 Task: open an excel sheet and write heading  SpendSmartAdd Dates in a column and its values below  '2023-05-01, 2023-05-03, 2023-05-05, 2023-05-10, 2023-05-15, 2023-05-20, 2023-05-25 & 2023-05-31'Add Categories in next column and its values below  Groceries, Dining Out, Transportation, Entertainment, Shopping, Utilities, Health & Miscellaneous. Add Descriptions in next column and its values below  Supermarket, Restaurant, Public Transport, Movie Tickets, Clothing Store, Internet Bill, Pharmacy & Online PurchaseAdd Amountin next column and its values below  $50, $30, $10, $20, $100, $60, $40 & $50Save page Alpha Sales 
Action: Mouse moved to (36, 87)
Screenshot: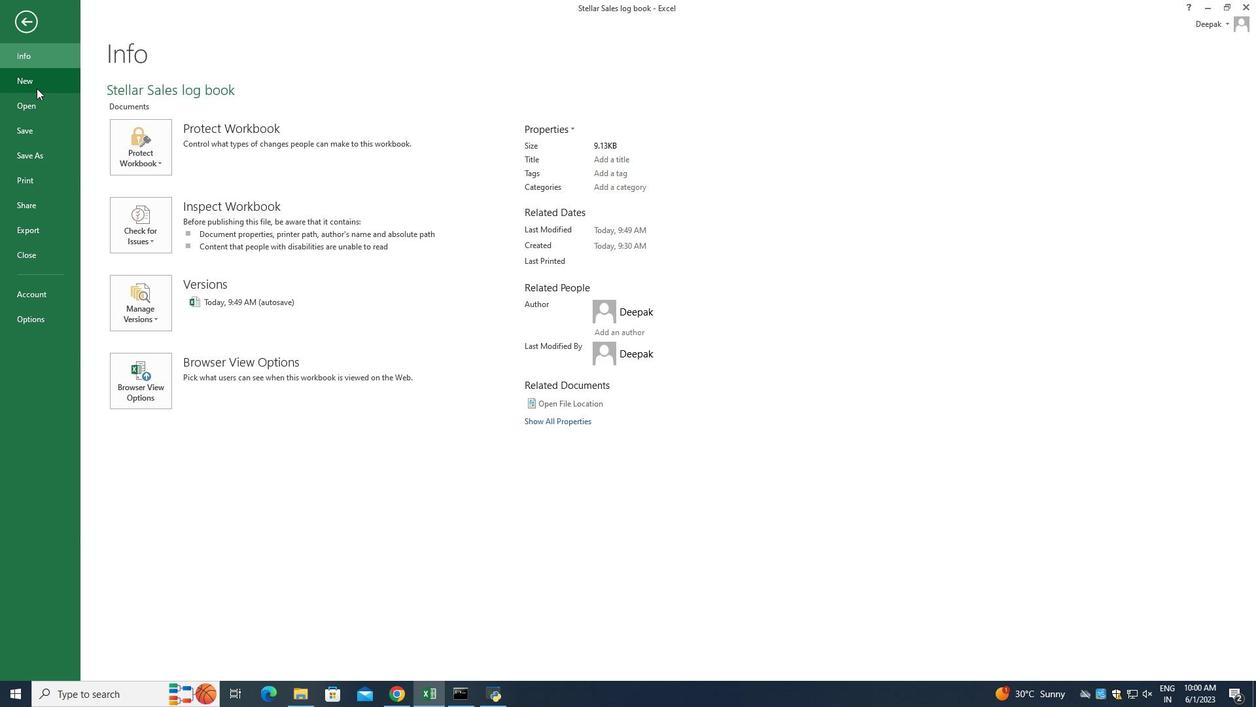 
Action: Mouse pressed left at (36, 87)
Screenshot: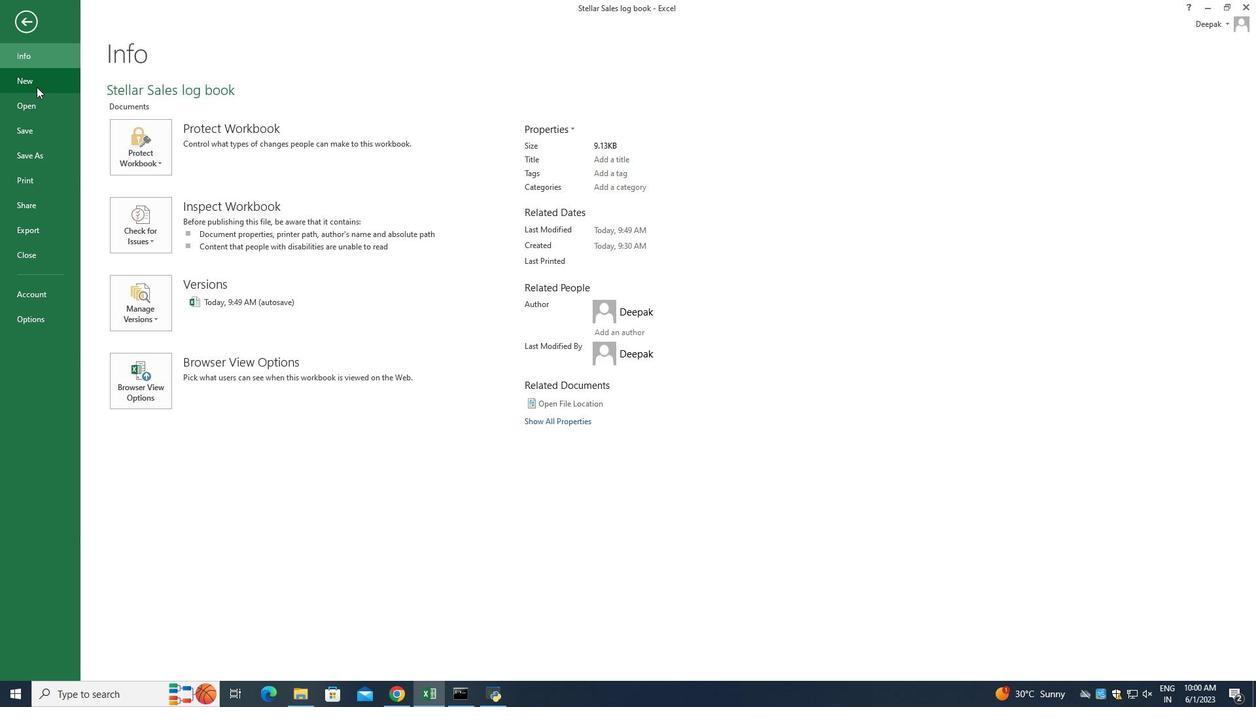 
Action: Mouse moved to (175, 250)
Screenshot: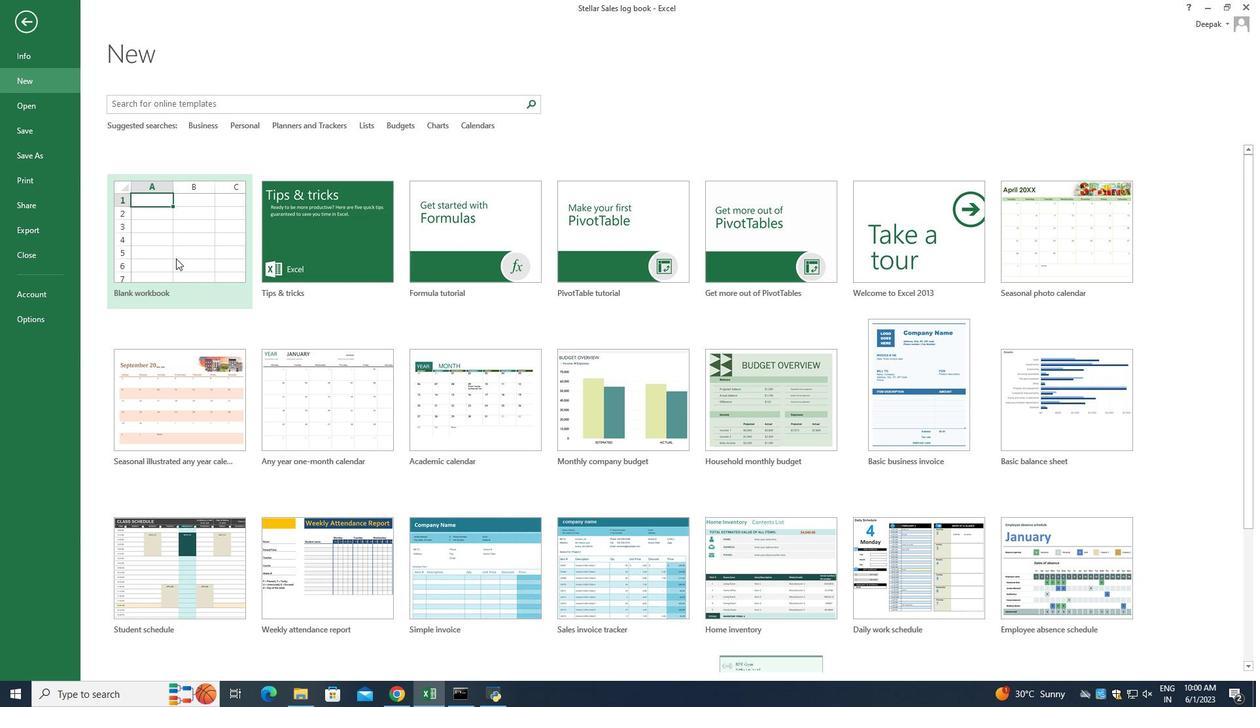 
Action: Mouse pressed left at (175, 250)
Screenshot: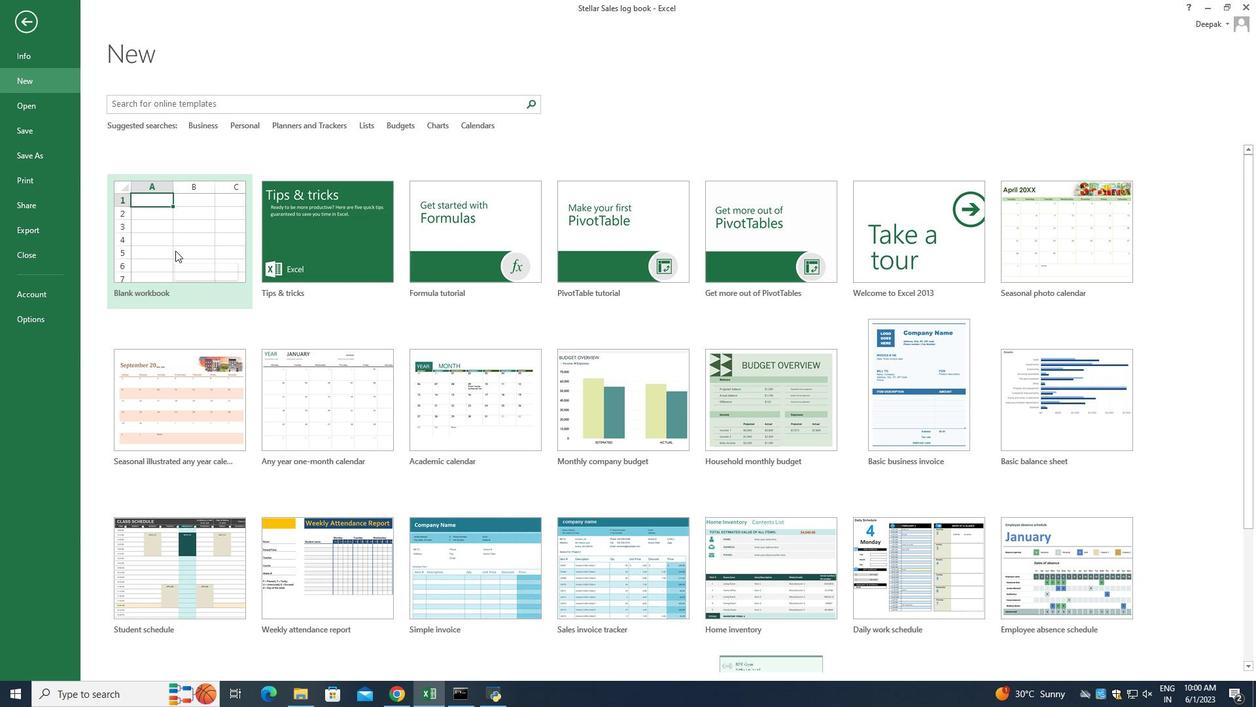 
Action: Mouse moved to (182, 215)
Screenshot: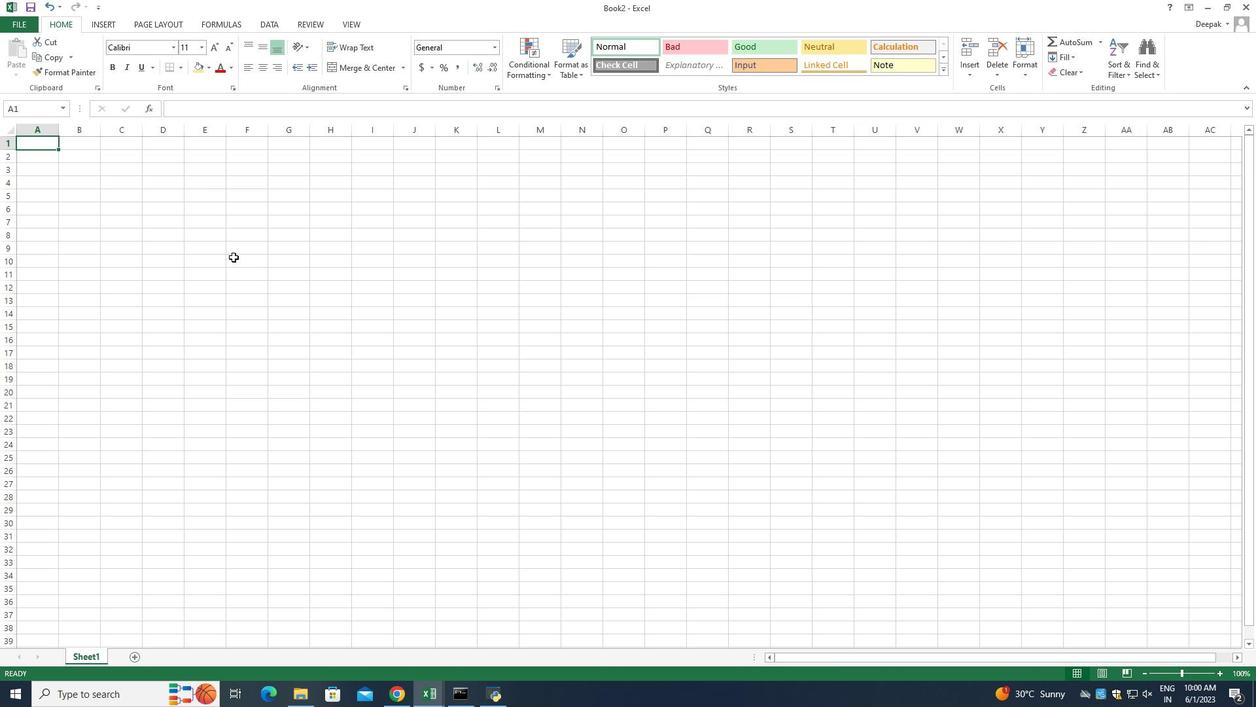 
Action: Key pressed <Key.shift_r>Spend<Key.space><Key.shift_r>Smart<Key.space><Key.shift_r>
Screenshot: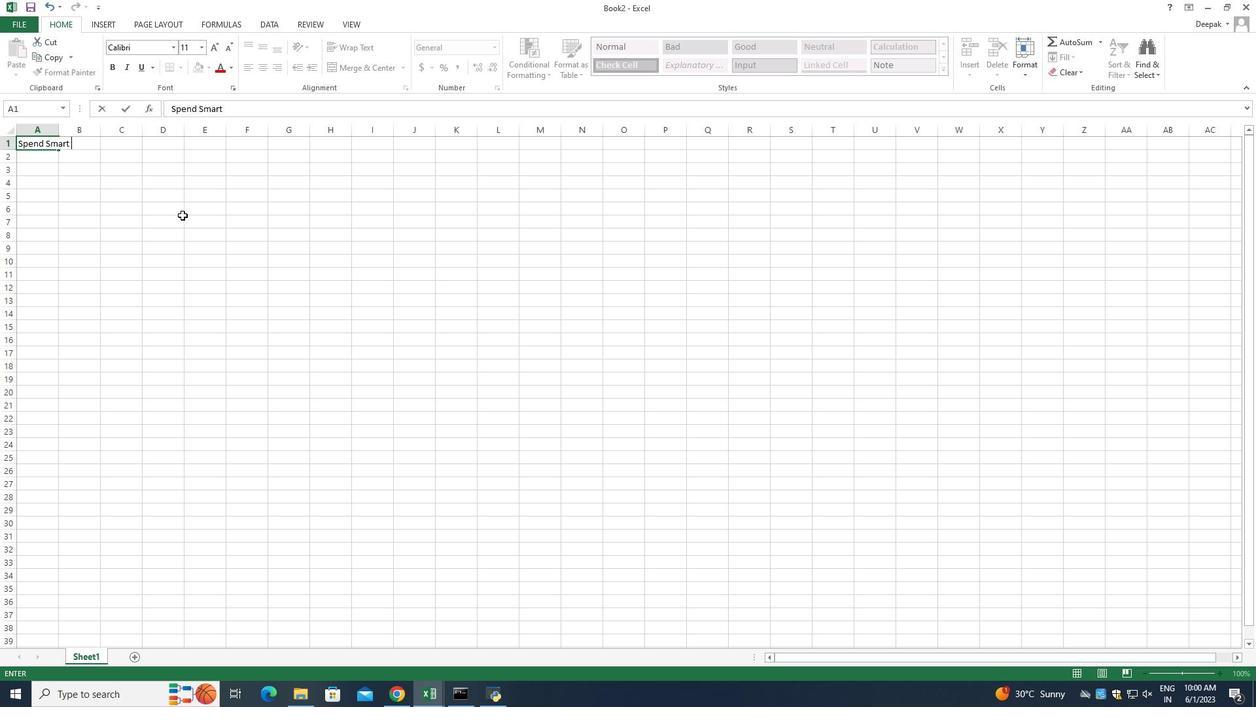 
Action: Mouse moved to (121, 127)
Screenshot: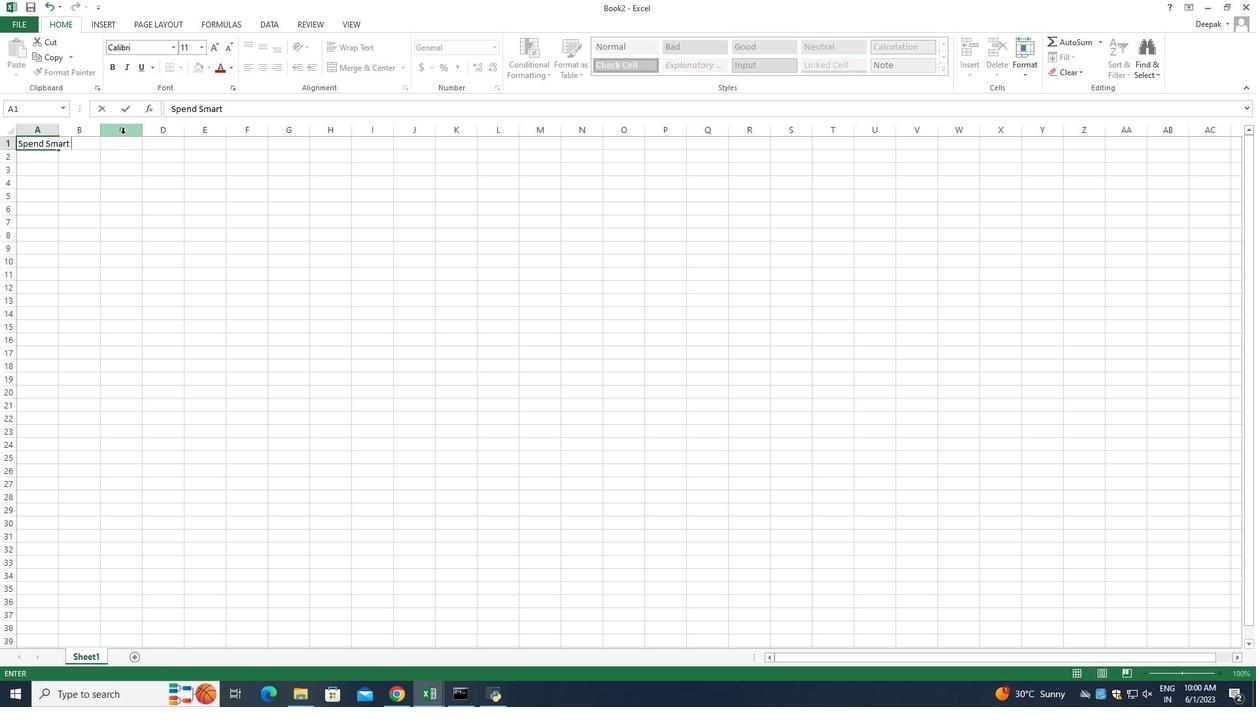 
Action: Mouse pressed left at (121, 127)
Screenshot: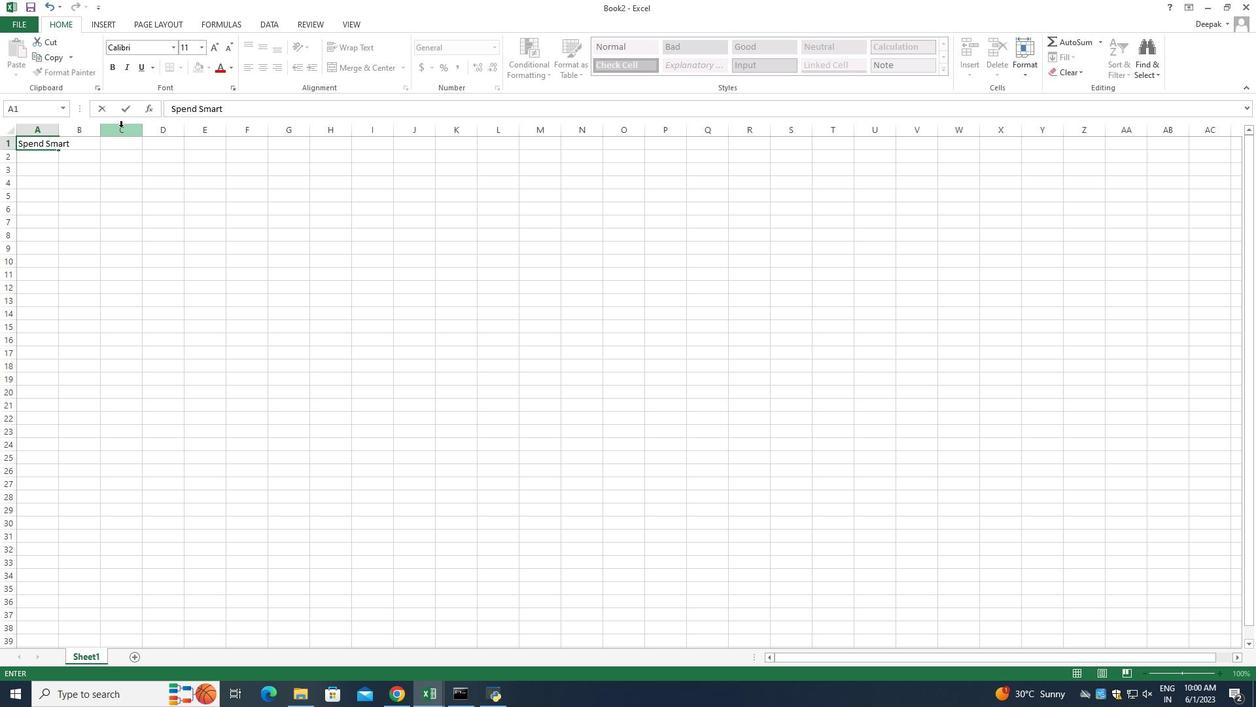 
Action: Mouse moved to (968, 77)
Screenshot: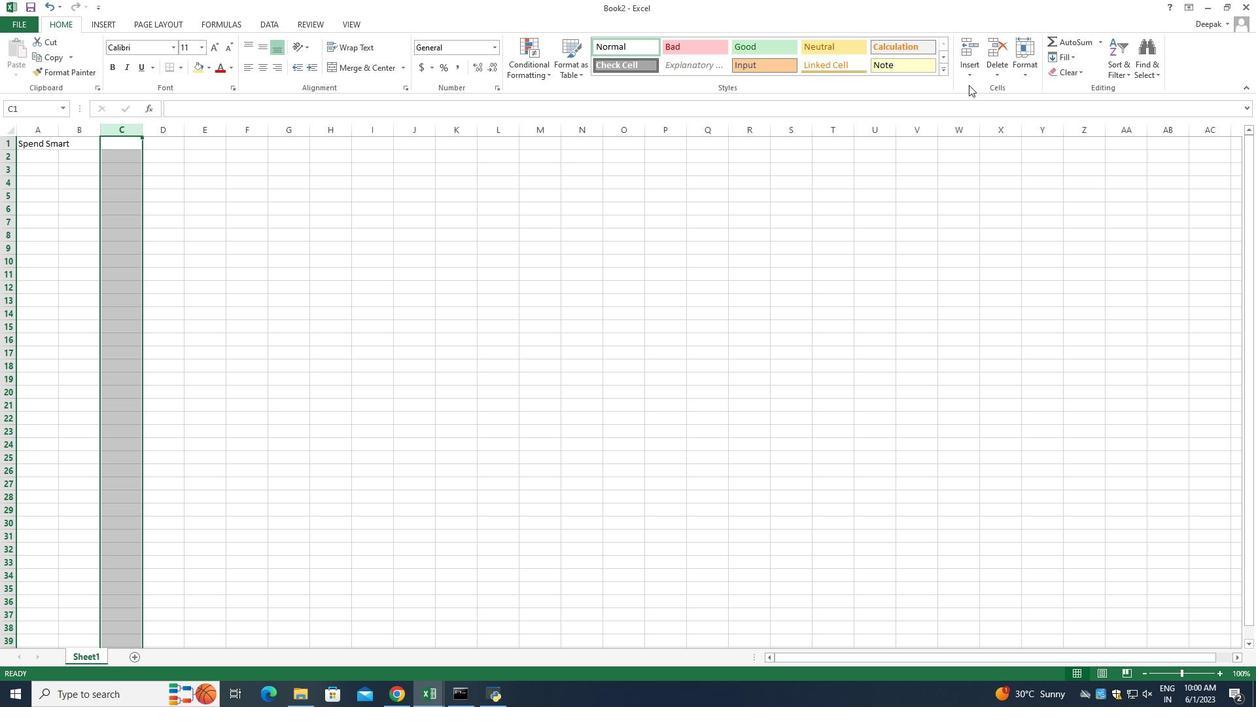 
Action: Mouse pressed left at (968, 77)
Screenshot: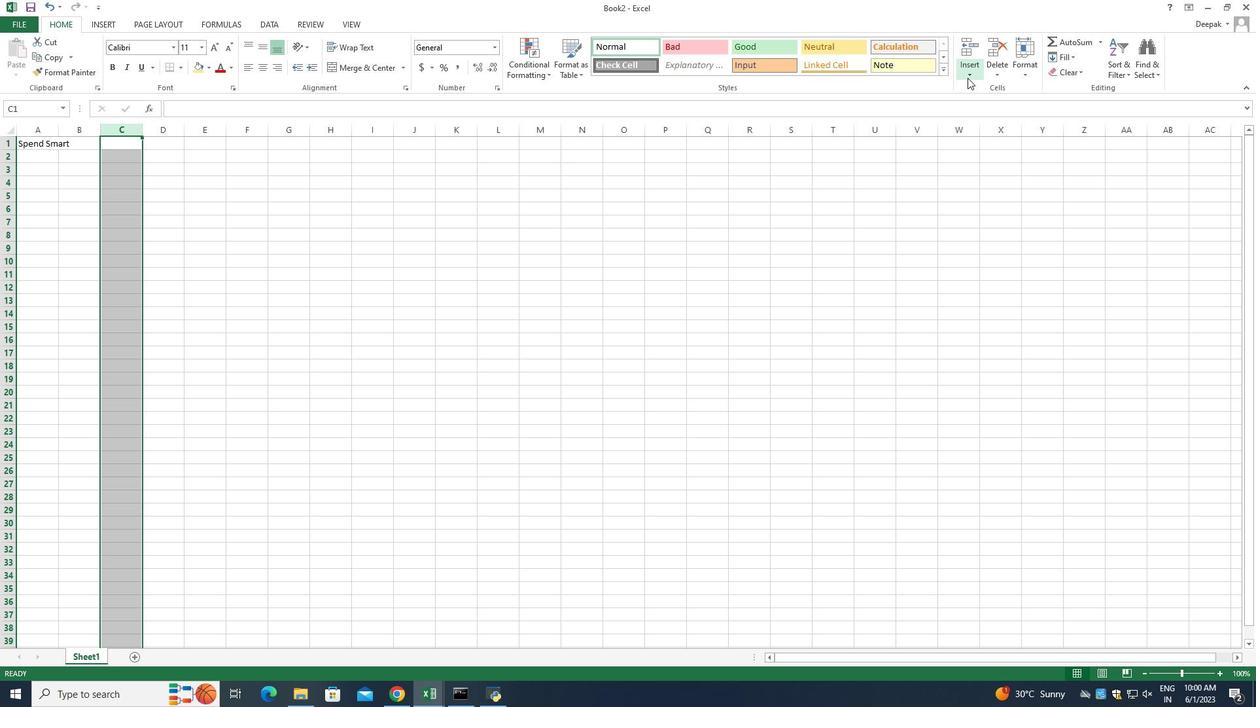 
Action: Mouse moved to (181, 168)
Screenshot: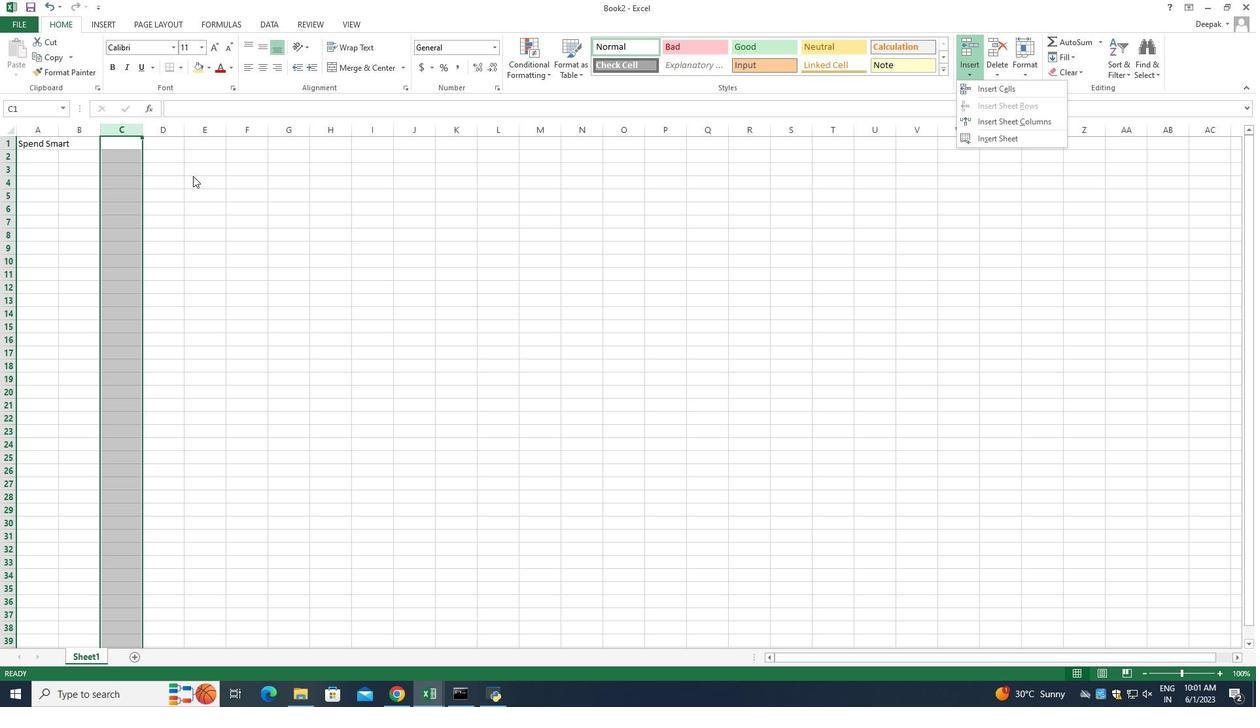 
Action: Mouse pressed left at (181, 168)
Screenshot: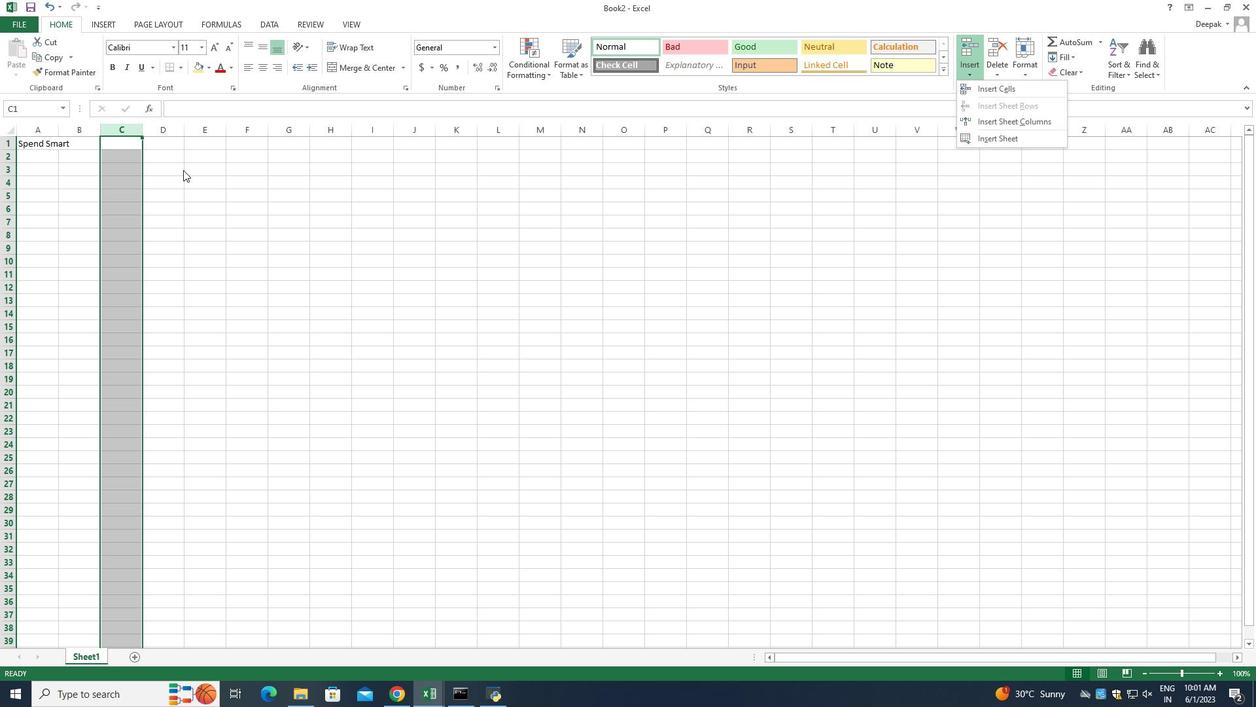 
Action: Mouse moved to (51, 164)
Screenshot: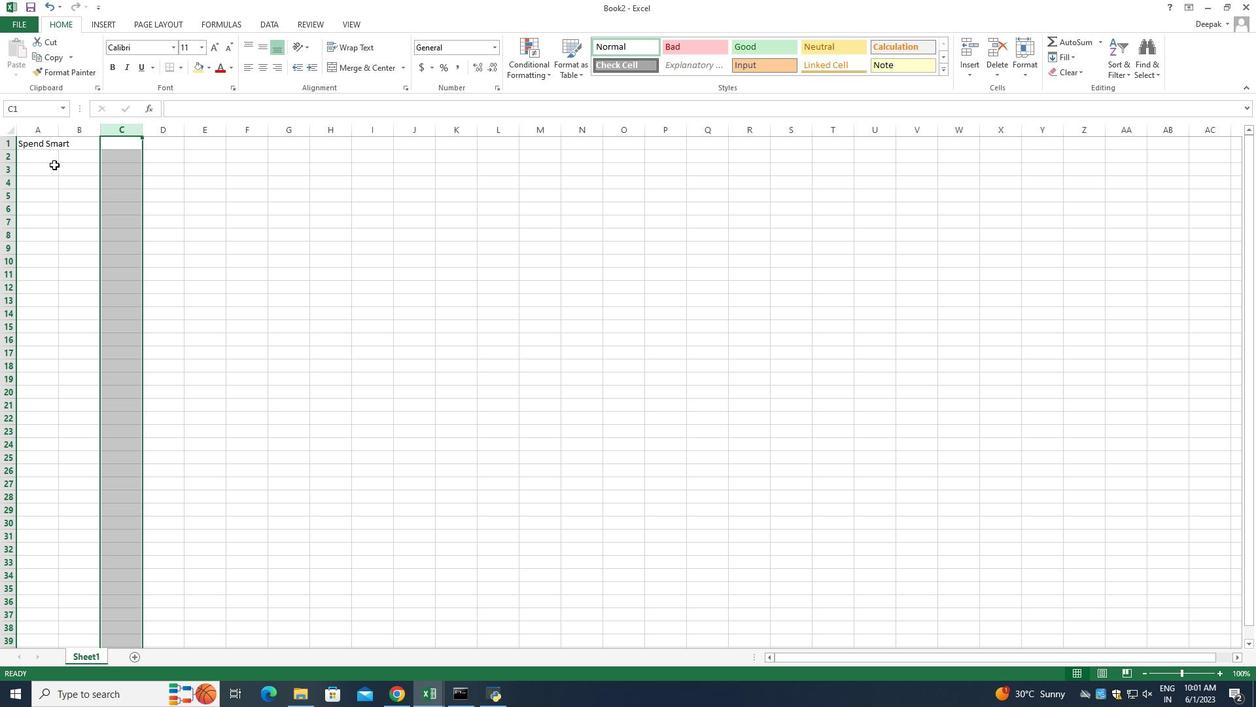 
Action: Mouse pressed left at (51, 164)
Screenshot: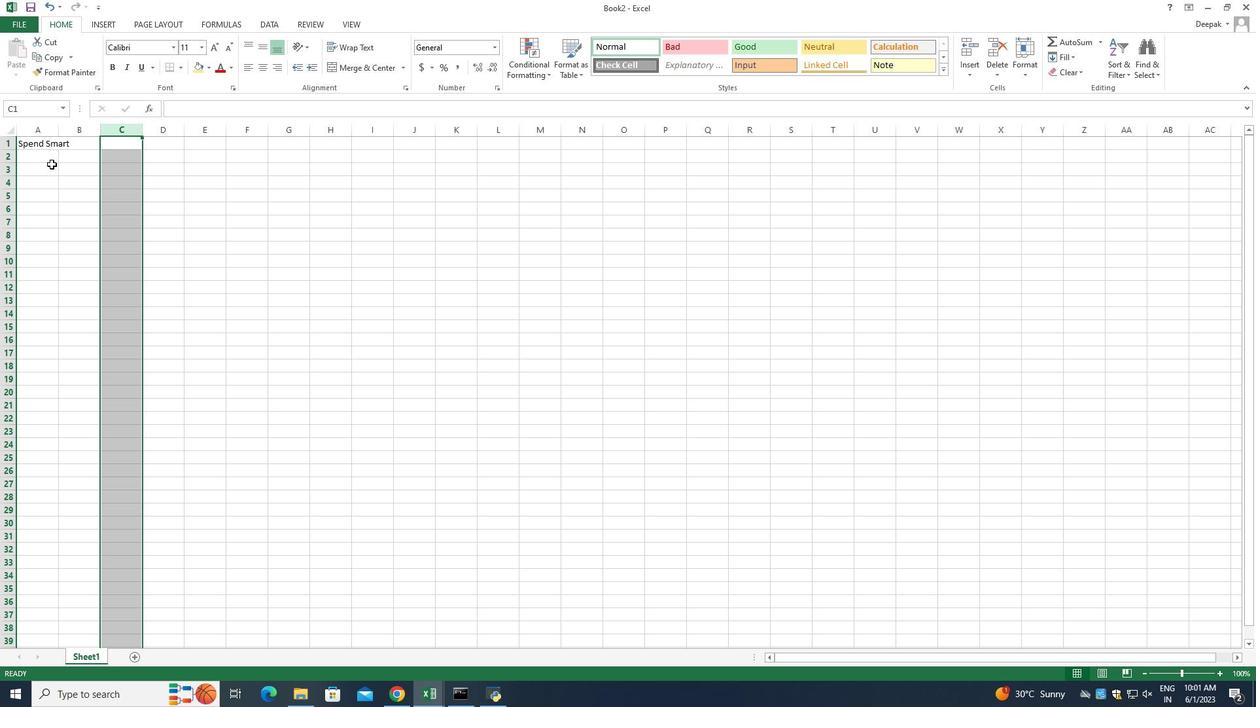 
Action: Mouse moved to (42, 154)
Screenshot: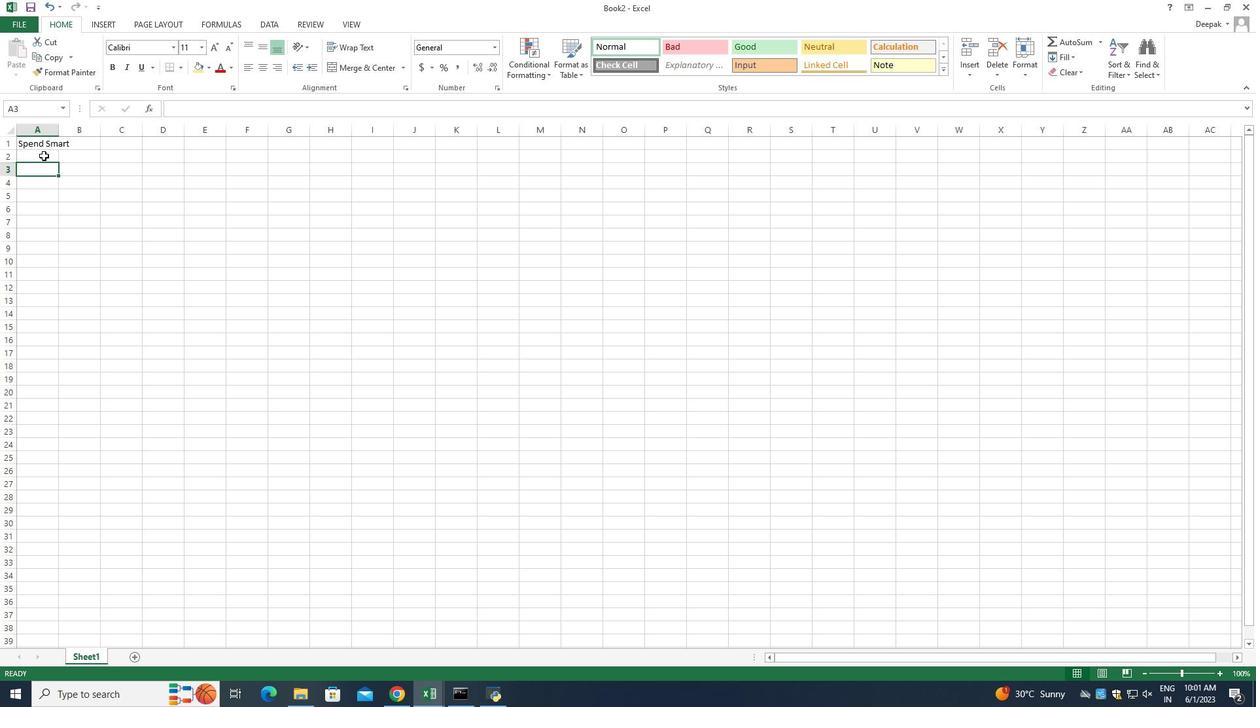 
Action: Mouse pressed left at (42, 154)
Screenshot: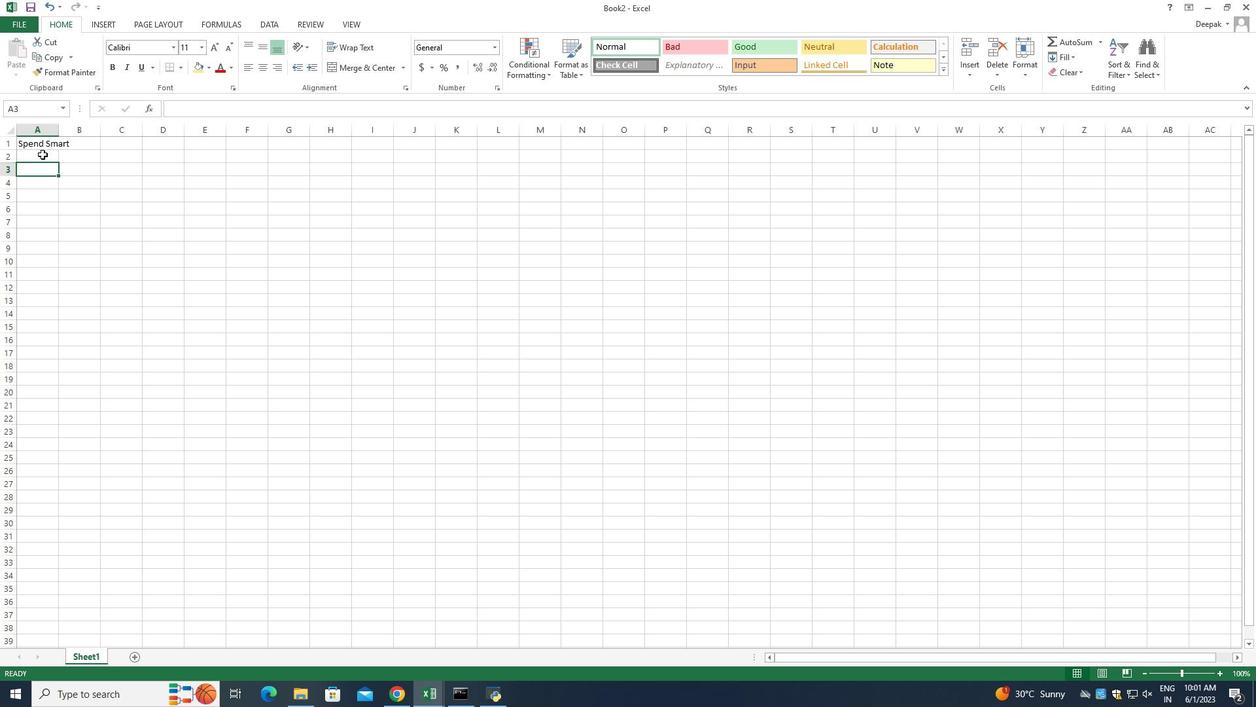 
Action: Mouse moved to (34, 157)
Screenshot: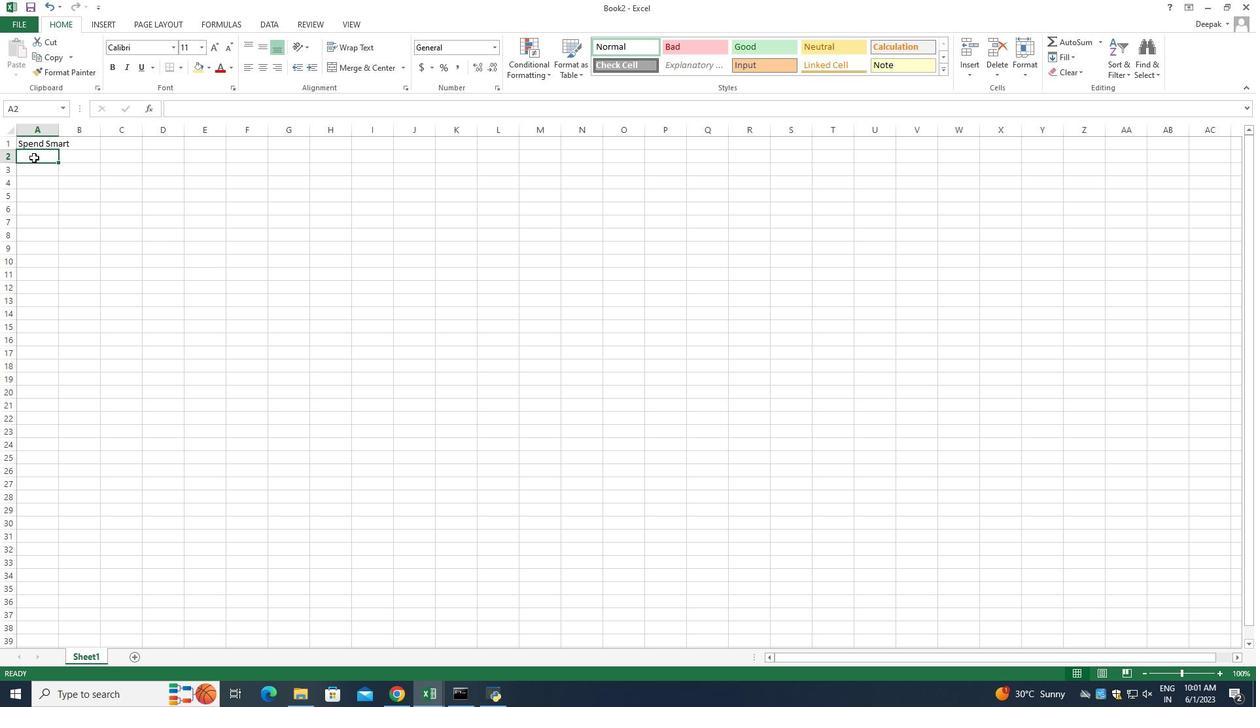 
Action: Mouse pressed left at (34, 157)
Screenshot: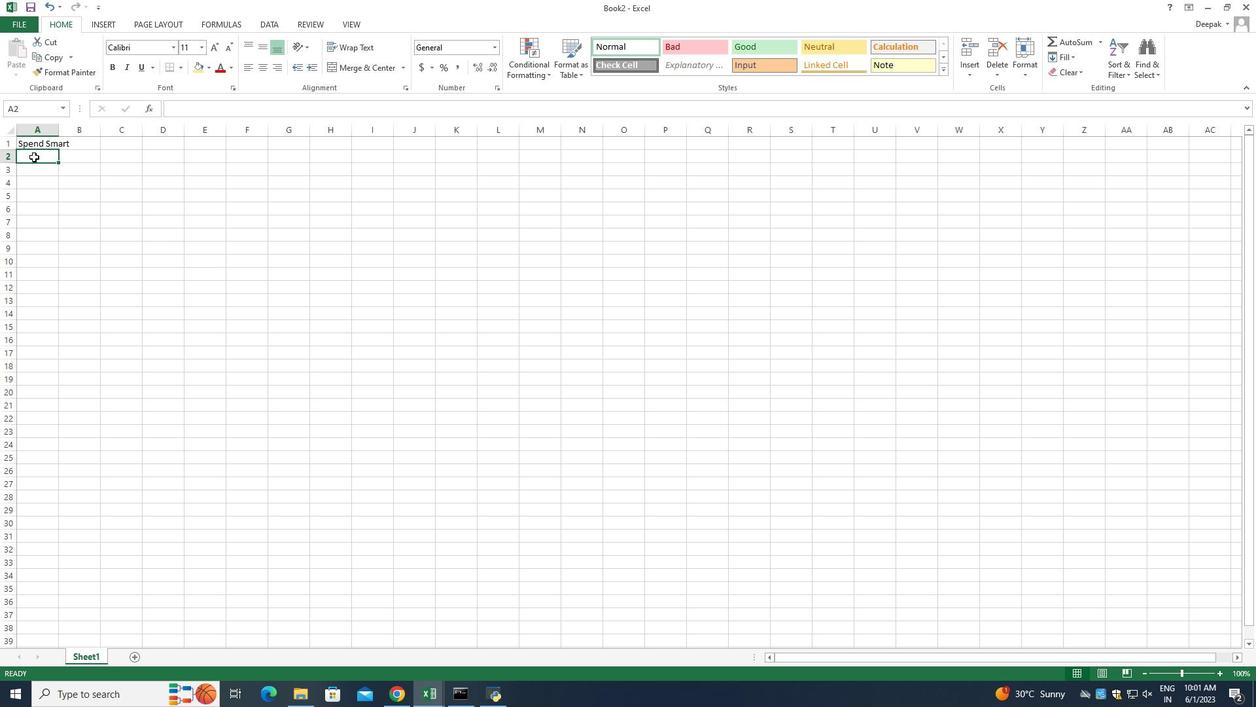 
Action: Mouse pressed left at (34, 157)
Screenshot: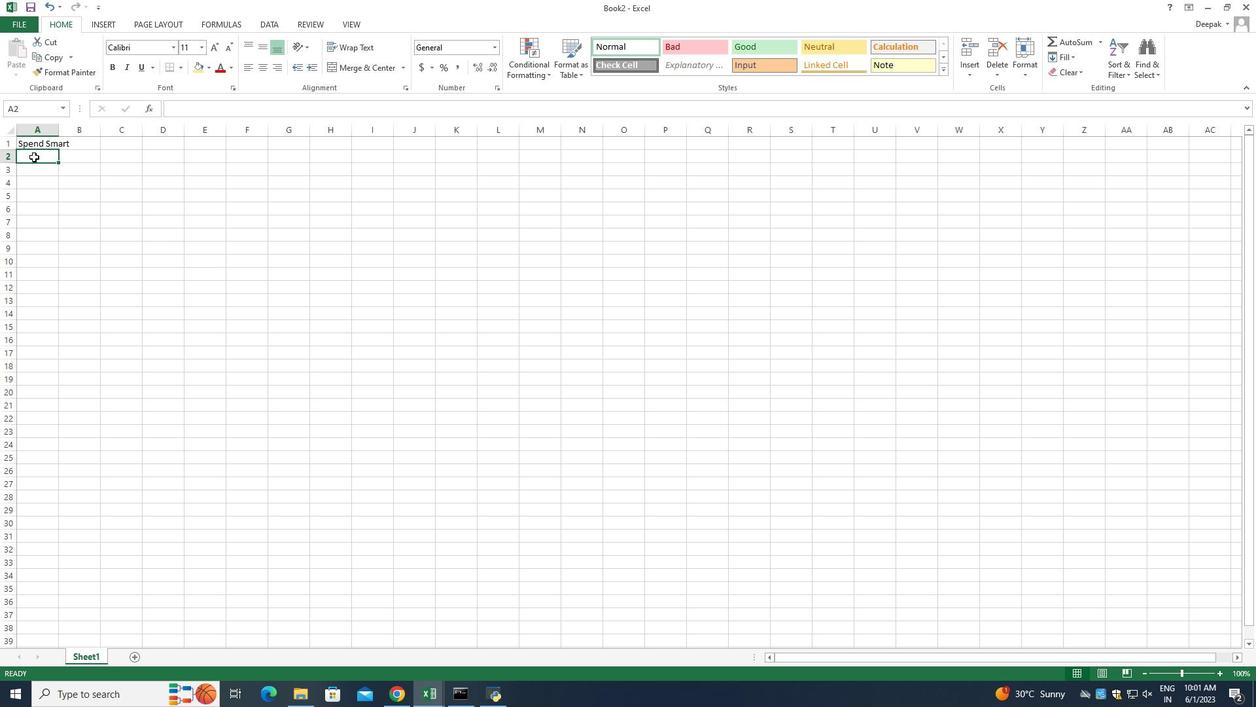 
Action: Mouse moved to (158, 295)
Screenshot: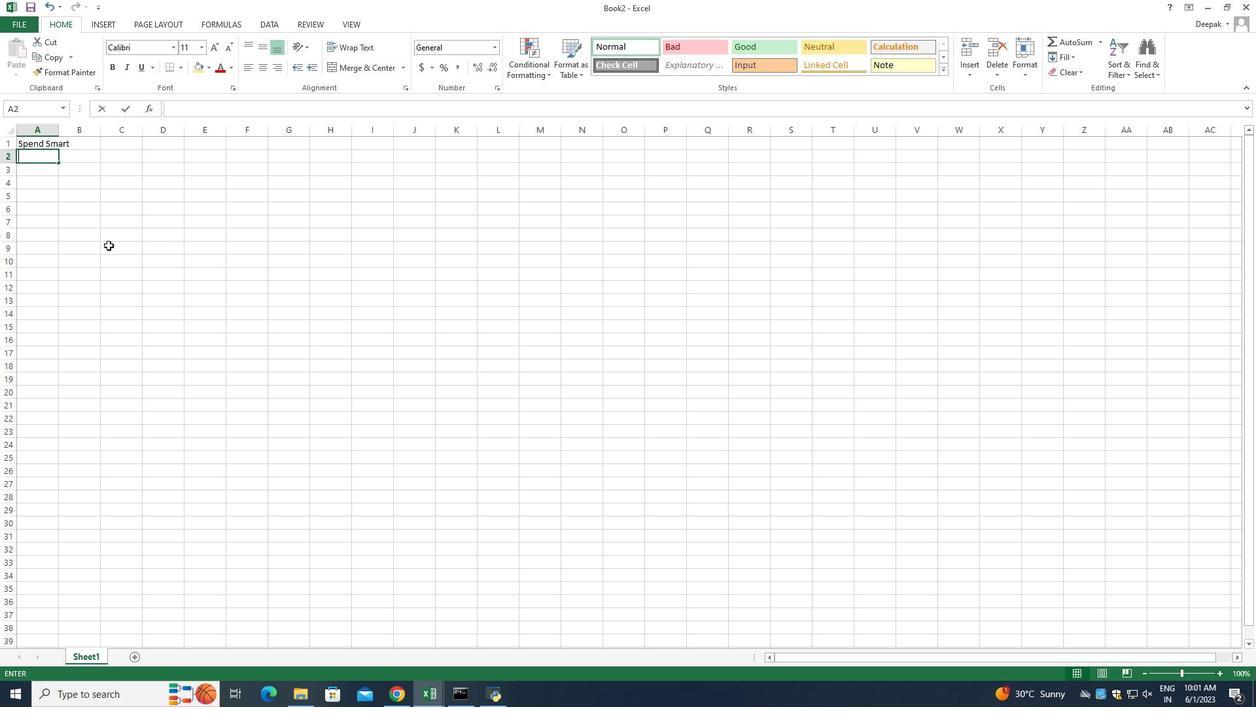 
Action: Key pressed <Key.shift_r>Dates<Key.enter>2023/05/01<Key.enter>2023/05/03<Key.enter>2023/05/05<Key.enter>2023/05/10<Key.enter>2023/05/15<Key.enter>2023/05/20<Key.enter>2023/05/25<Key.enter>2023/05/31<Key.enter>
Screenshot: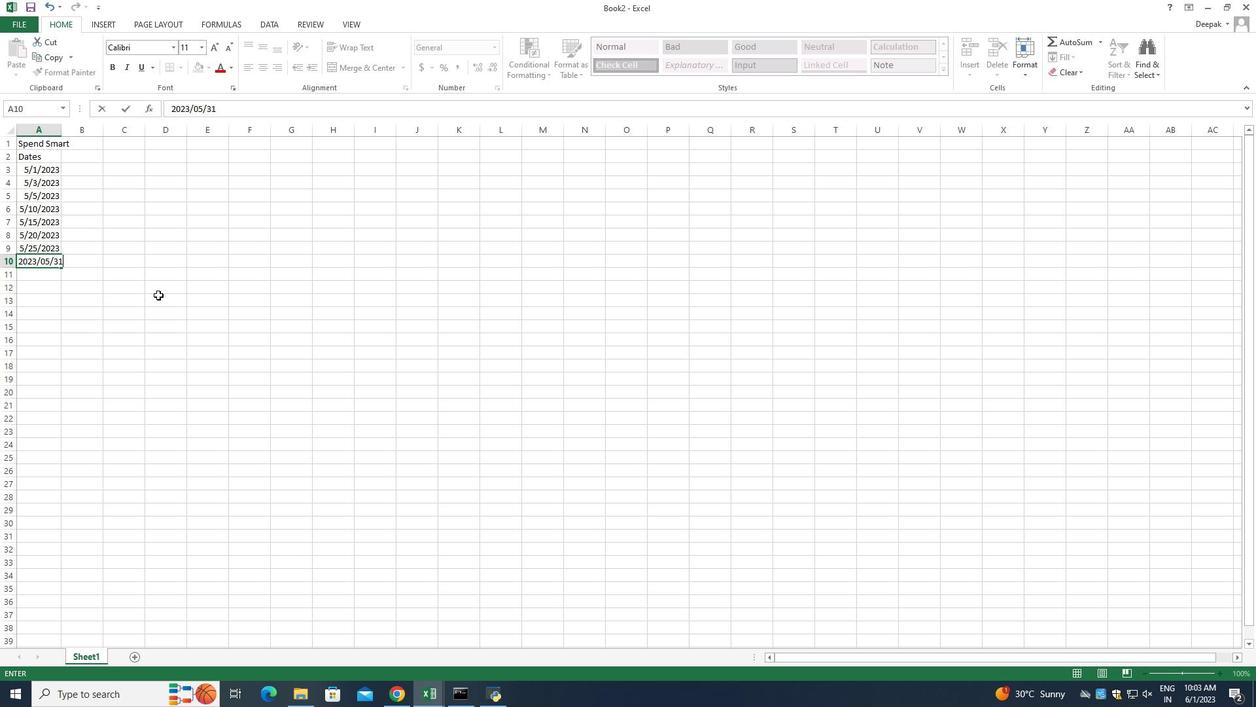
Action: Mouse moved to (81, 155)
Screenshot: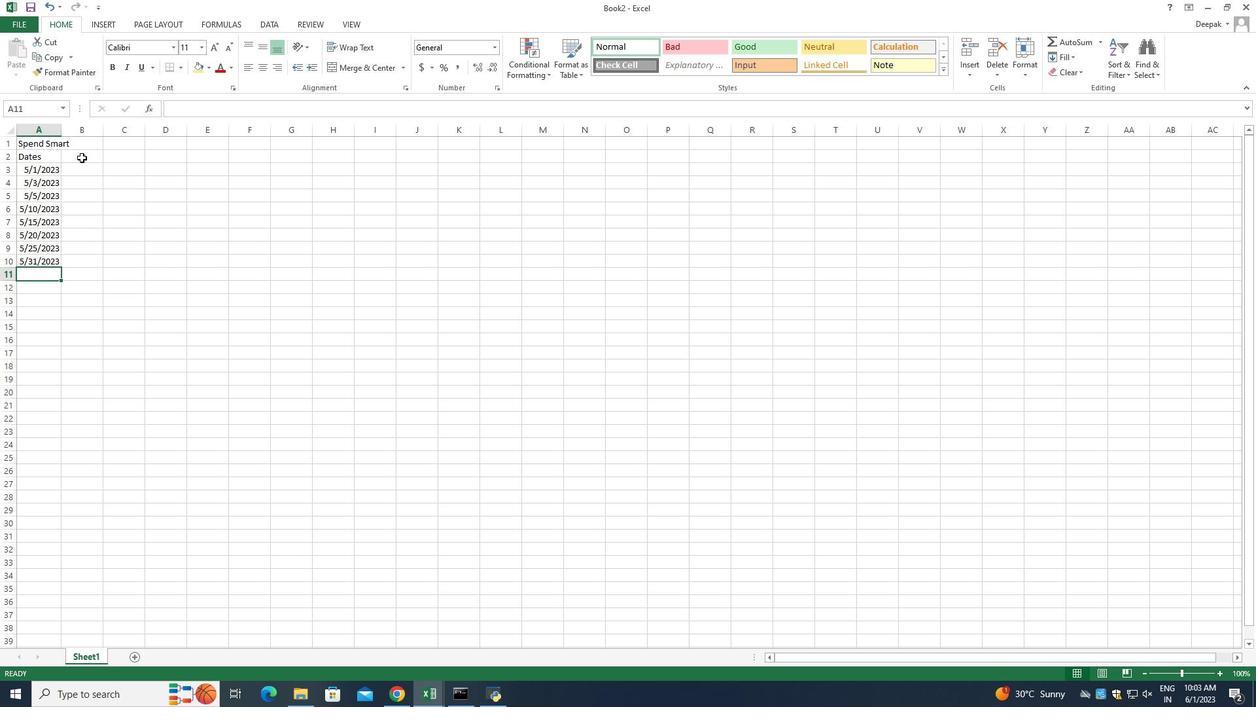 
Action: Mouse pressed left at (81, 155)
Screenshot: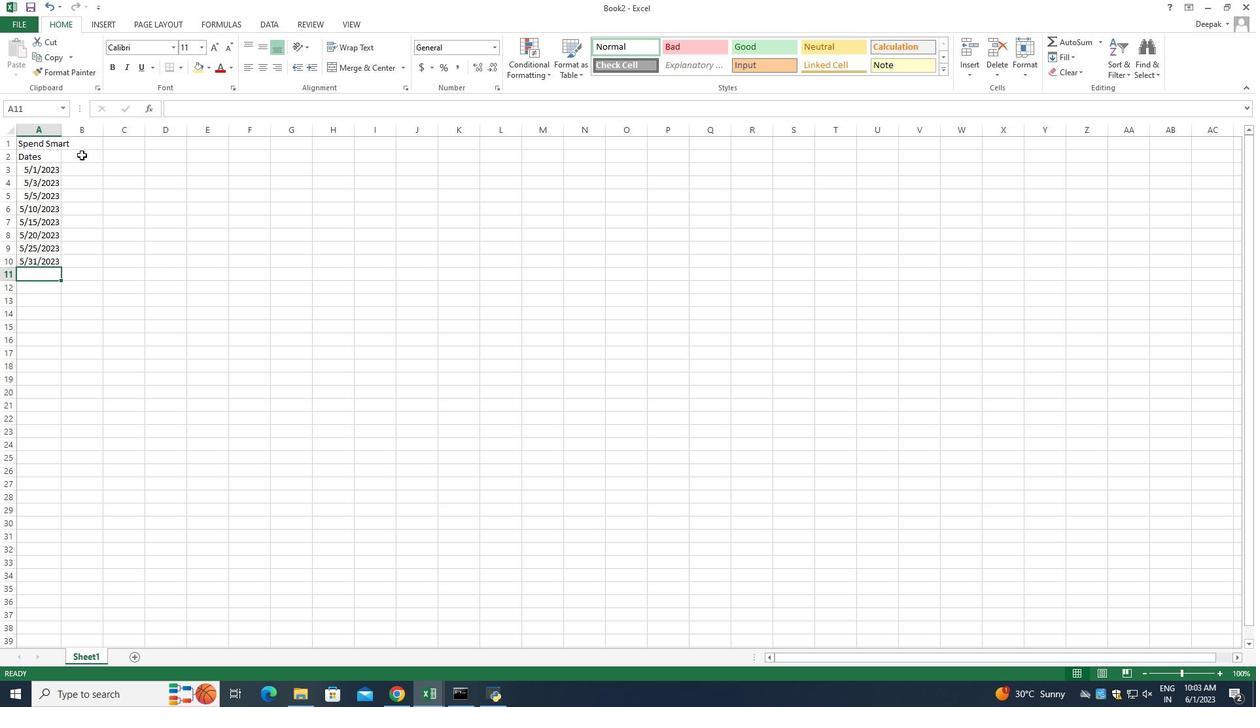 
Action: Mouse pressed left at (81, 155)
Screenshot: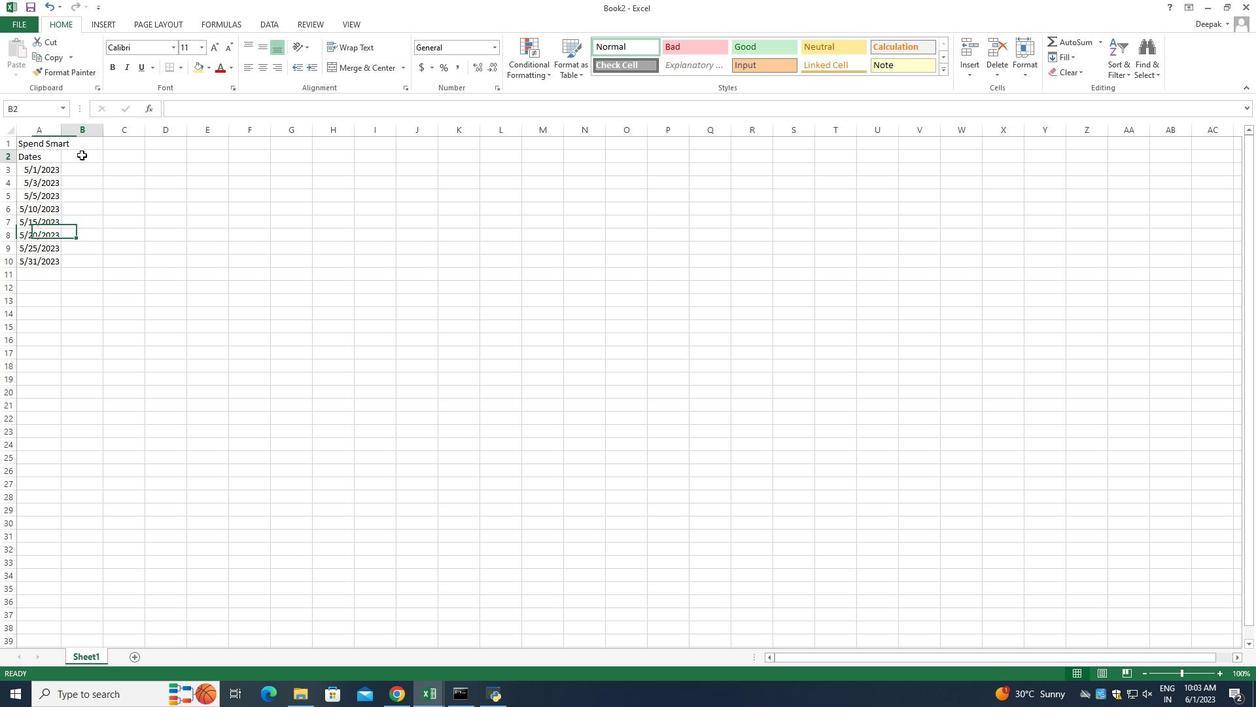 
Action: Mouse moved to (237, 264)
Screenshot: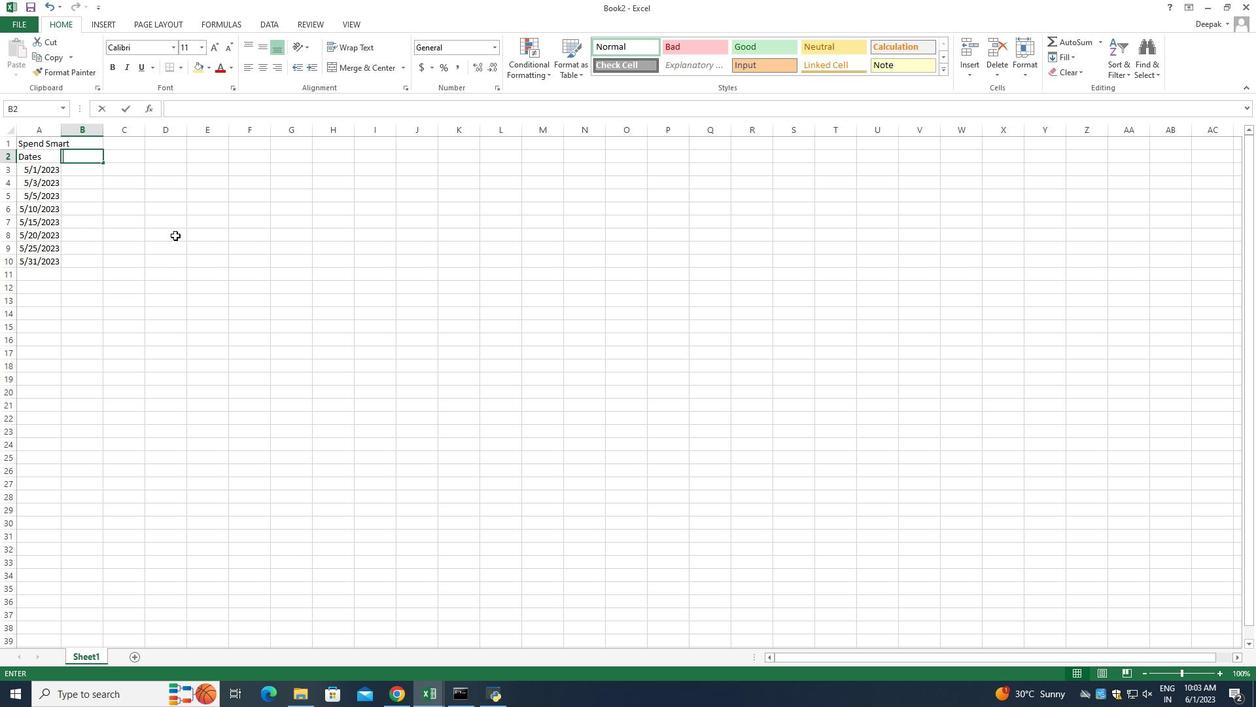 
Action: Key pressed <Key.shift_r><Key.shift_r><Key.shift_r>Categories<Key.enter><Key.shift_r>Groceries<Key.enter><Key.shift_r>Dining<Key.space><Key.shift>Out<Key.enter><Key.shift_r>Transportation<Key.enter><Key.shift_r>Entertainment<Key.enter><Key.shift_r>Shopping<Key.enter><Key.shift>Utilities<Key.enter><Key.shift>Health<Key.enter><Key.shift>Miscellaneous<Key.enter>
Screenshot: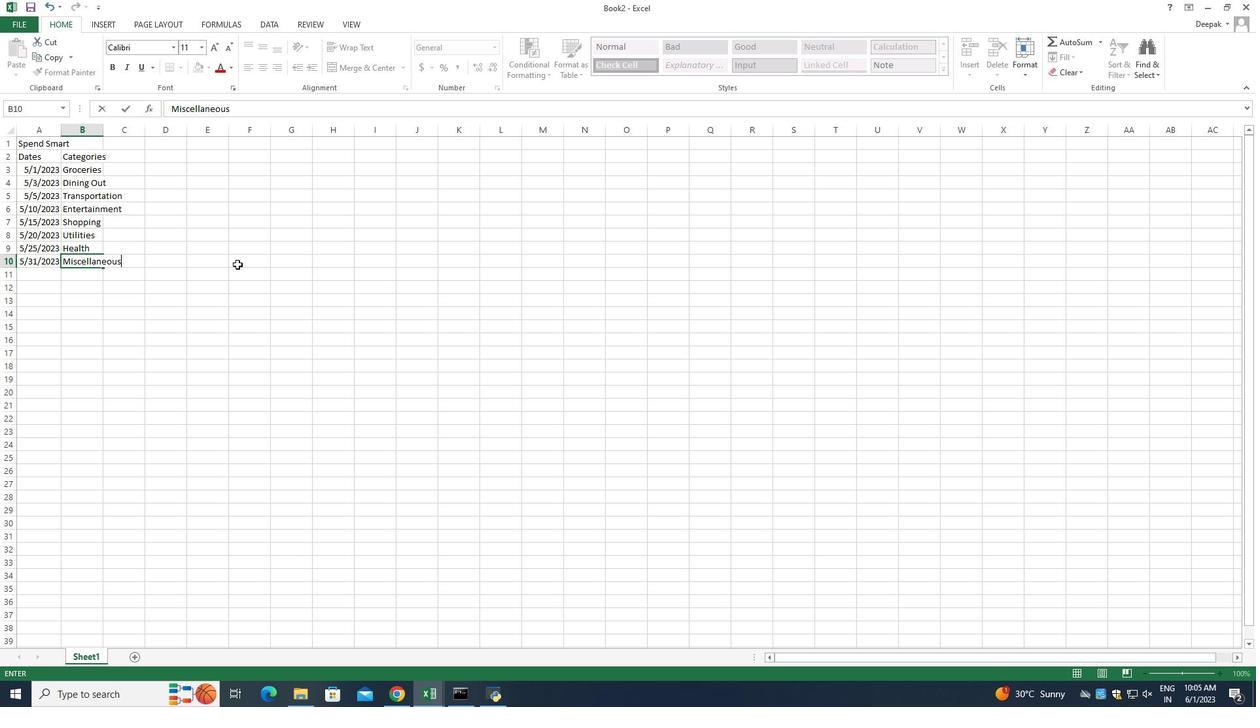 
Action: Mouse moved to (130, 158)
Screenshot: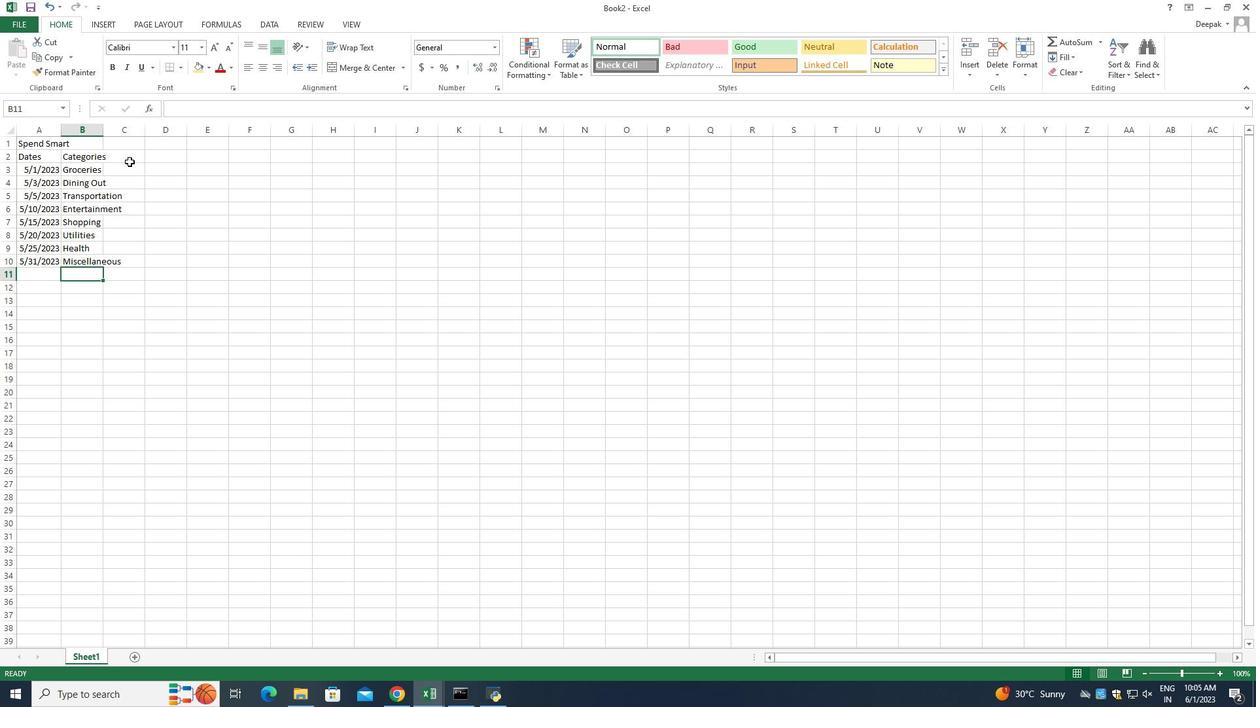 
Action: Mouse pressed left at (130, 158)
Screenshot: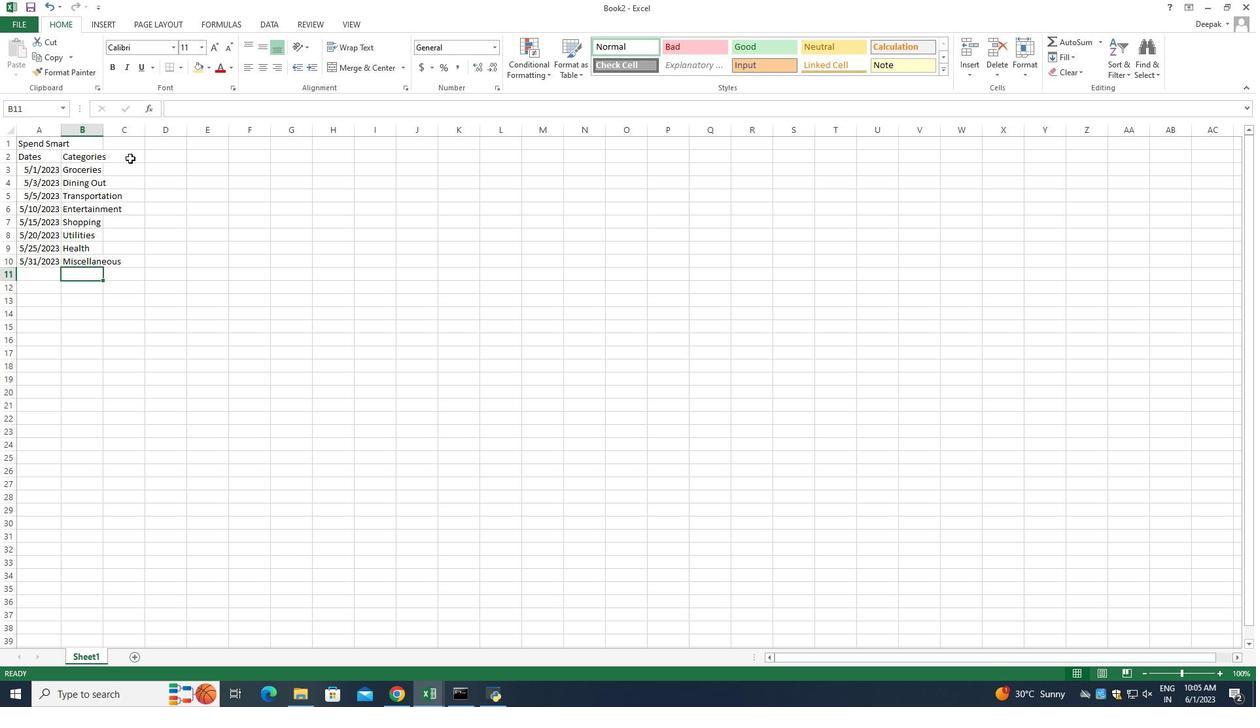
Action: Mouse pressed left at (130, 158)
Screenshot: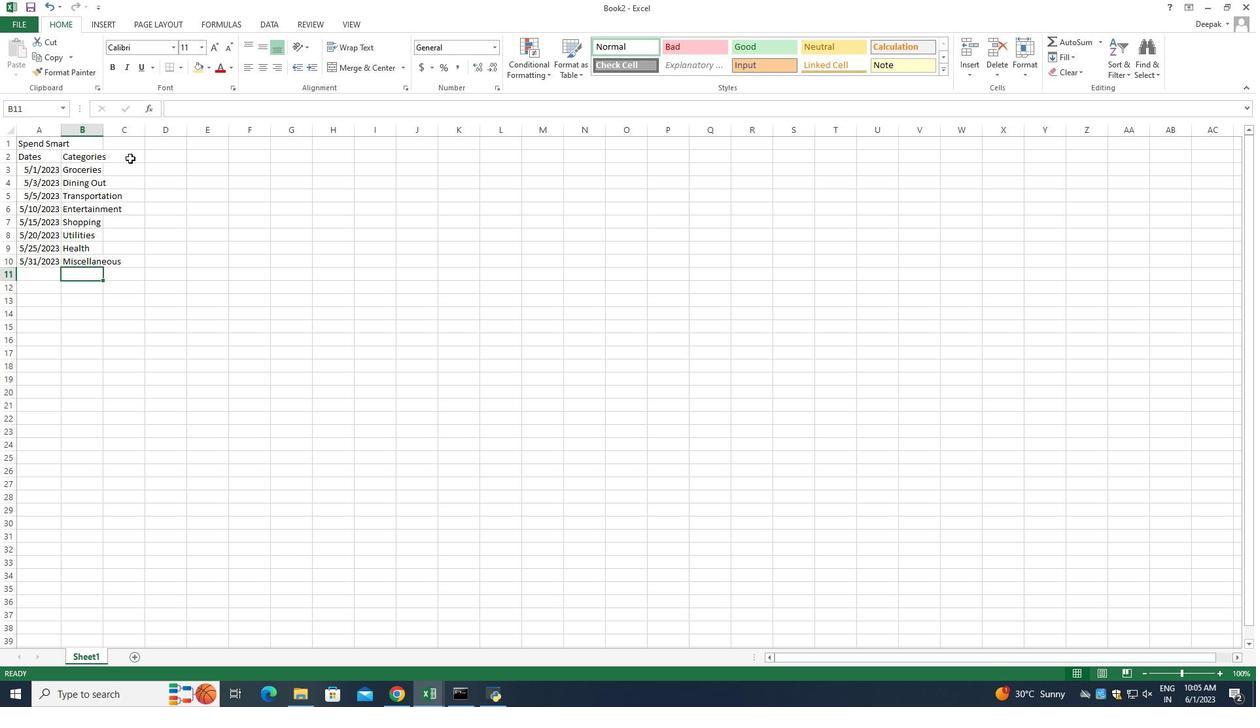 
Action: Mouse moved to (130, 157)
Screenshot: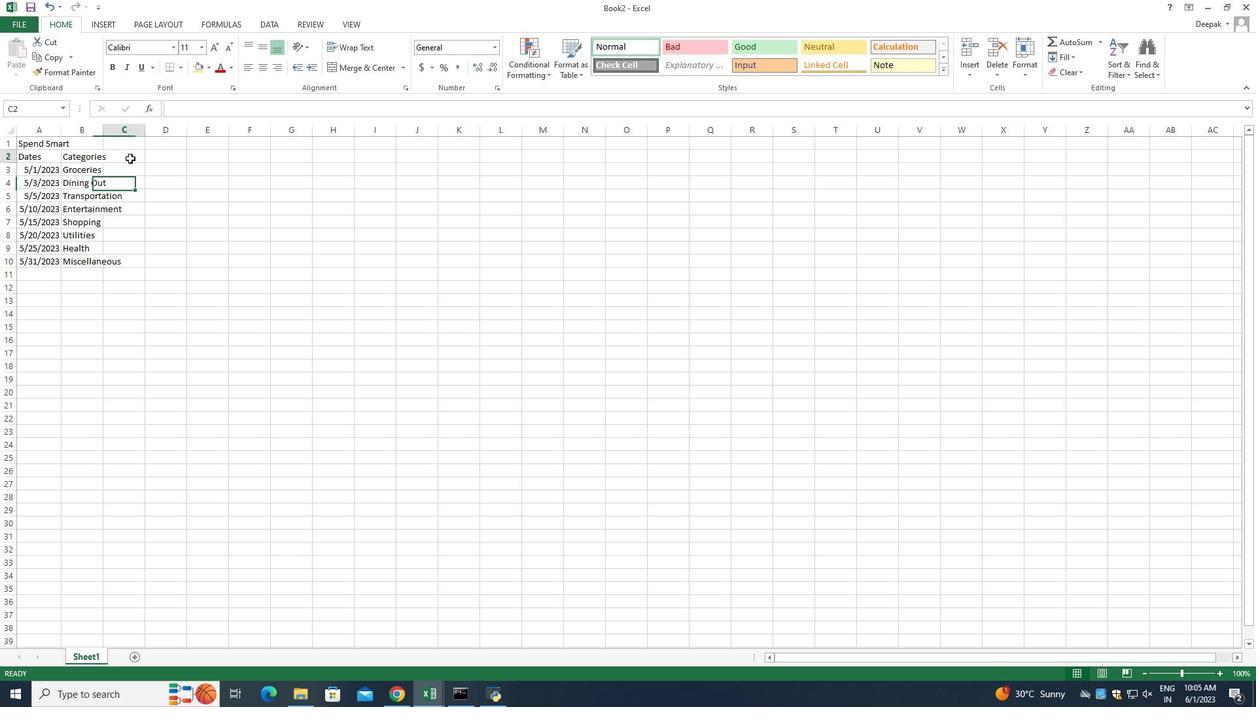 
Action: Key pressed <Key.shift_r>Descriptions<Key.enter><Key.shift_r>Supermarket<Key.enter><Key.shift_r>Restaurant<Key.enter><Key.shift>Public<Key.enter><Key.shift_r><Key.shift_r>Transpory<Key.backspace>t<Key.enter><Key.shift>Movie<Key.space><Key.shift_r>Tickets<Key.enter><Key.shift_r>Clothing<Key.space><Key.shift_r>Store<Key.enter><Key.shift>Internet<Key.space><Key.shift_r>Bill<Key.enter><Key.shift>Pharmacy<Key.space><Key.shift><Key.shift><Key.shift><Key.shift><Key.shift><Key.shift><Key.shift><Key.shift><Key.shift><Key.shift><Key.shift><Key.shift><Key.shift><Key.shift><Key.shift><Key.shift><Key.shift><Key.shift><Key.shift><Key.shift><Key.shift><Key.shift><Key.shift><Key.shift><Key.shift><Key.shift><Key.shift><Key.shift><Key.shift><Key.shift><Key.shift><Key.shift><Key.shift><Key.shift><Key.shift><Key.shift><Key.shift><Key.shift><Key.shift><Key.shift><Key.shift><Key.shift><Key.shift><Key.shift><Key.shift><Key.shift><Key.shift><Key.shift><Key.shift><Key.shift><Key.shift><Key.shift><Key.shift><Key.shift><Key.shift><Key.shift><Key.shift><Key.shift>&<Key.space><Key.shift>Online<Key.space><Key.shift>Purchase
Screenshot: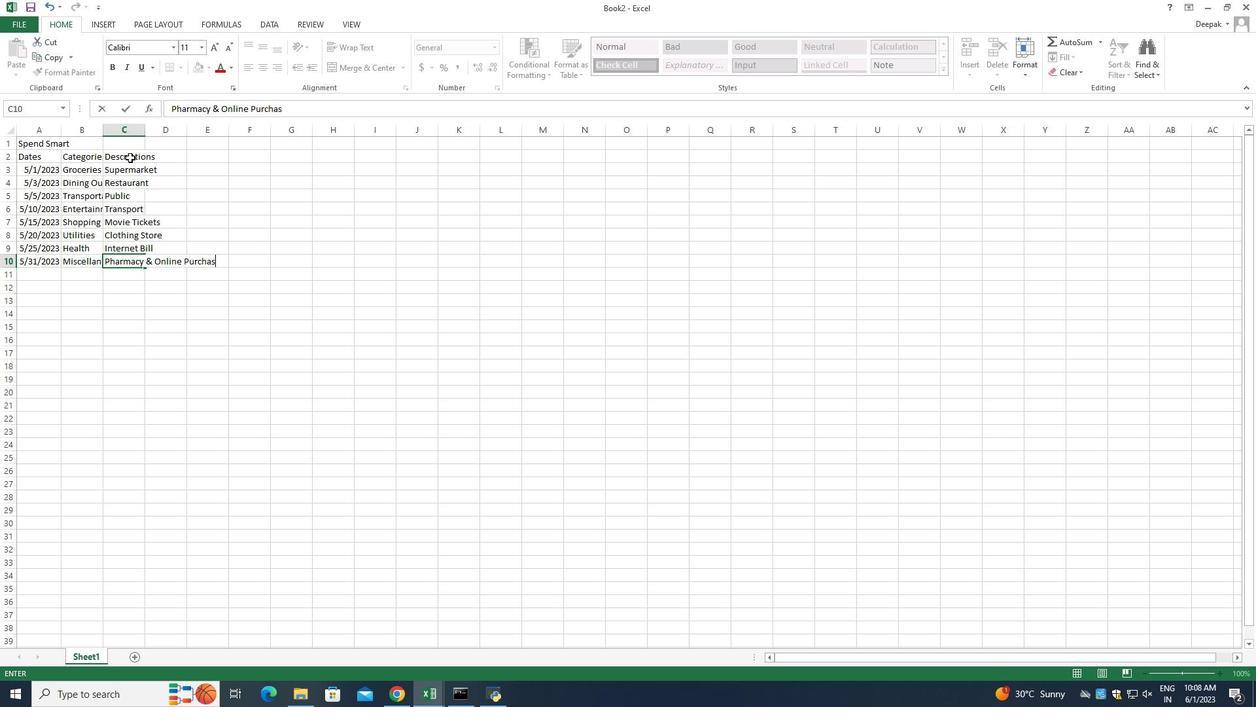 
Action: Mouse moved to (81, 172)
Screenshot: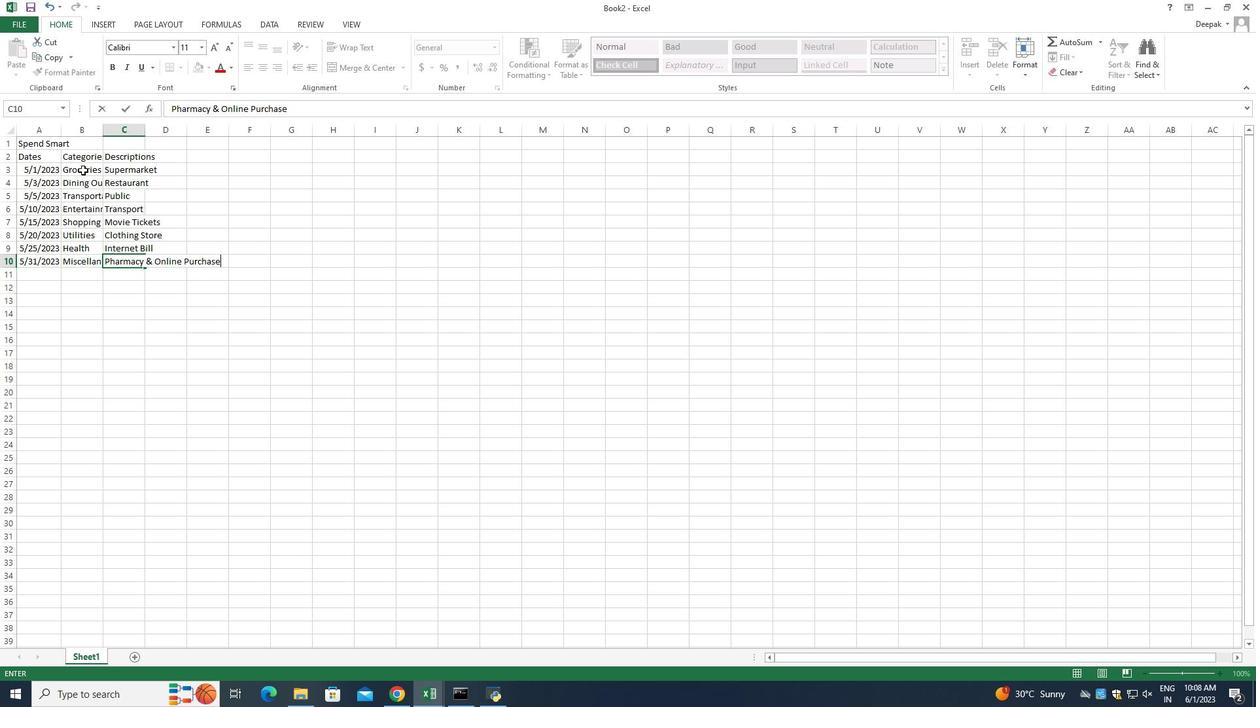
Action: Mouse pressed left at (81, 172)
Screenshot: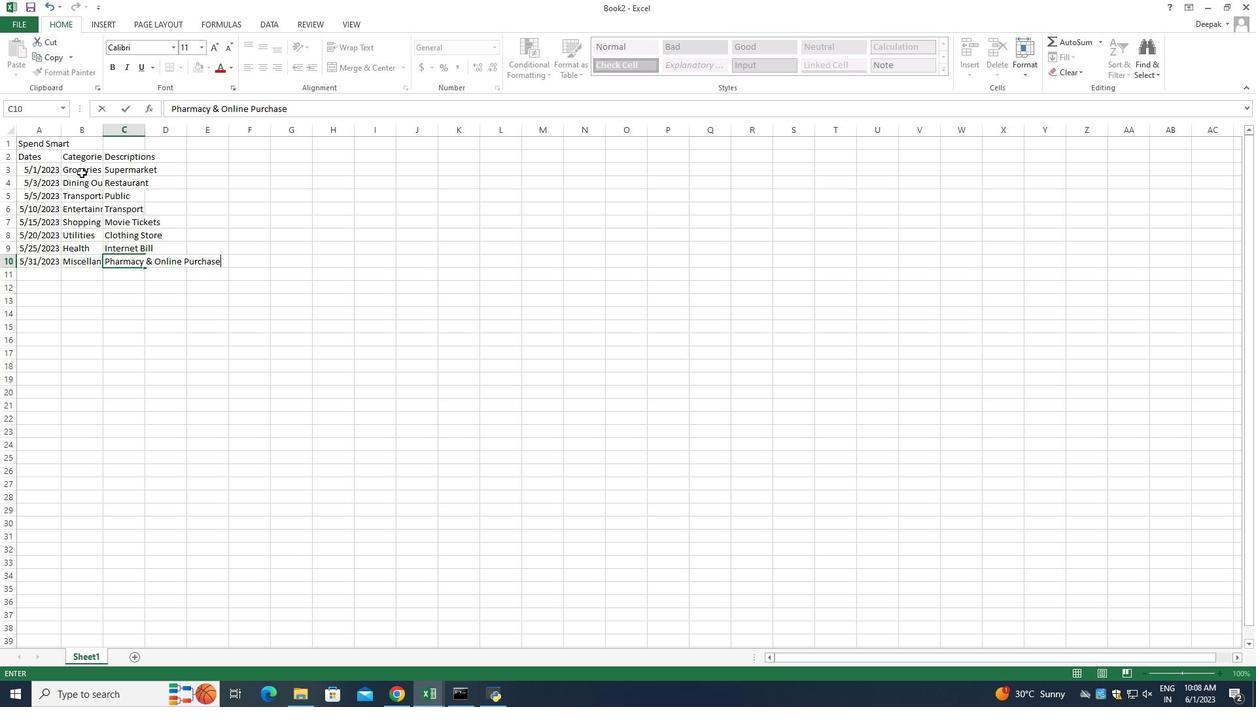 
Action: Key pressed <Key.down><Key.down><Key.down><Key.down><Key.down><Key.down>
Screenshot: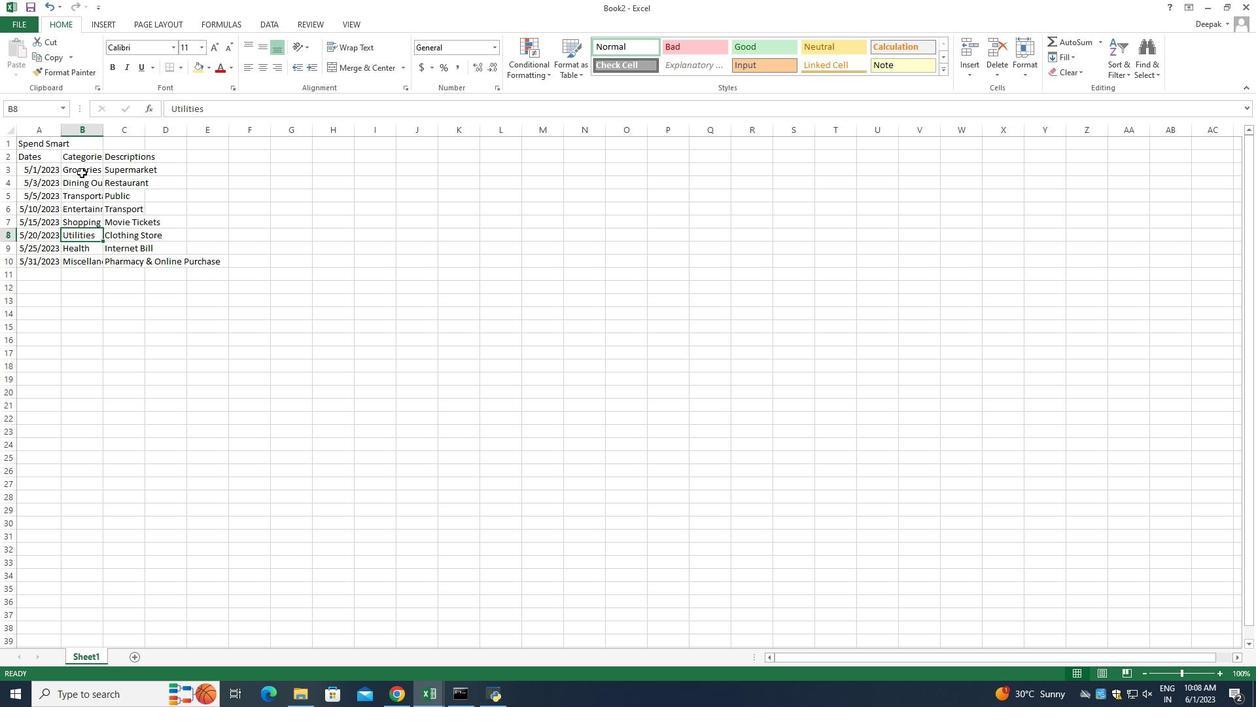 
Action: Mouse moved to (89, 155)
Screenshot: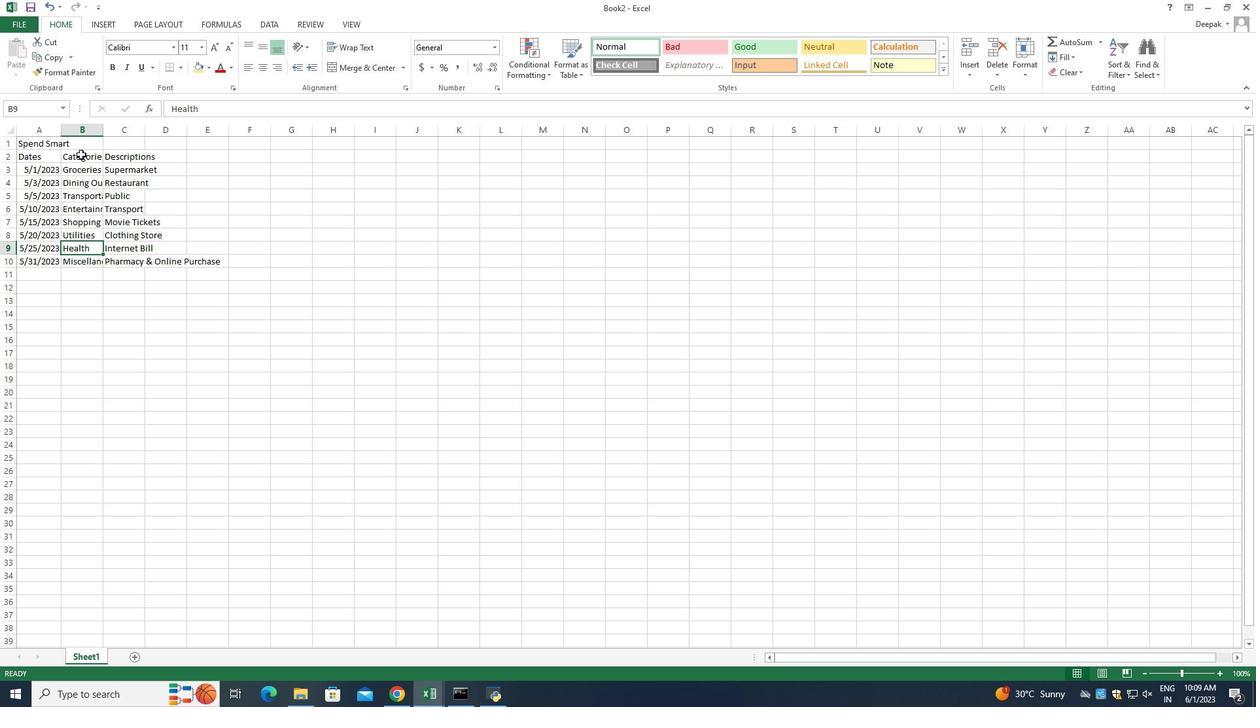 
Action: Mouse pressed left at (89, 155)
Screenshot: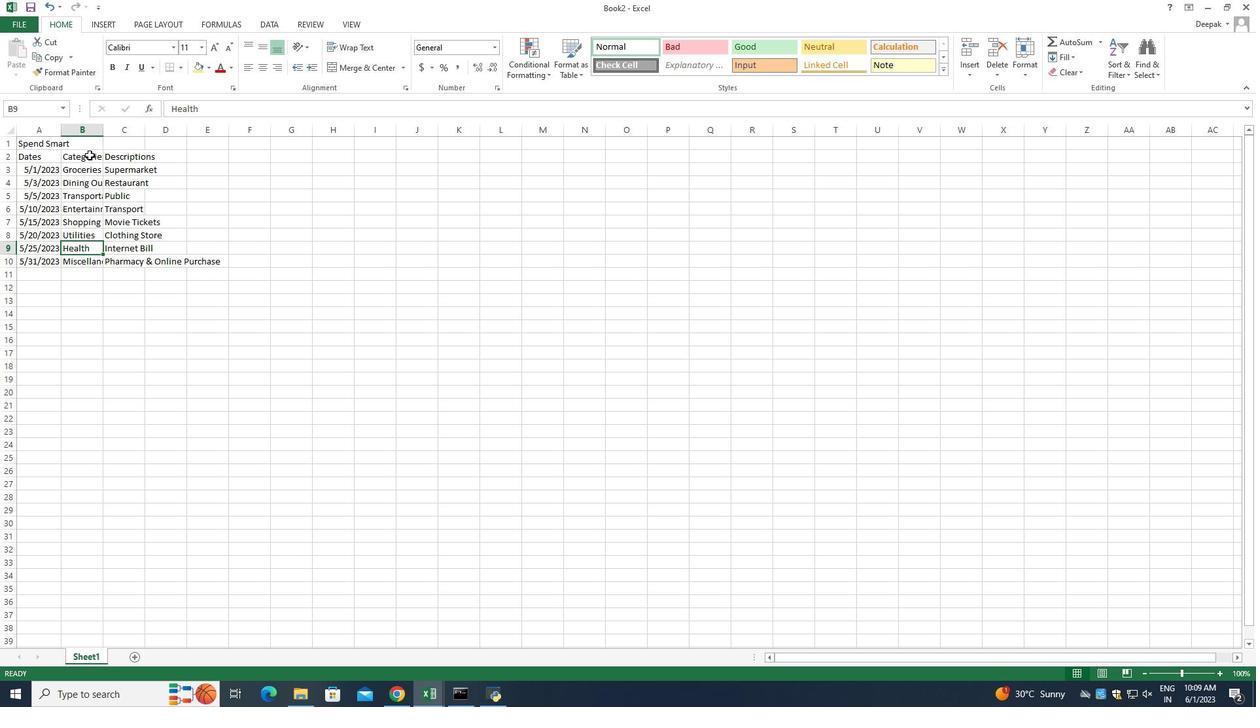 
Action: Mouse moved to (123, 159)
Screenshot: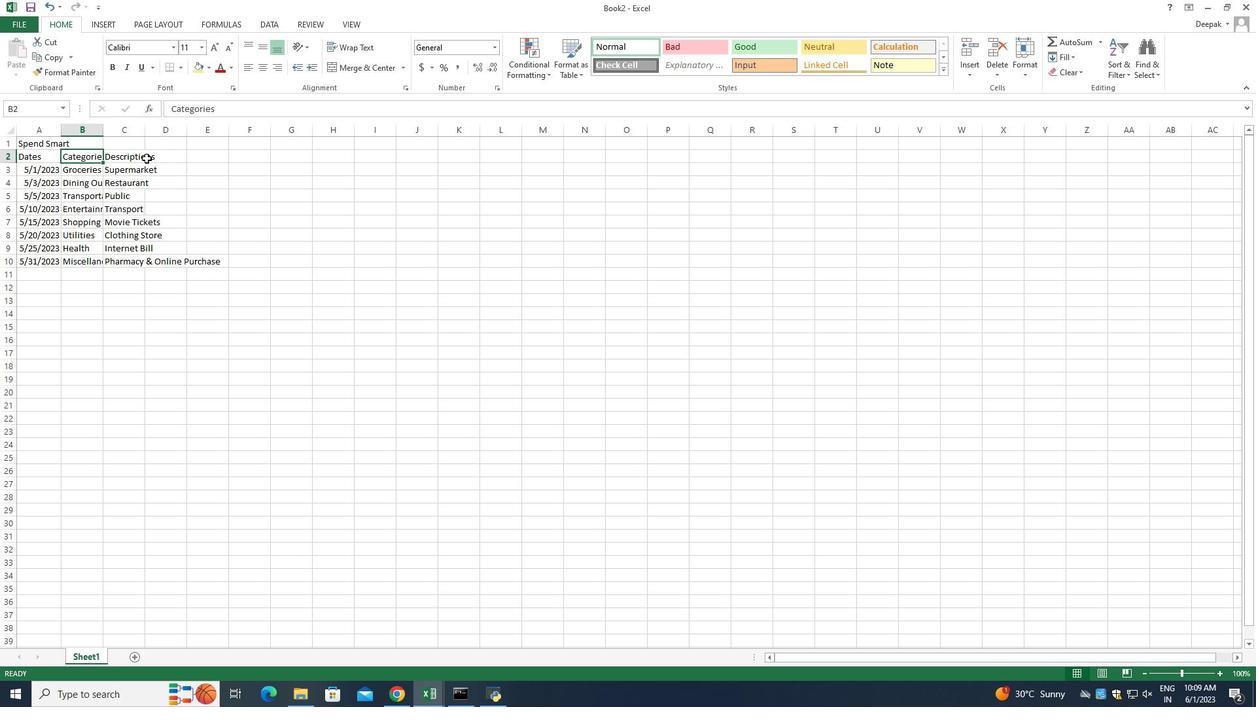 
Action: Key pressed <Key.down><Key.down><Key.down><Key.down><Key.down><Key.down><Key.down><Key.down>
Screenshot: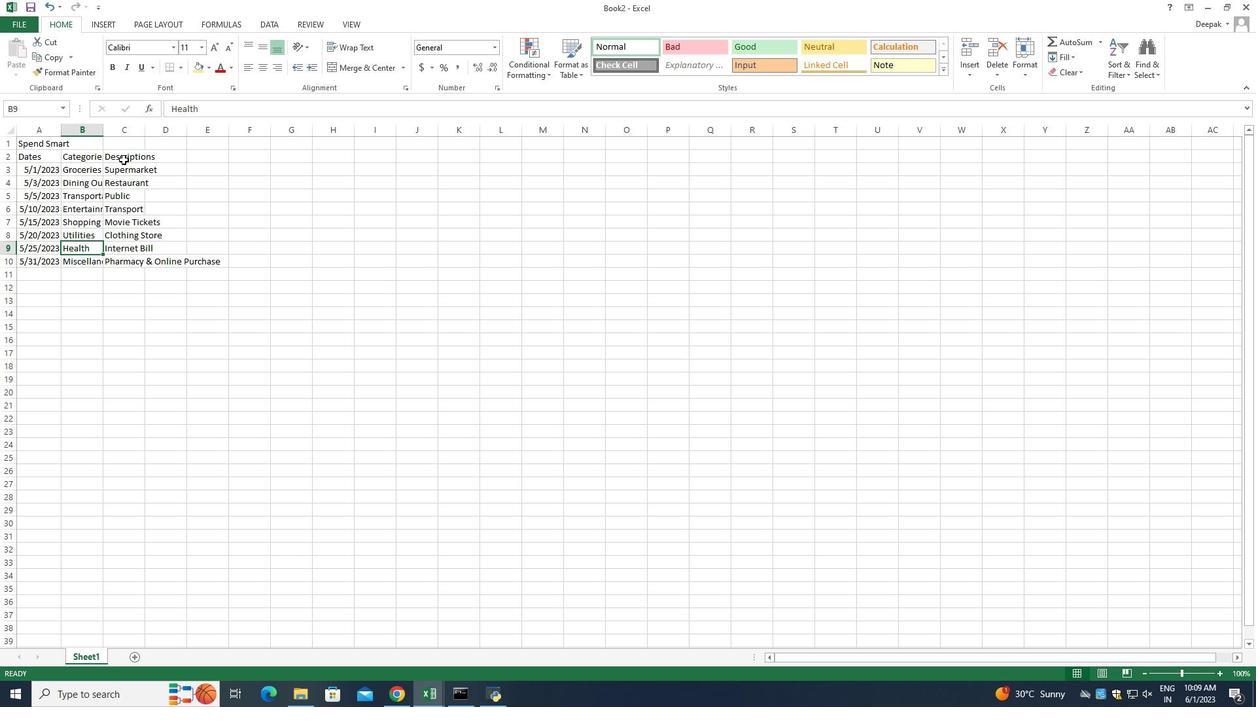 
Action: Mouse moved to (174, 158)
Screenshot: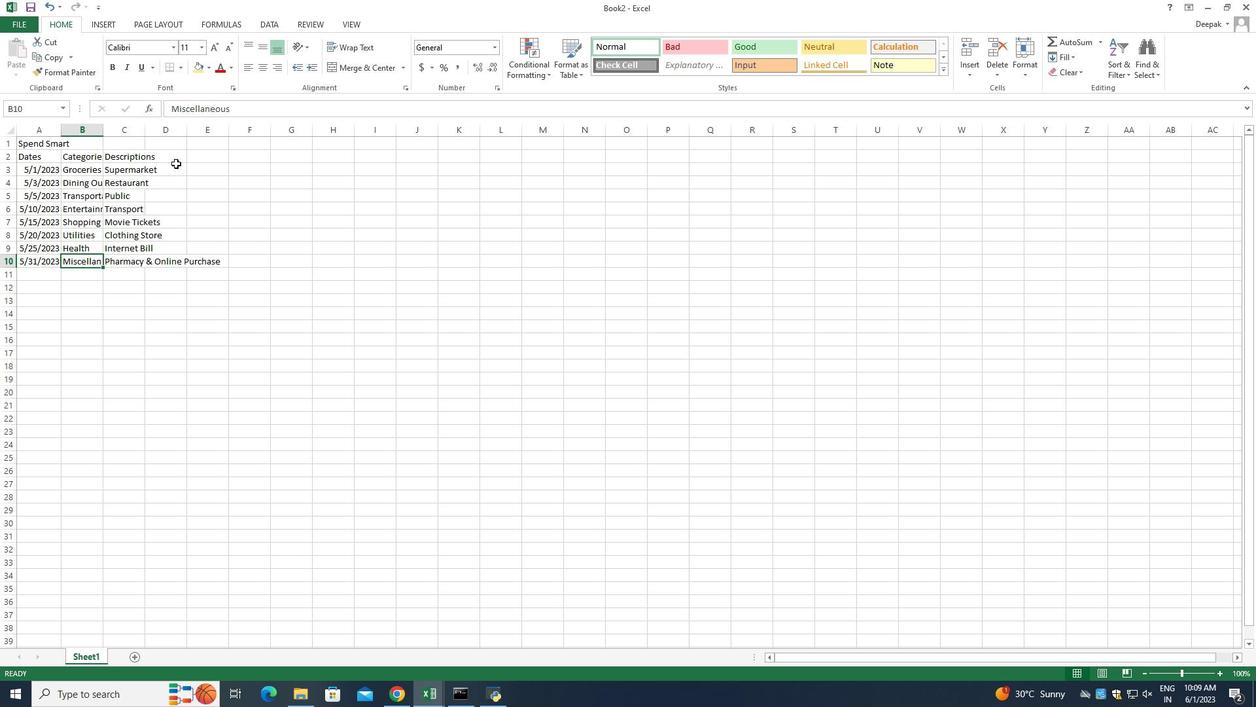 
Action: Mouse pressed left at (174, 158)
Screenshot: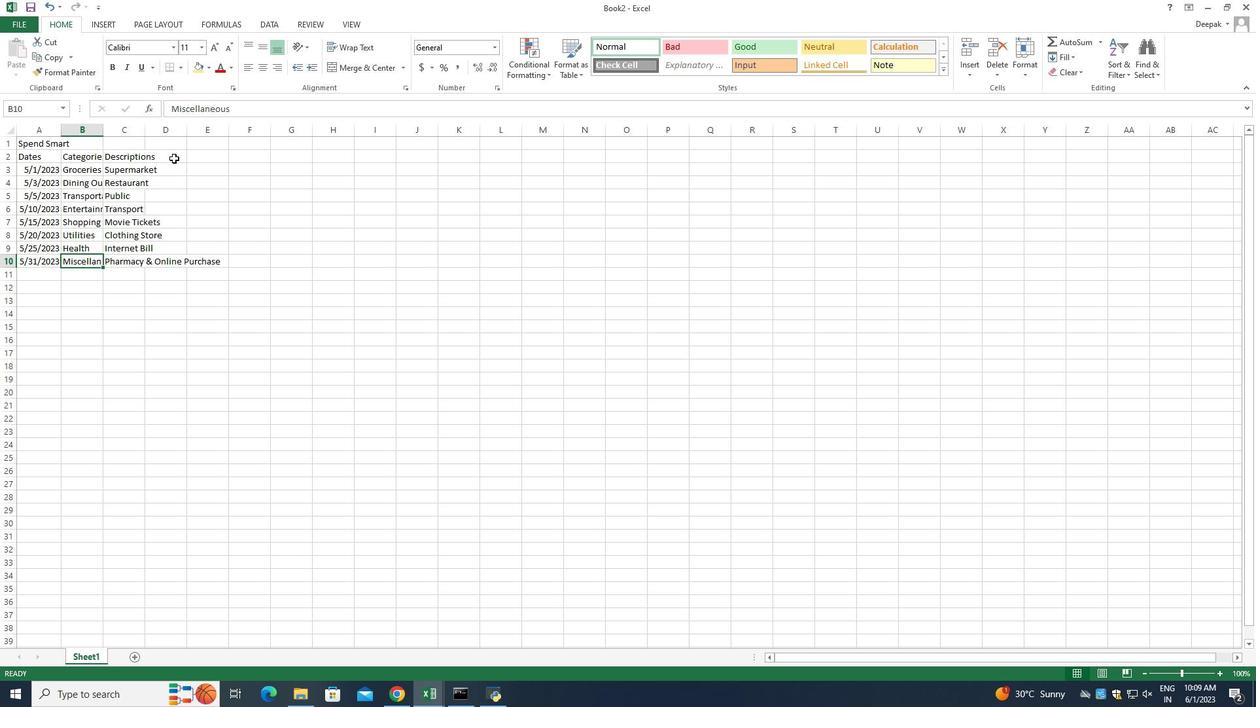
Action: Mouse pressed left at (174, 158)
Screenshot: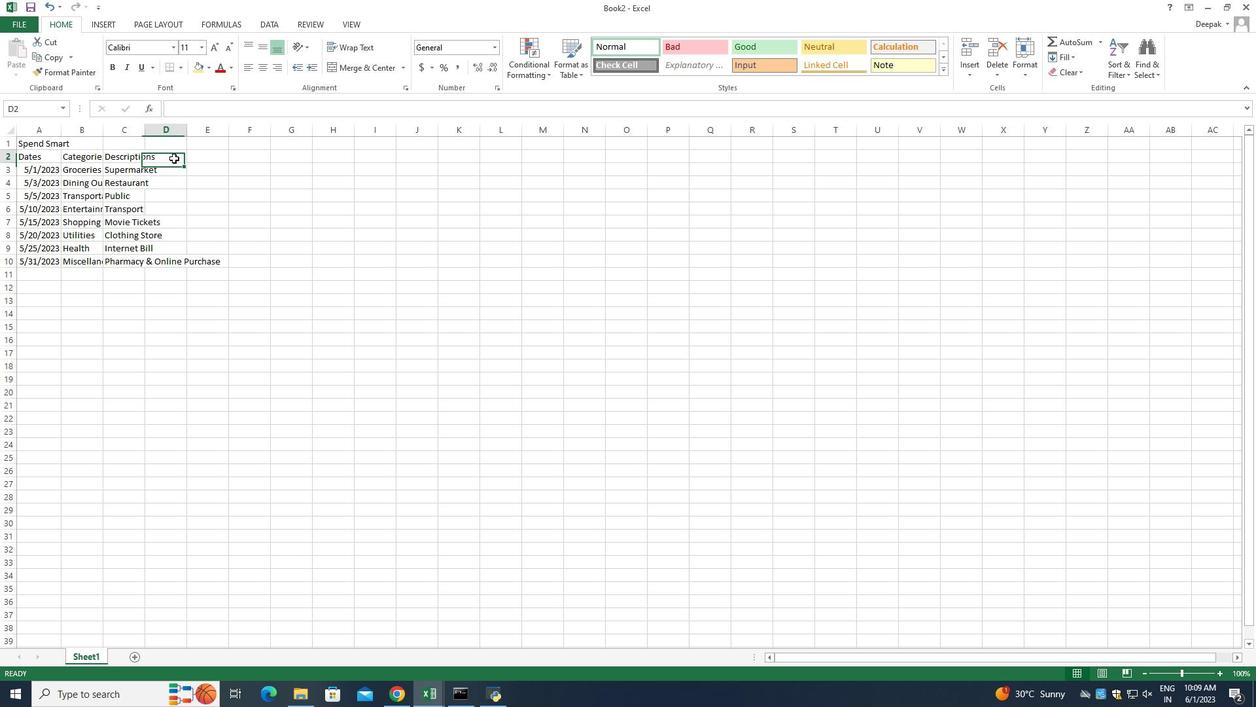 
Action: Key pressed <Key.shift_r>Amountin<Key.enter><Key.shift>$50<Key.enter><Key.shift><Key.shift><Key.shift><Key.shift><Key.shift><Key.shift><Key.shift><Key.shift><Key.shift><Key.shift>$30<Key.enter><Key.shift><Key.shift><Key.shift>$10<Key.enter><Key.shift><Key.shift><Key.shift><Key.shift><Key.shift>$20<Key.enter><Key.shift><Key.shift><Key.shift><Key.shift><Key.shift><Key.shift><Key.shift><Key.shift><Key.shift><Key.shift><Key.shift><Key.shift><Key.shift><Key.shift><Key.shift><Key.shift><Key.shift><Key.shift><Key.shift><Key.shift><Key.shift><Key.shift>$100<Key.enter><Key.shift><Key.shift><Key.shift><Key.shift><Key.shift><Key.shift><Key.shift><Key.shift><Key.shift>$60<Key.enter><Key.shift>$40<Key.enter><Key.shift><Key.shift><Key.shift><Key.shift><Key.shift><Key.shift><Key.shift><Key.shift><Key.shift><Key.shift><Key.shift><Key.shift><Key.shift><Key.shift><Key.shift><Key.shift><Key.shift><Key.shift>$50<Key.enter>
Screenshot: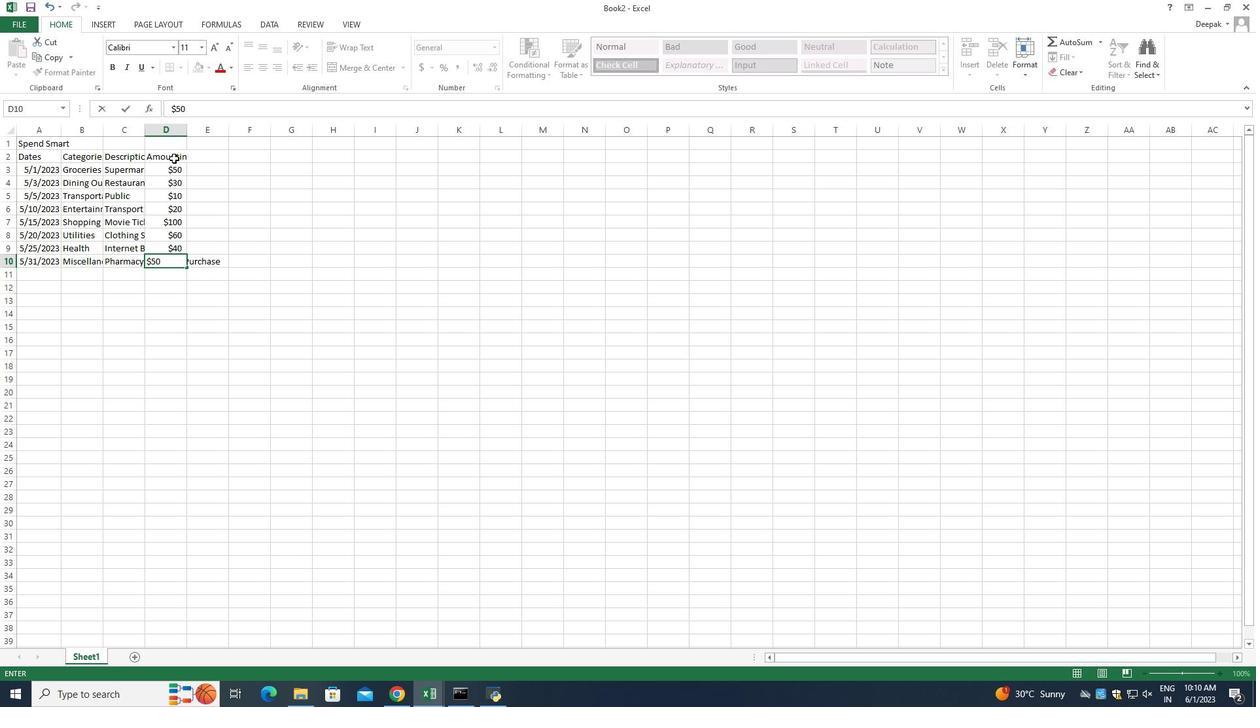
Action: Mouse moved to (60, 130)
Screenshot: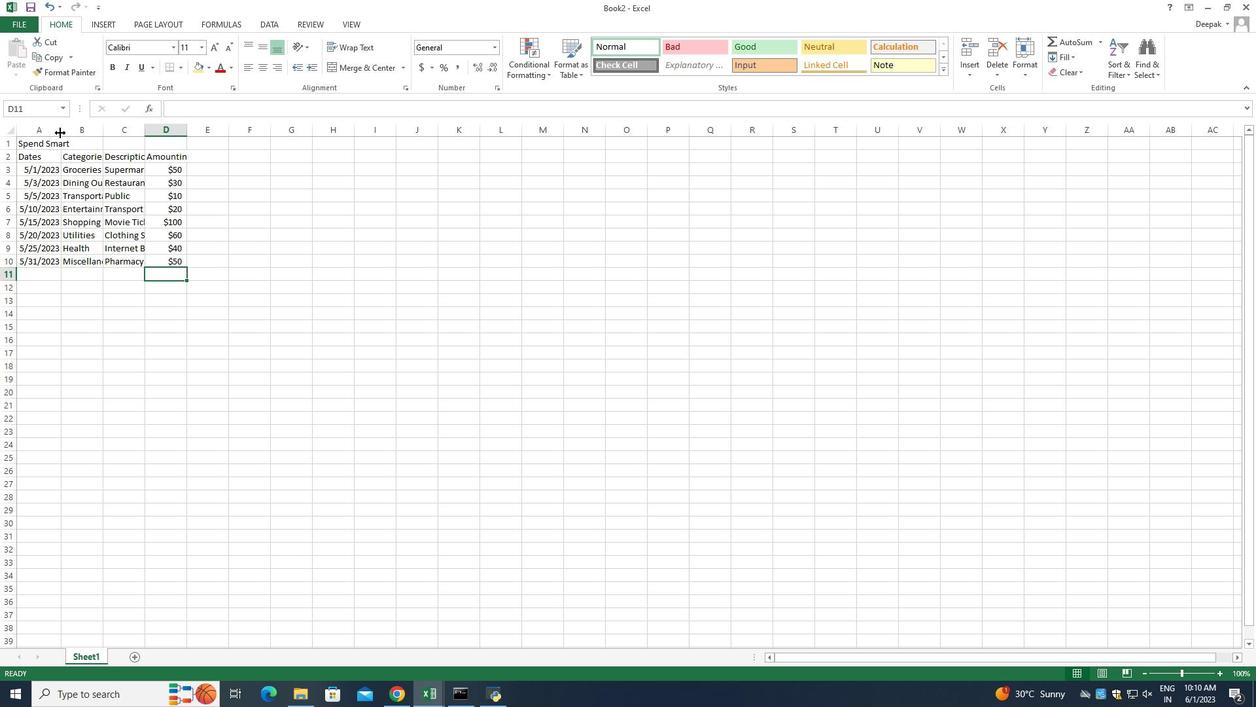 
Action: Mouse pressed left at (60, 130)
Screenshot: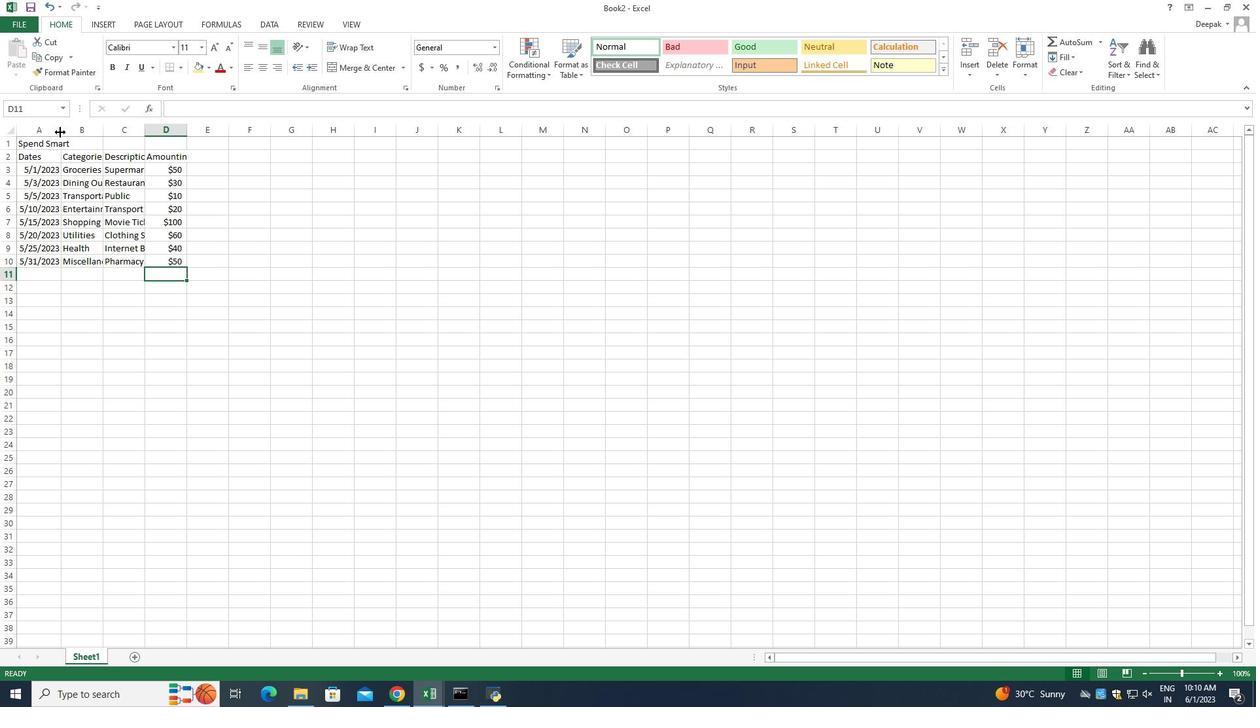 
Action: Mouse moved to (60, 130)
Screenshot: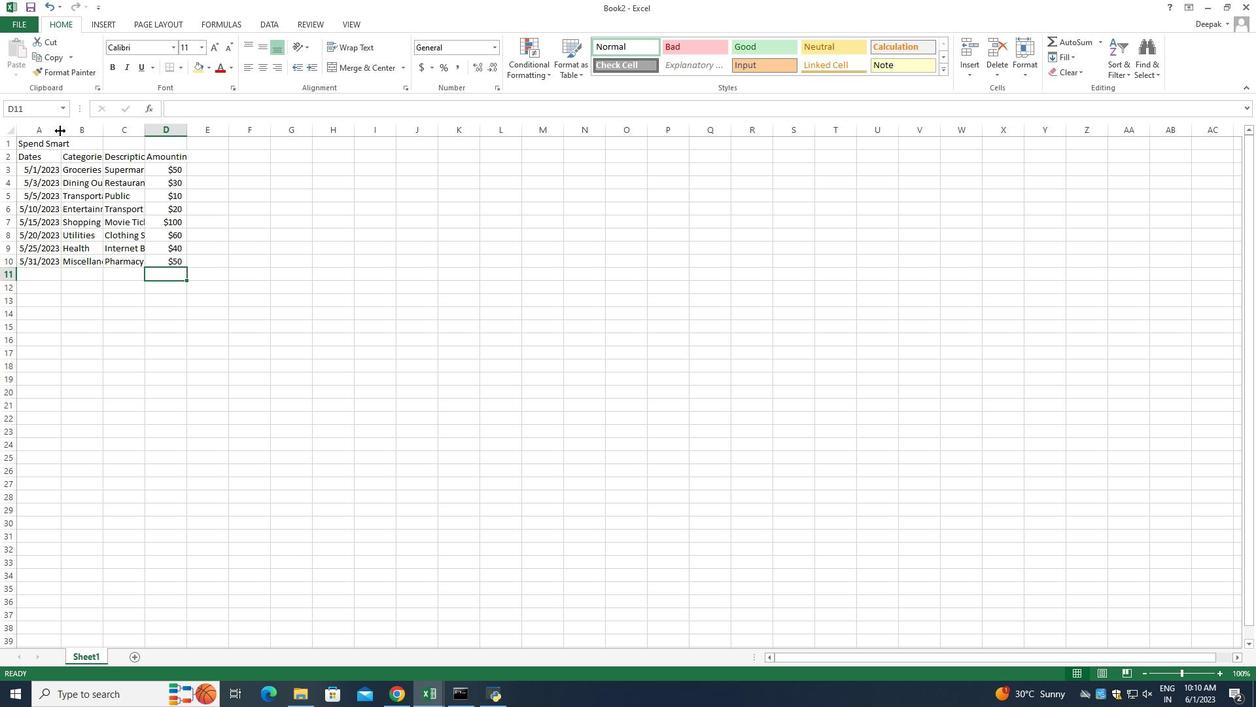
Action: Mouse pressed left at (60, 130)
Screenshot: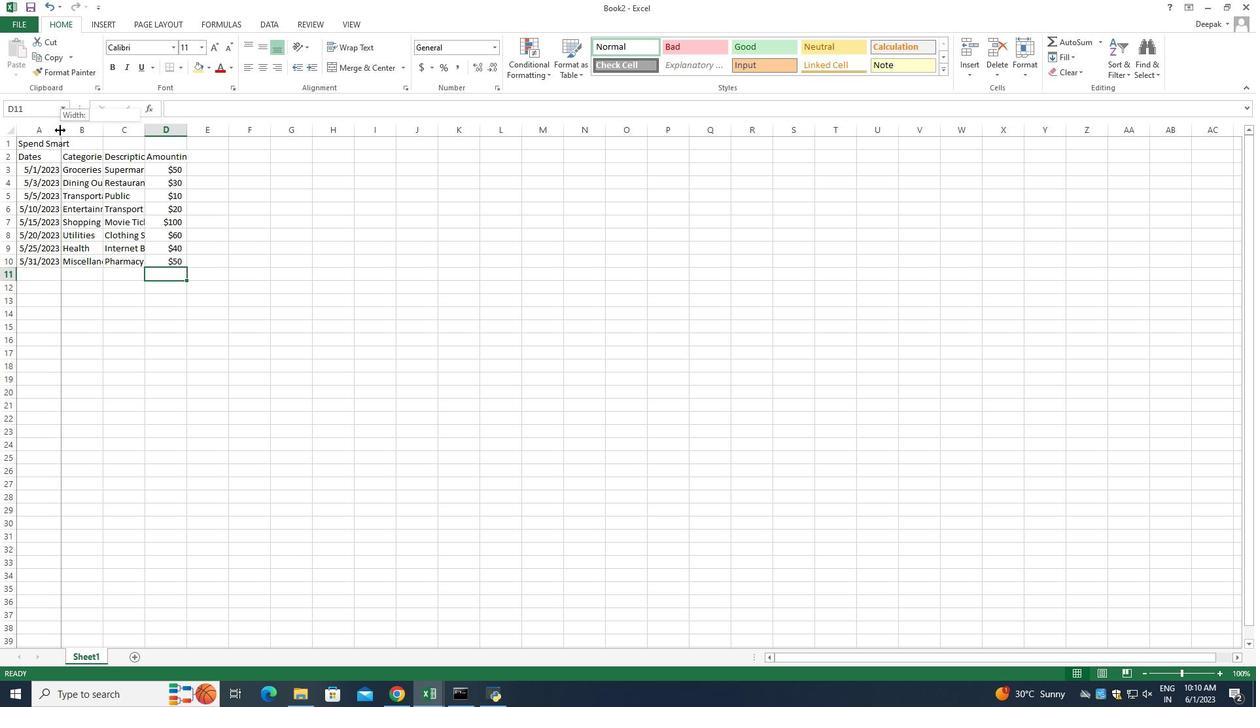 
Action: Mouse moved to (116, 130)
Screenshot: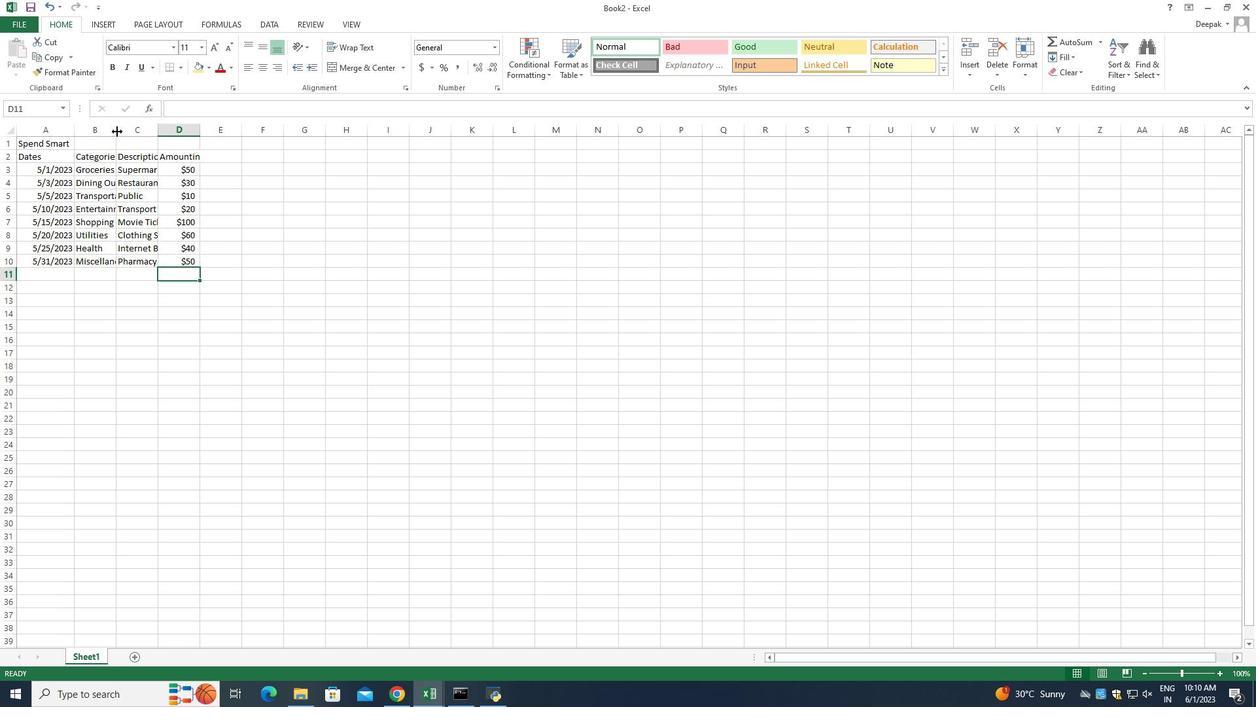 
Action: Mouse pressed left at (116, 130)
Screenshot: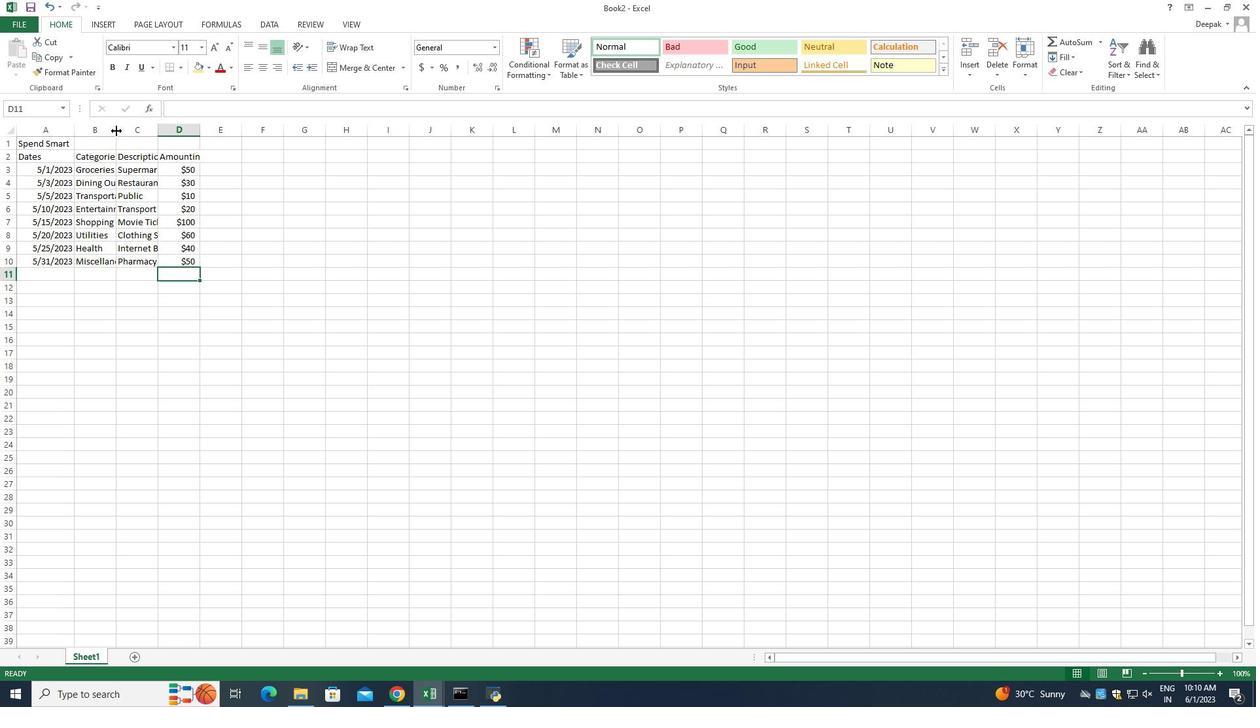 
Action: Mouse pressed left at (116, 130)
Screenshot: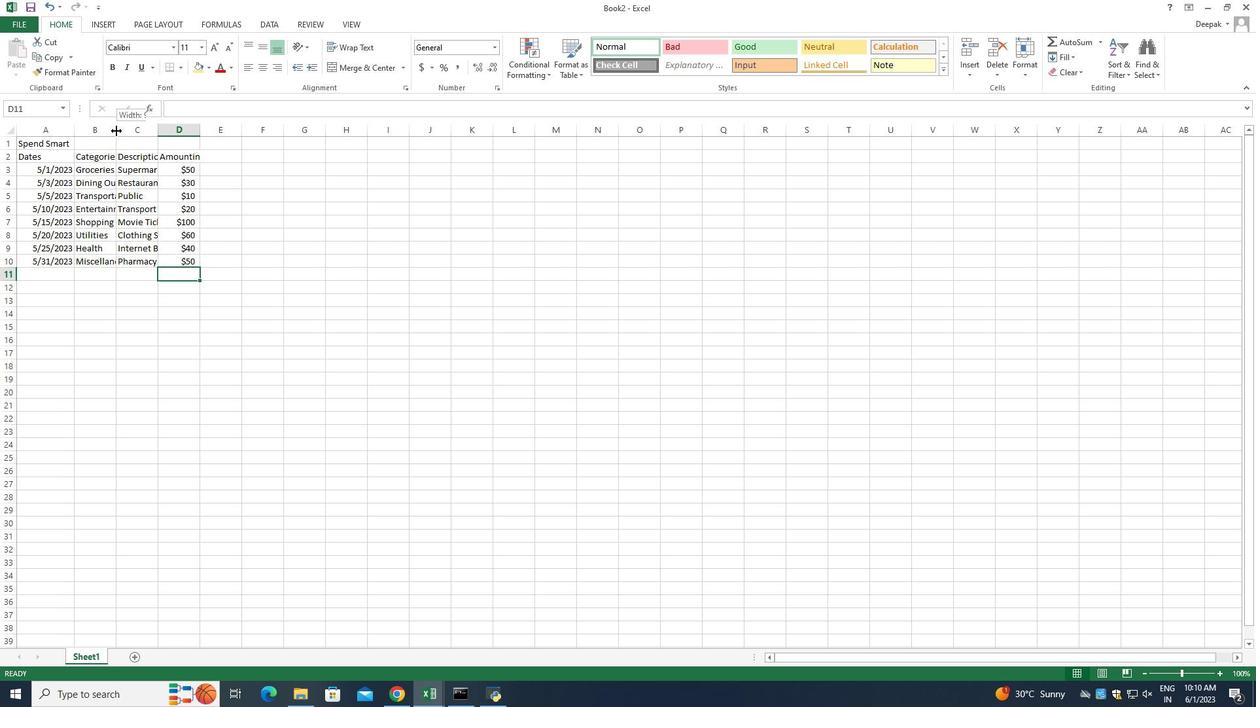 
Action: Mouse moved to (181, 128)
Screenshot: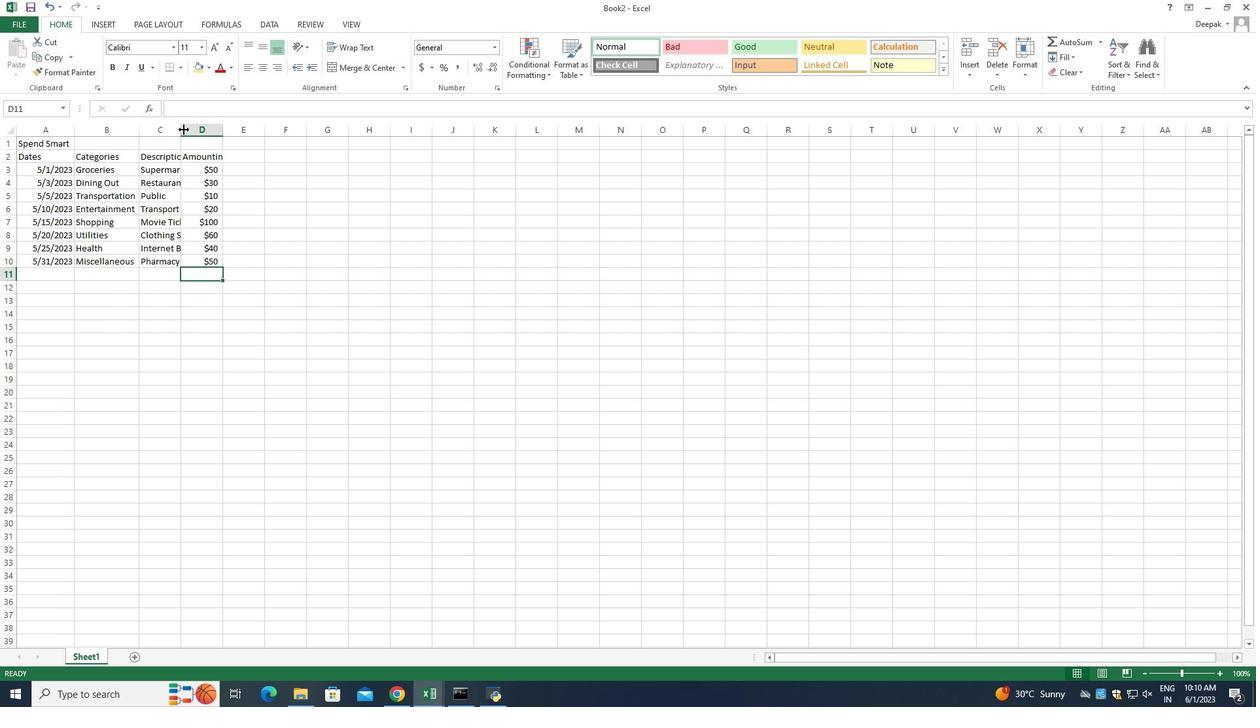 
Action: Mouse pressed left at (181, 128)
Screenshot: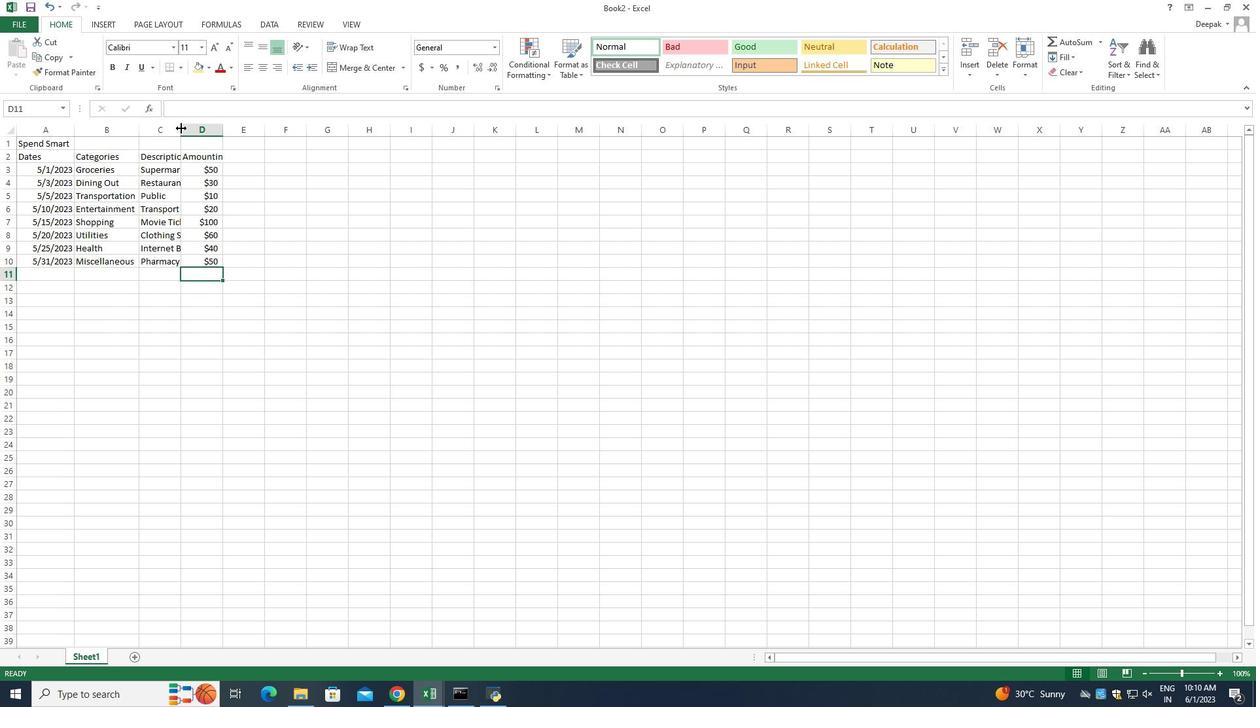 
Action: Mouse pressed left at (181, 128)
Screenshot: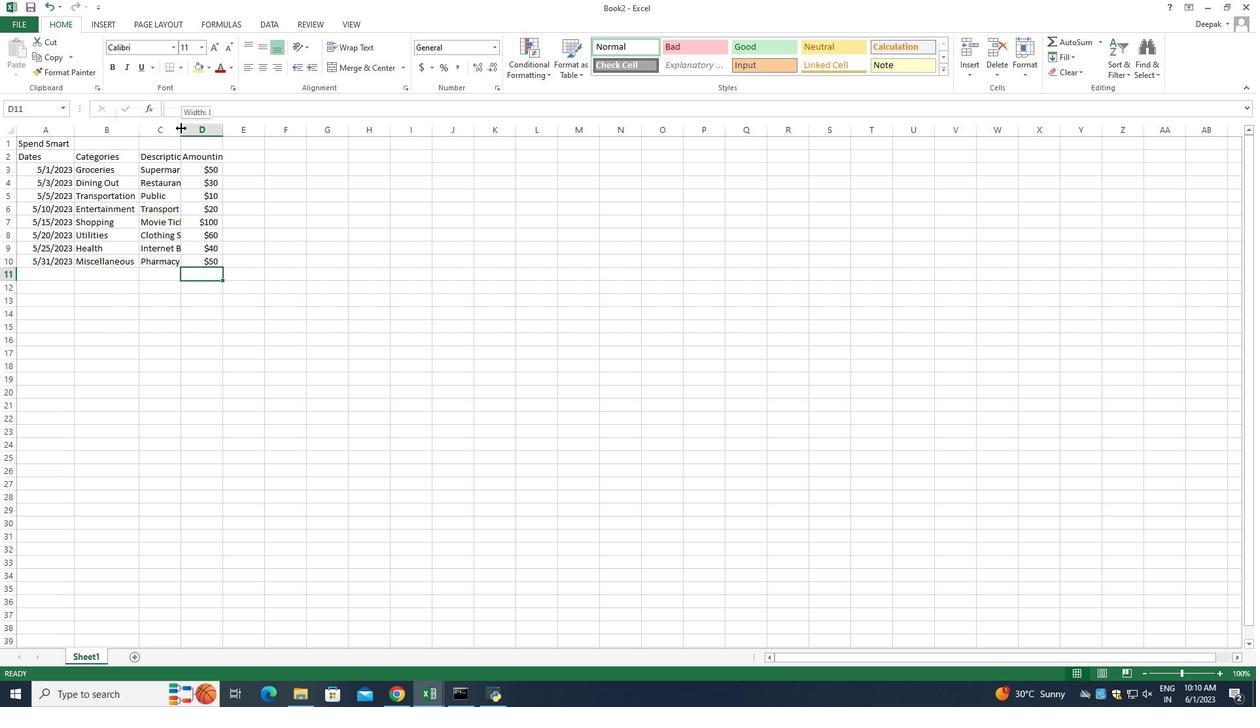 
Action: Mouse moved to (305, 128)
Screenshot: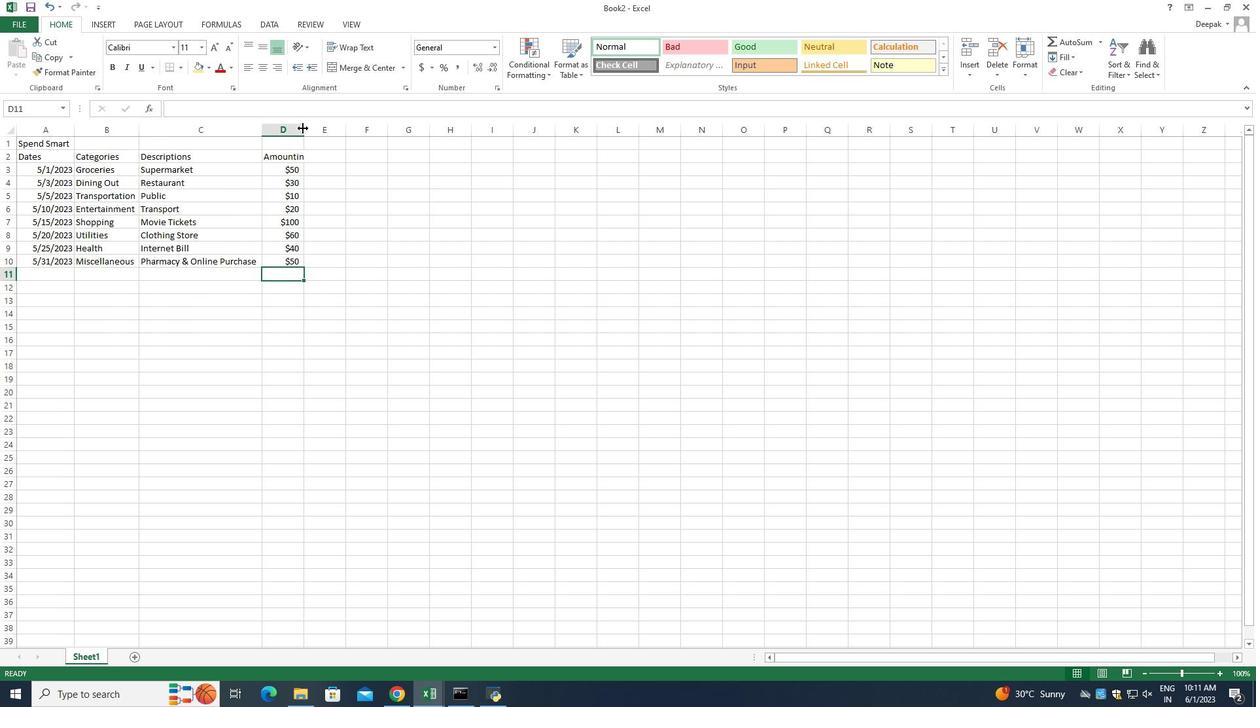 
Action: Mouse pressed left at (305, 128)
Screenshot: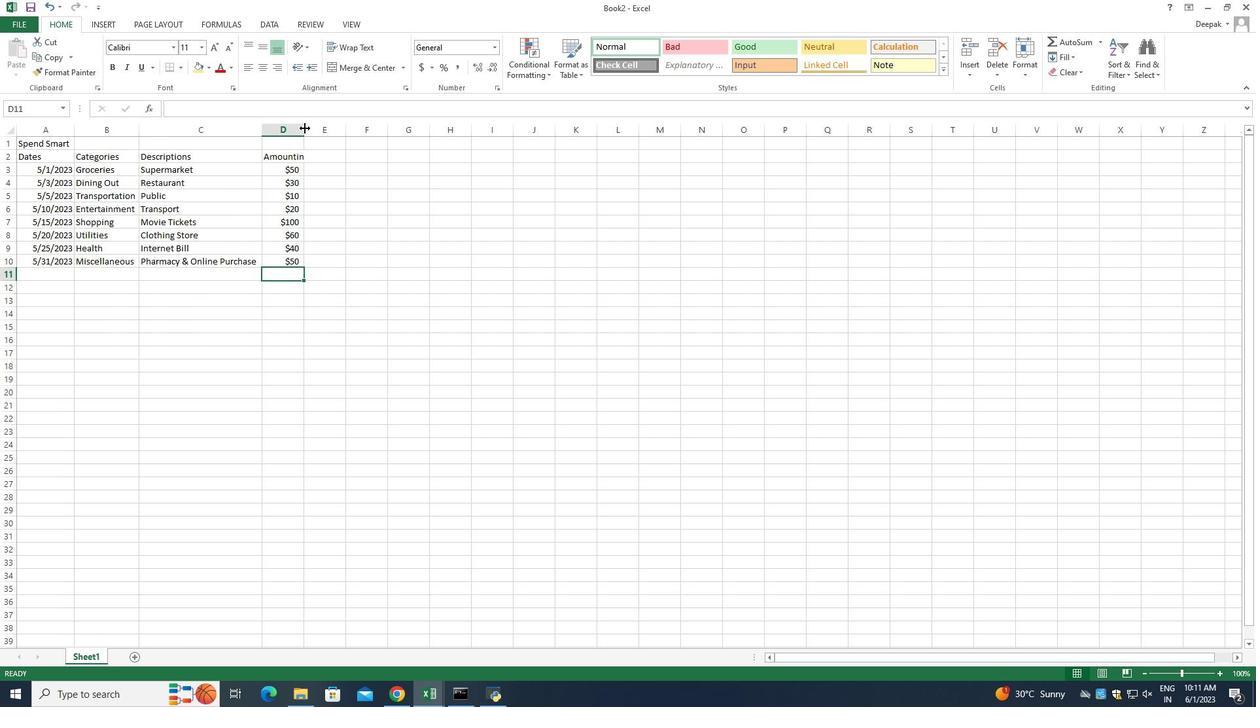 
Action: Mouse pressed left at (305, 128)
Screenshot: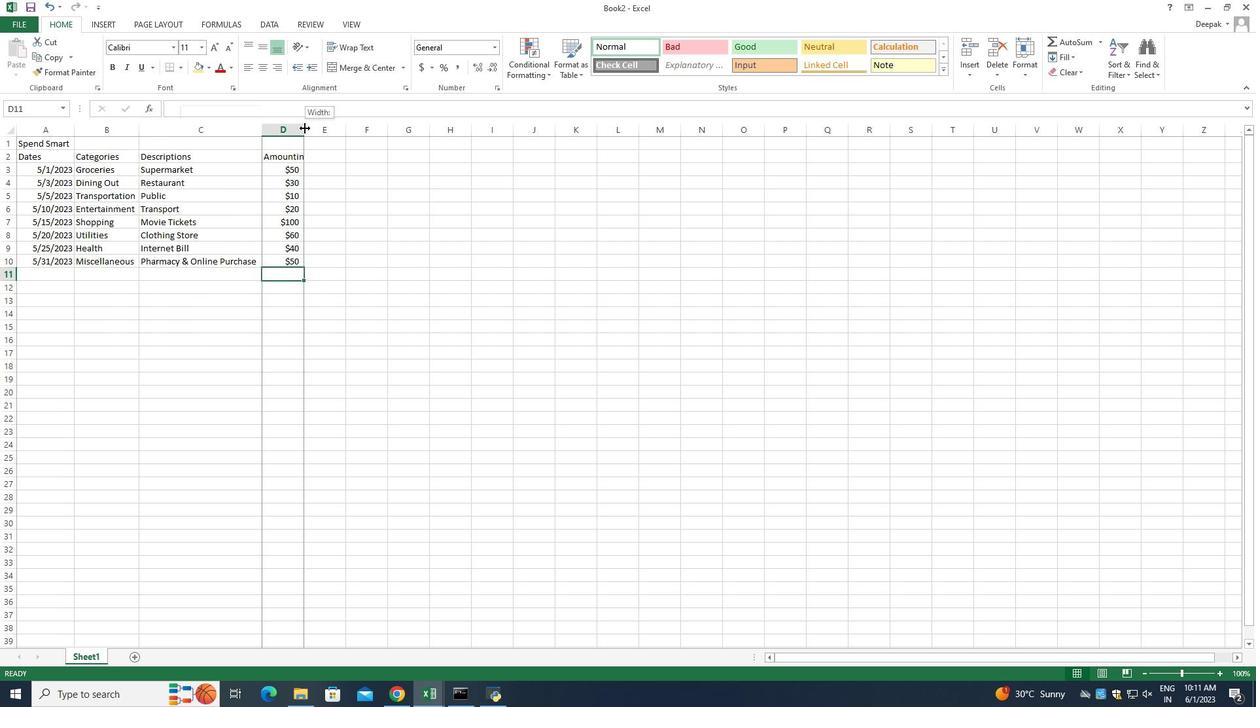 
Action: Mouse moved to (87, 655)
Screenshot: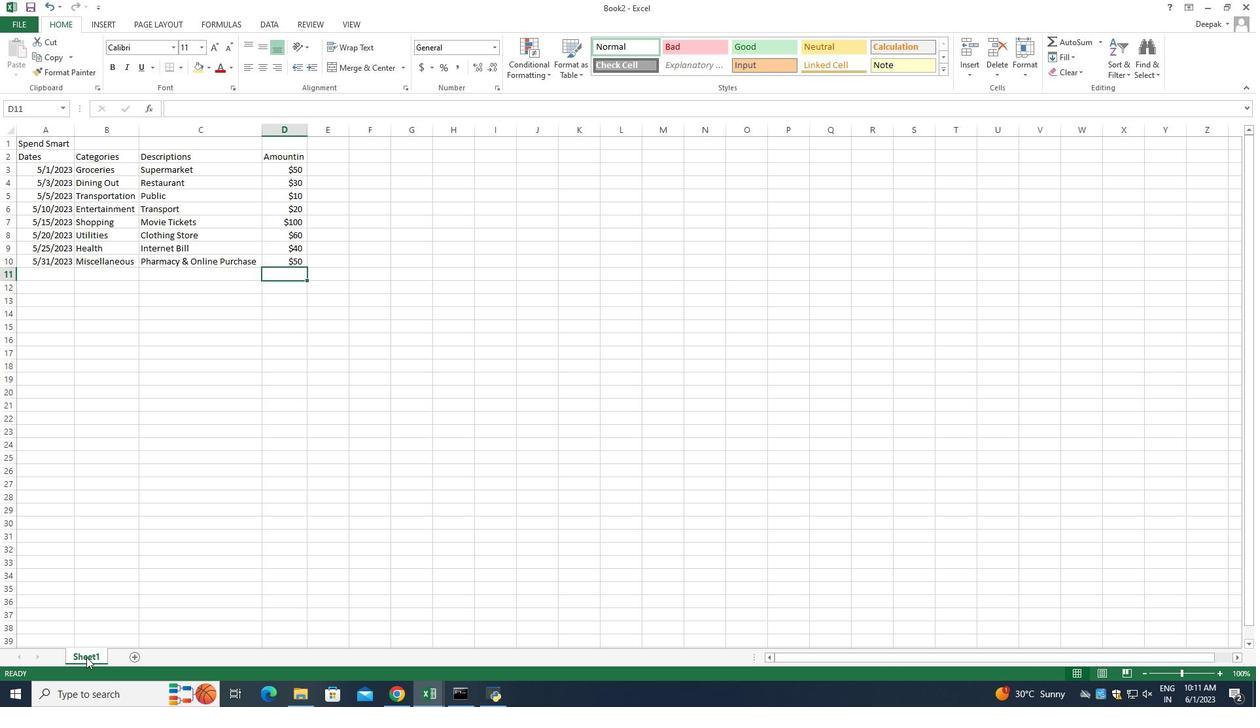
Action: Mouse pressed left at (87, 655)
Screenshot: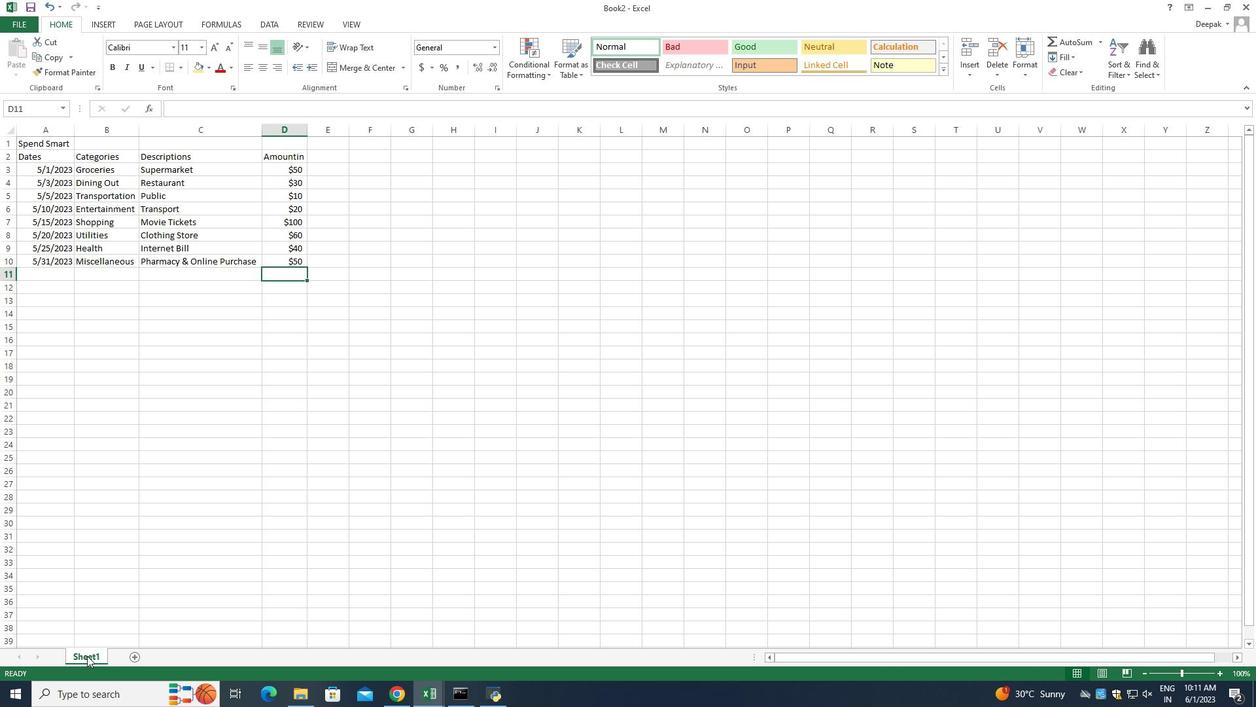 
Action: Mouse pressed left at (87, 655)
Screenshot: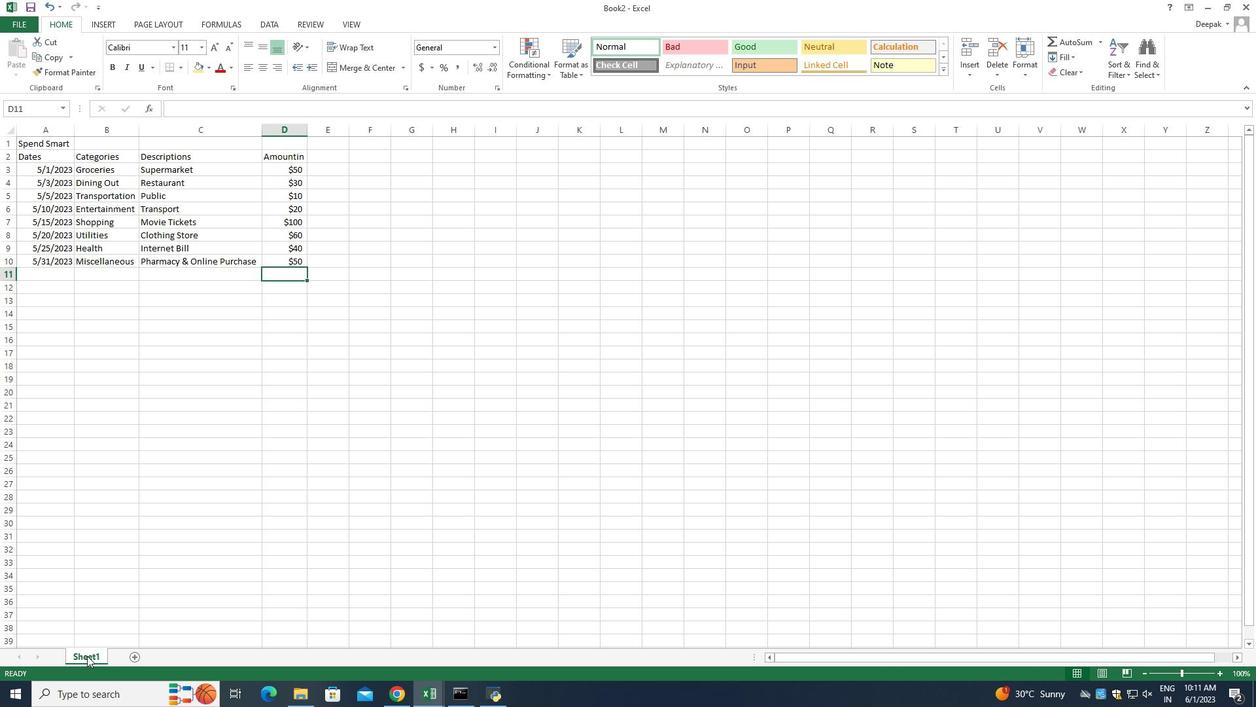 
Action: Mouse moved to (169, 651)
Screenshot: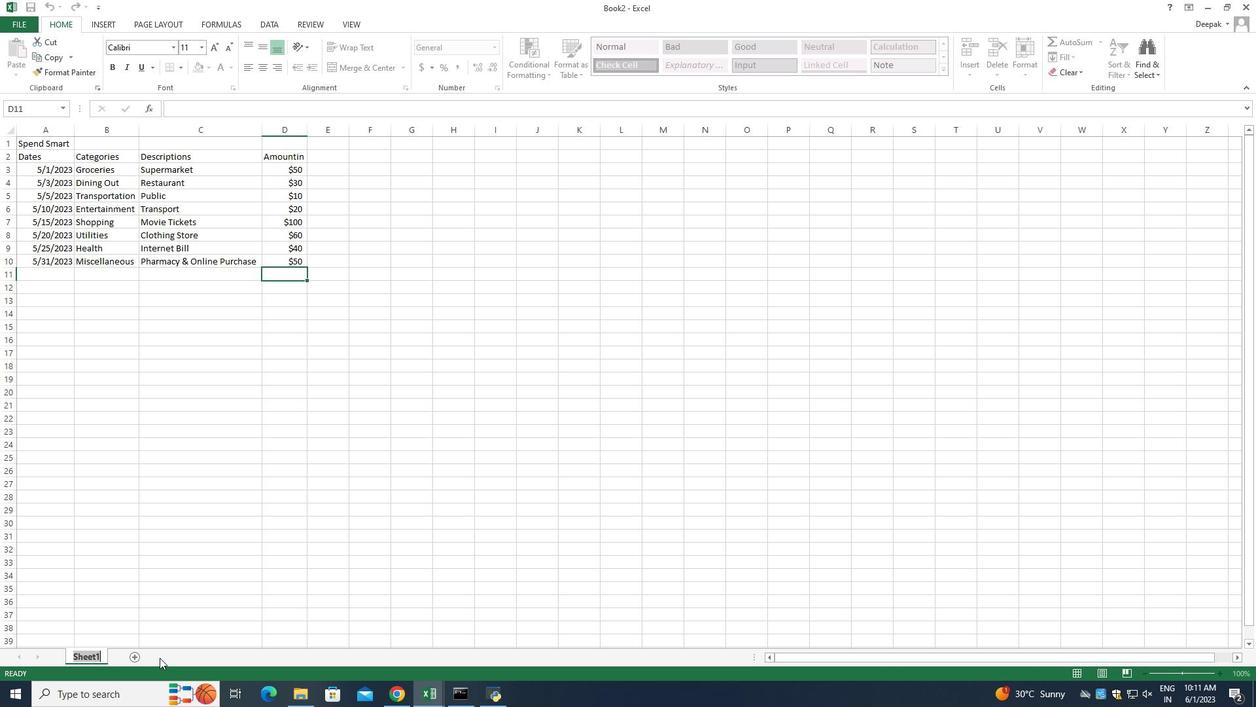 
Action: Key pressed <Key.shift_r>Alpha<Key.space><Key.shift_r>Sales
Screenshot: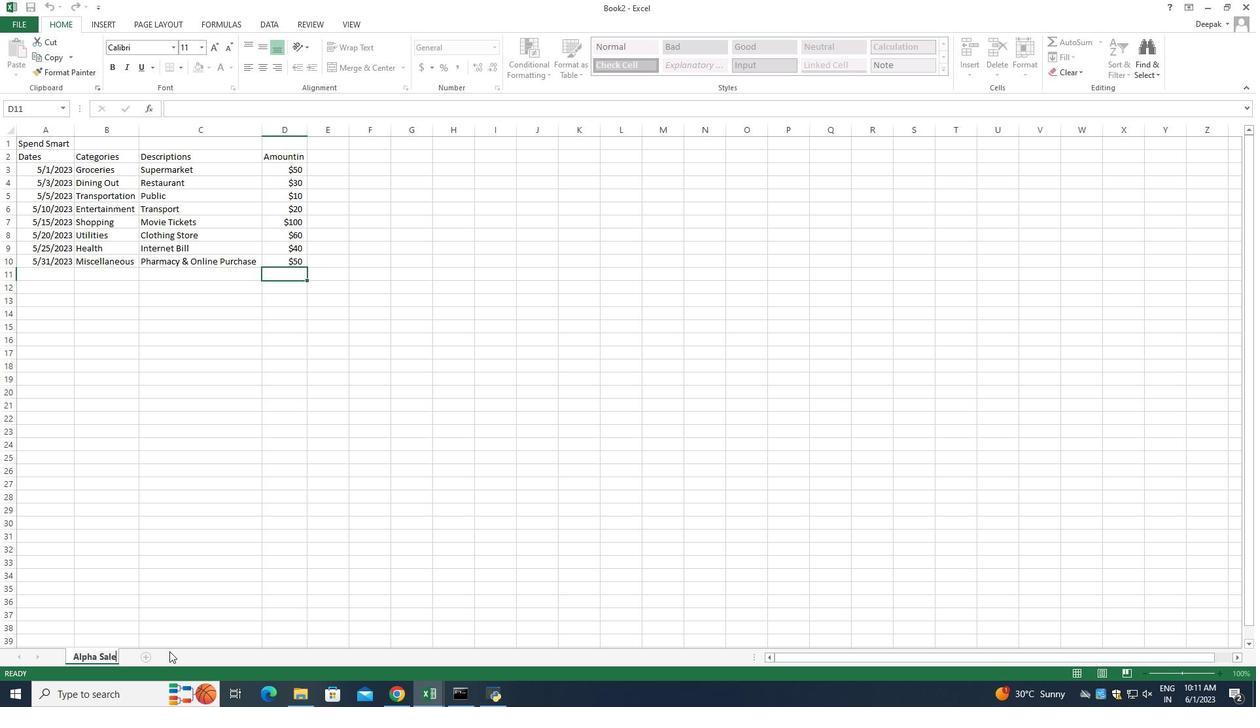 
Action: Mouse moved to (174, 559)
Screenshot: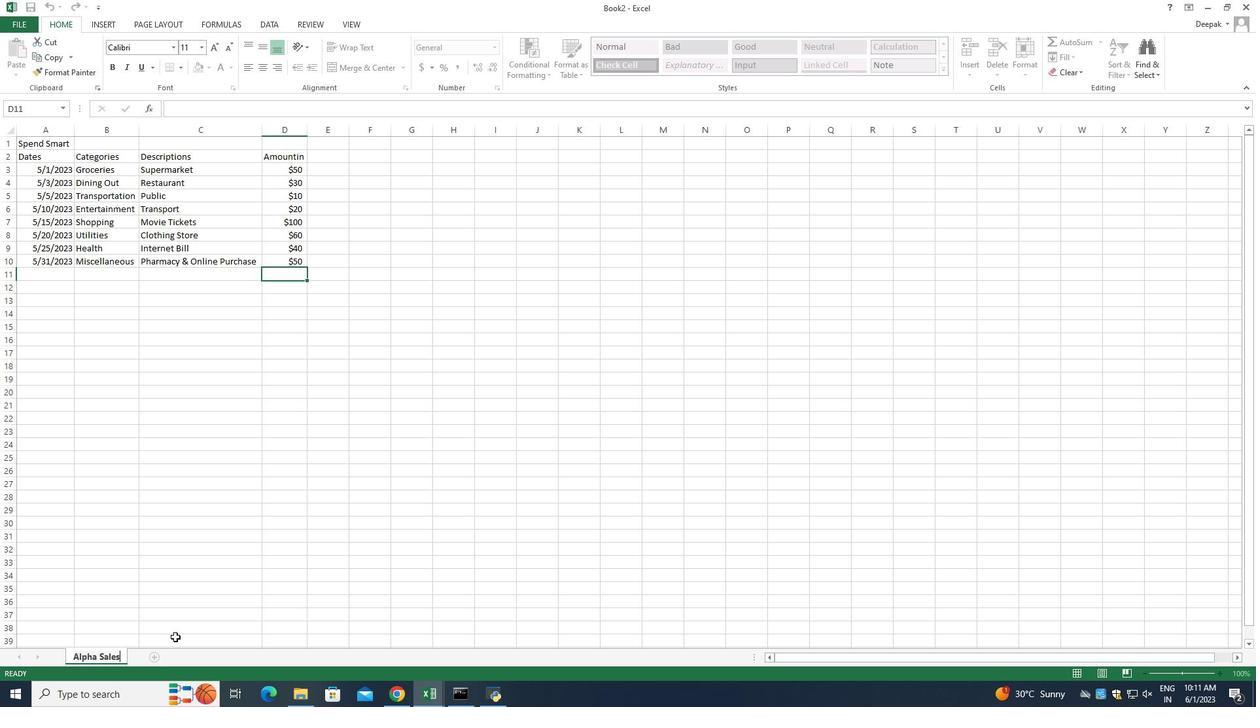 
Action: Mouse pressed left at (174, 559)
Screenshot: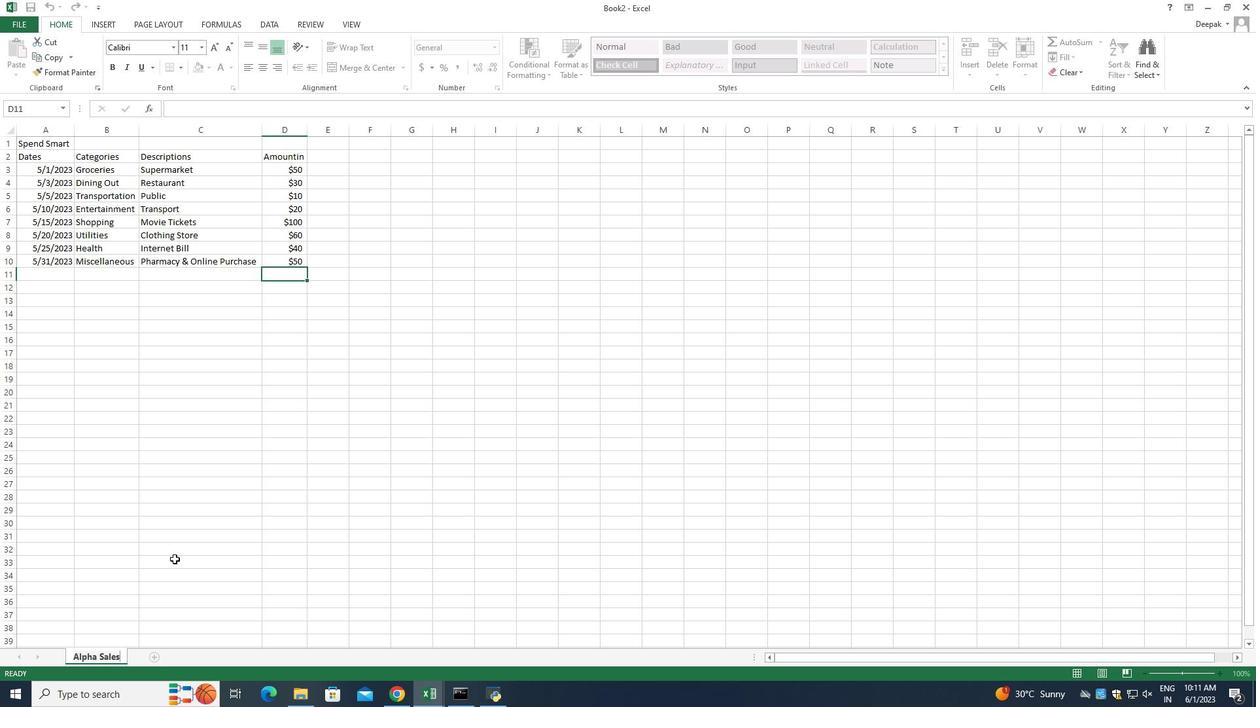 
Action: Mouse moved to (252, 396)
Screenshot: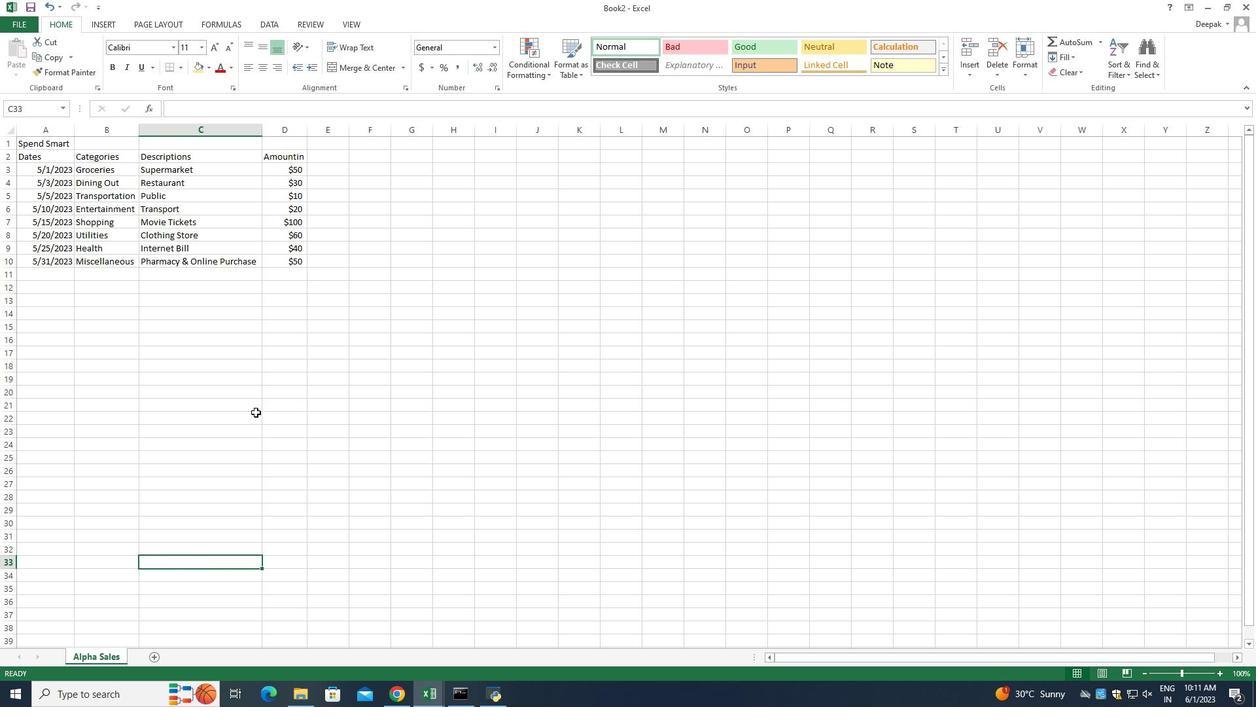 
Action: Mouse scrolled (252, 397) with delta (0, 0)
Screenshot: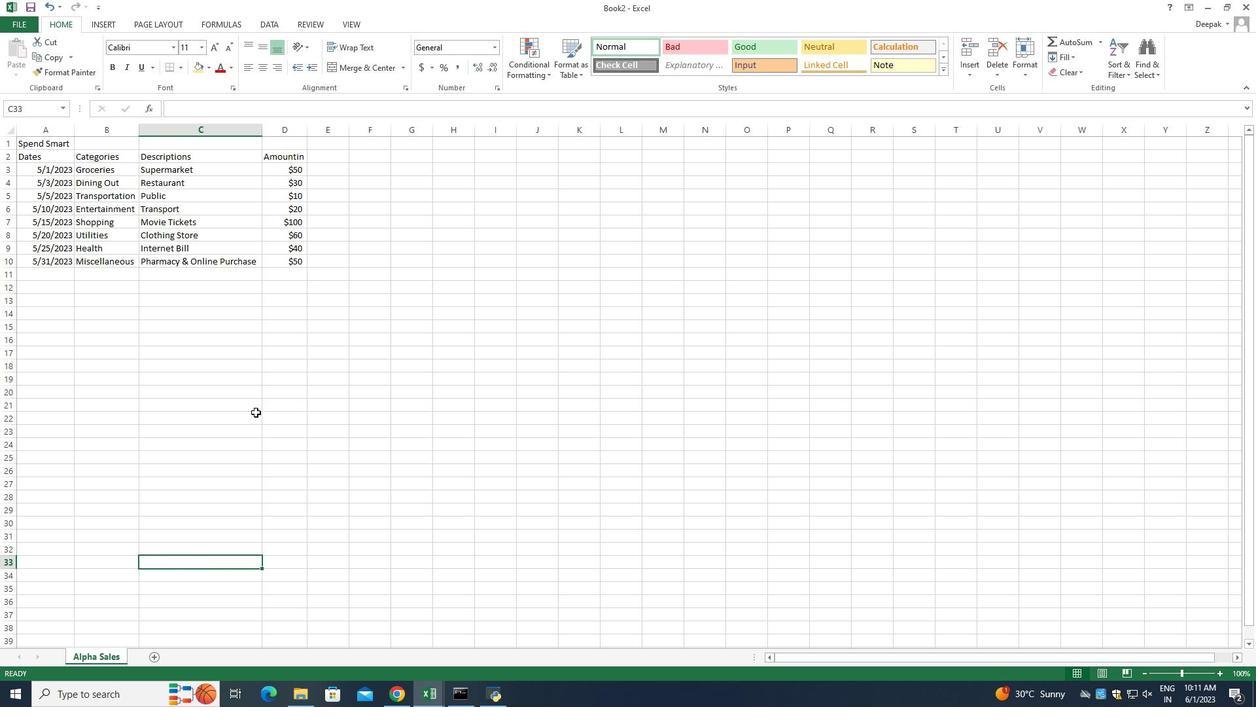 
Action: Mouse moved to (251, 394)
Screenshot: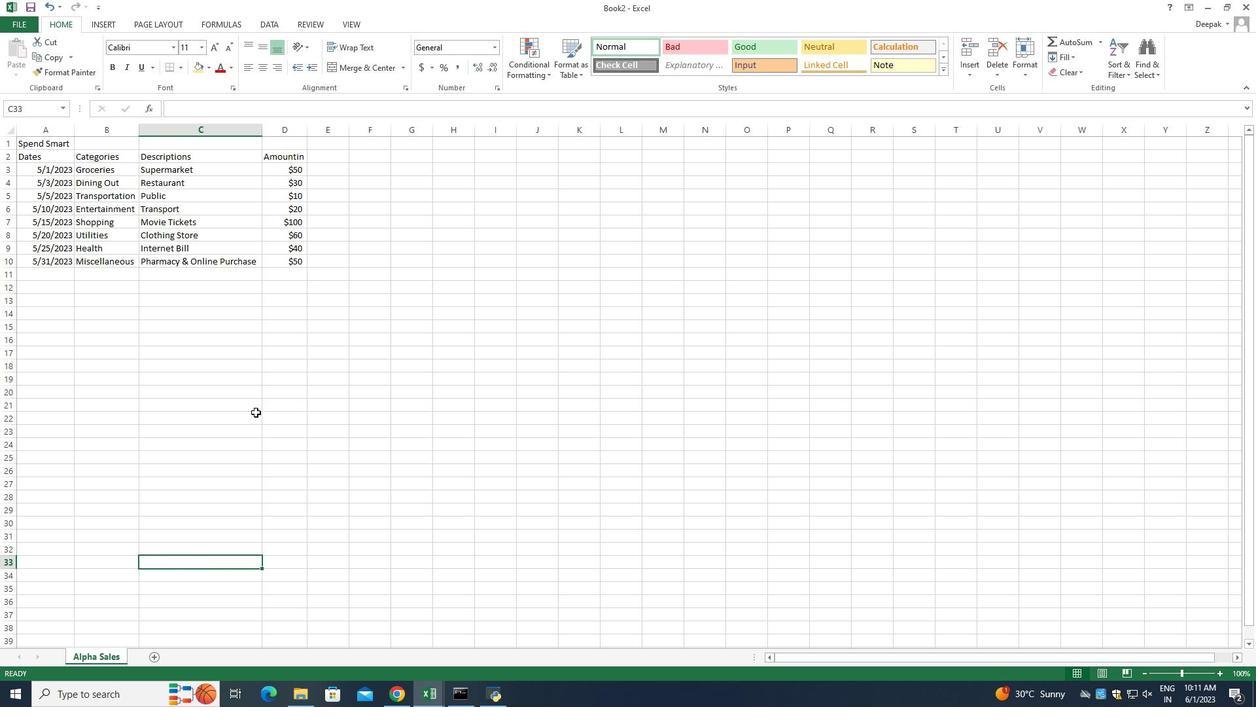 
Action: Mouse scrolled (251, 395) with delta (0, 0)
Screenshot: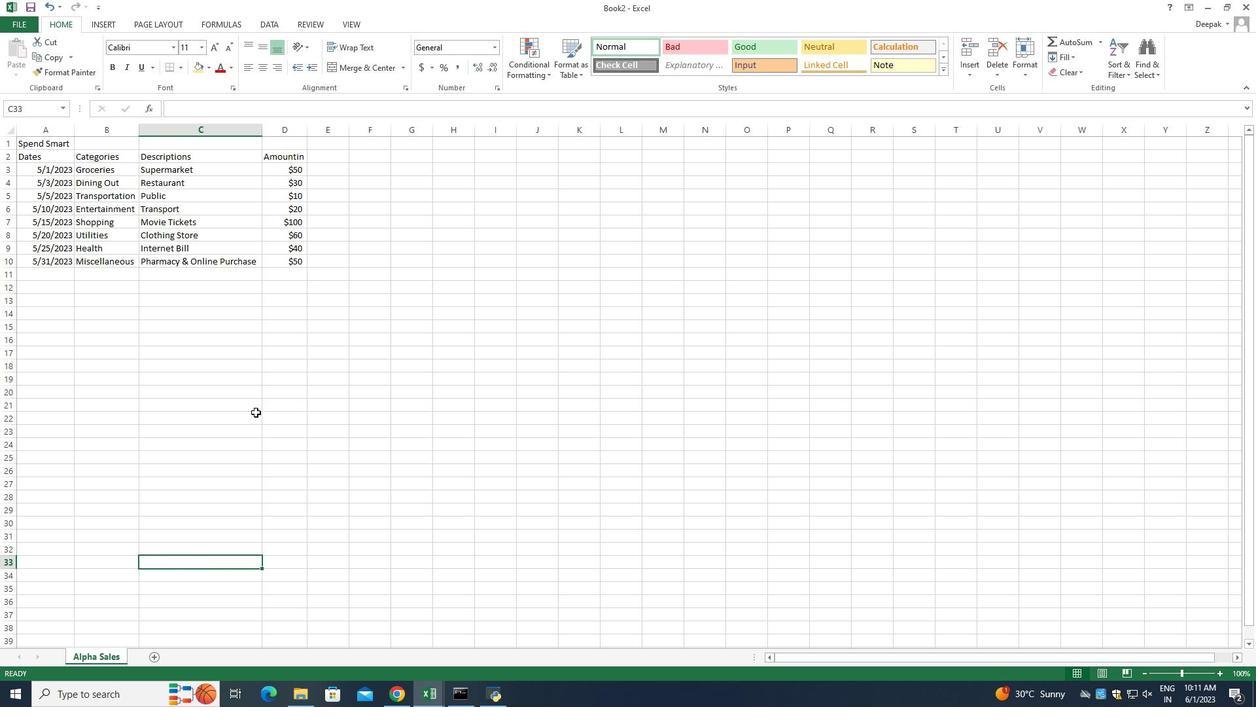 
Action: Mouse scrolled (251, 395) with delta (0, 0)
Screenshot: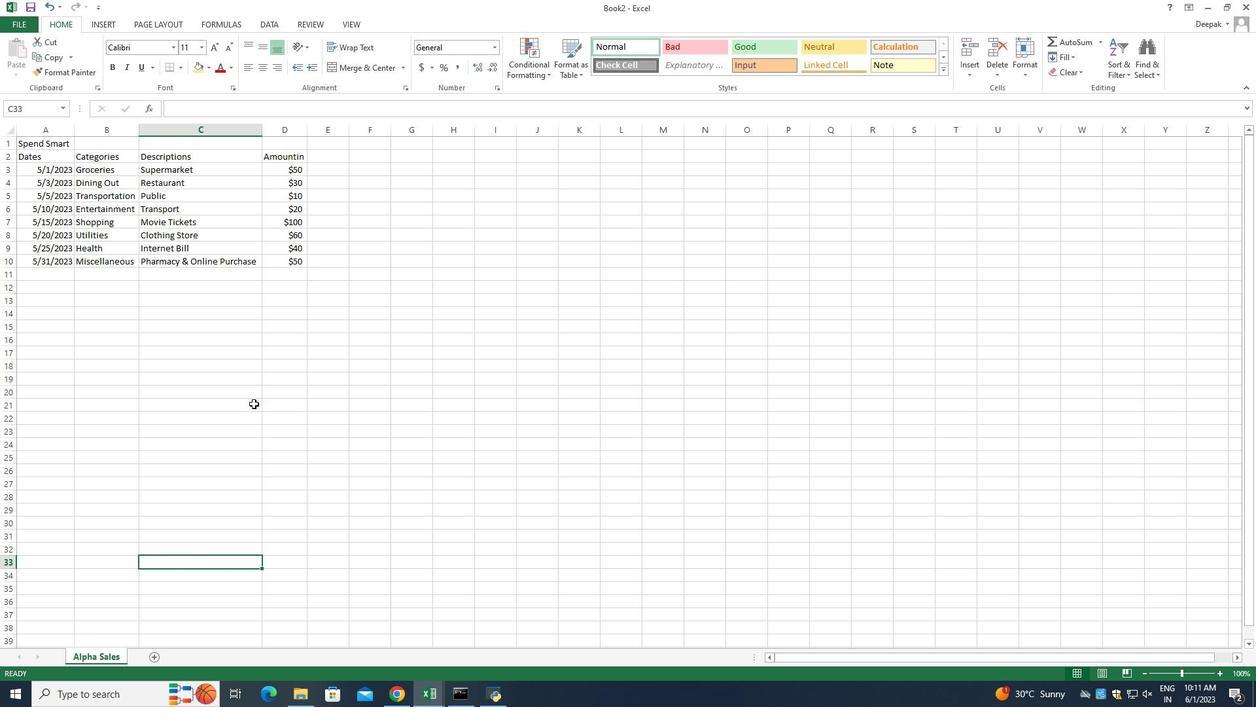 
Action: Mouse moved to (246, 229)
Screenshot: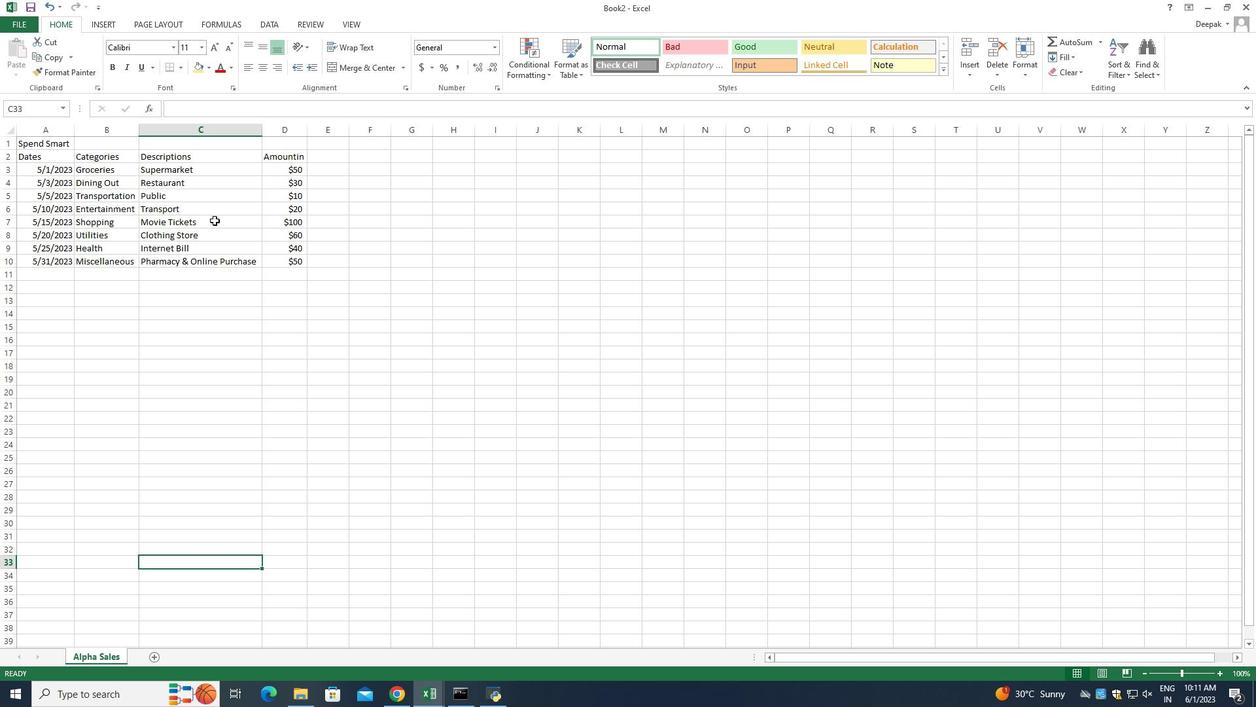 
Action: Mouse scrolled (246, 229) with delta (0, 0)
Screenshot: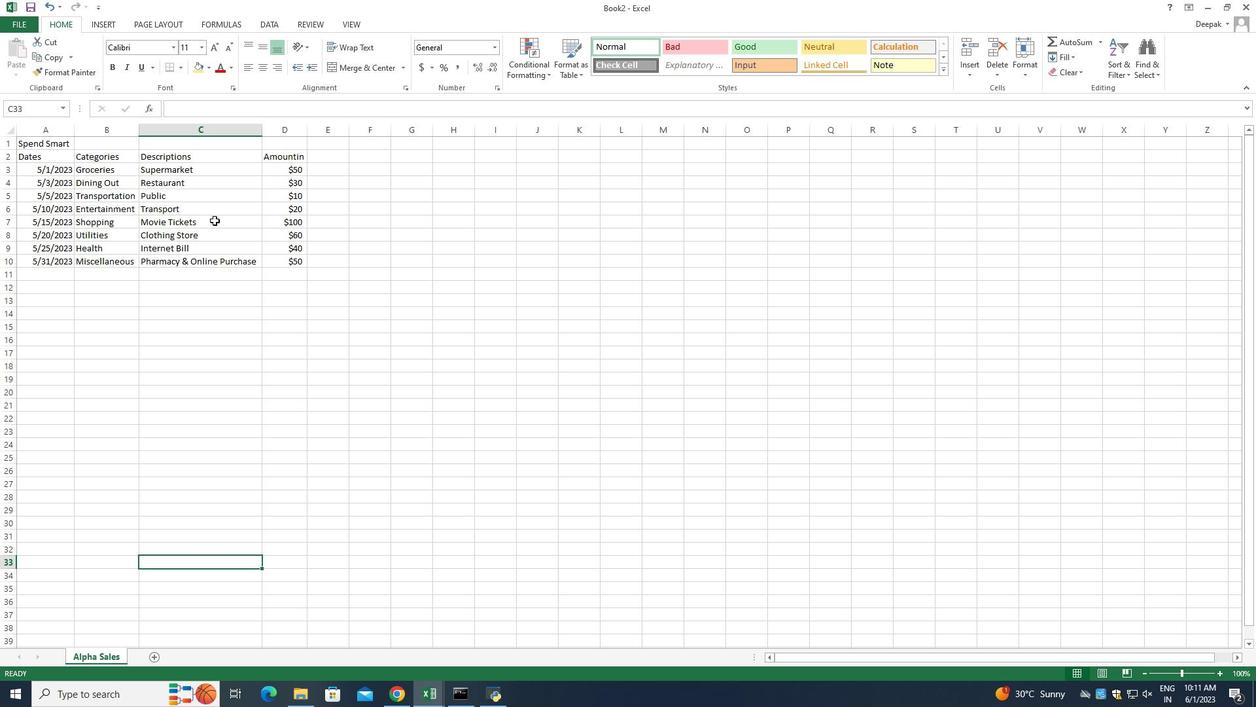 
Action: Mouse moved to (249, 230)
Screenshot: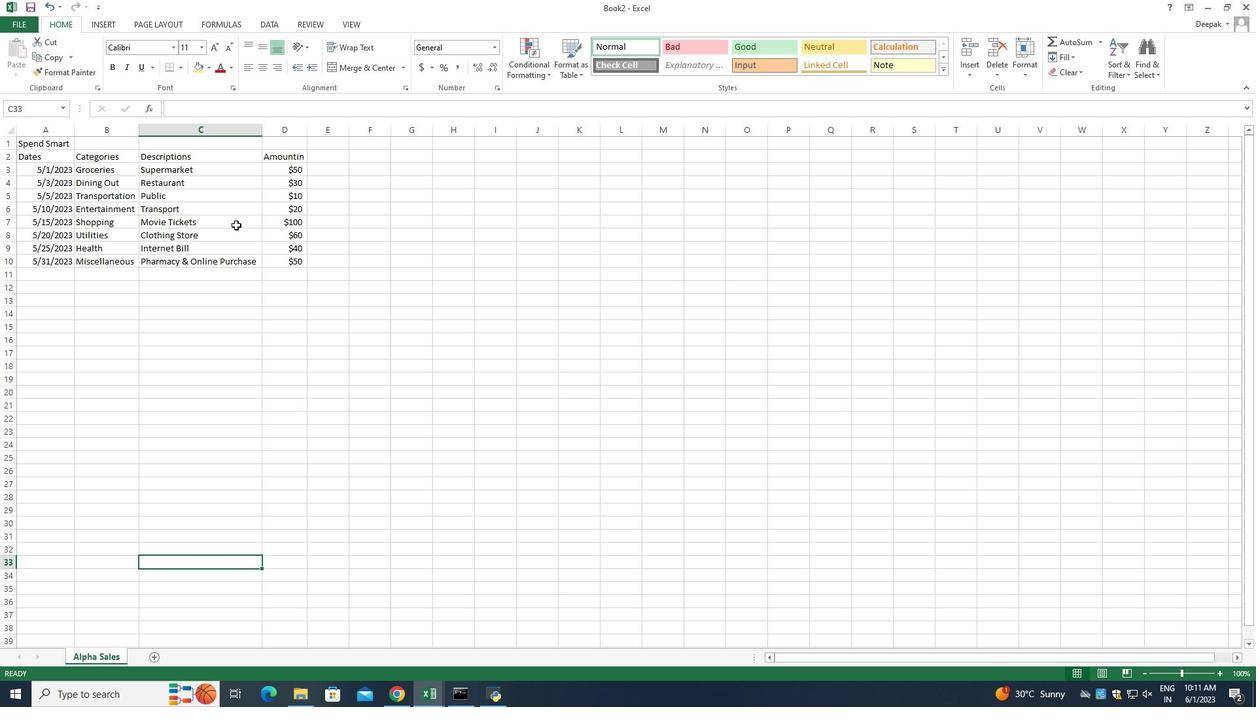 
Action: Mouse scrolled (249, 231) with delta (0, 0)
Screenshot: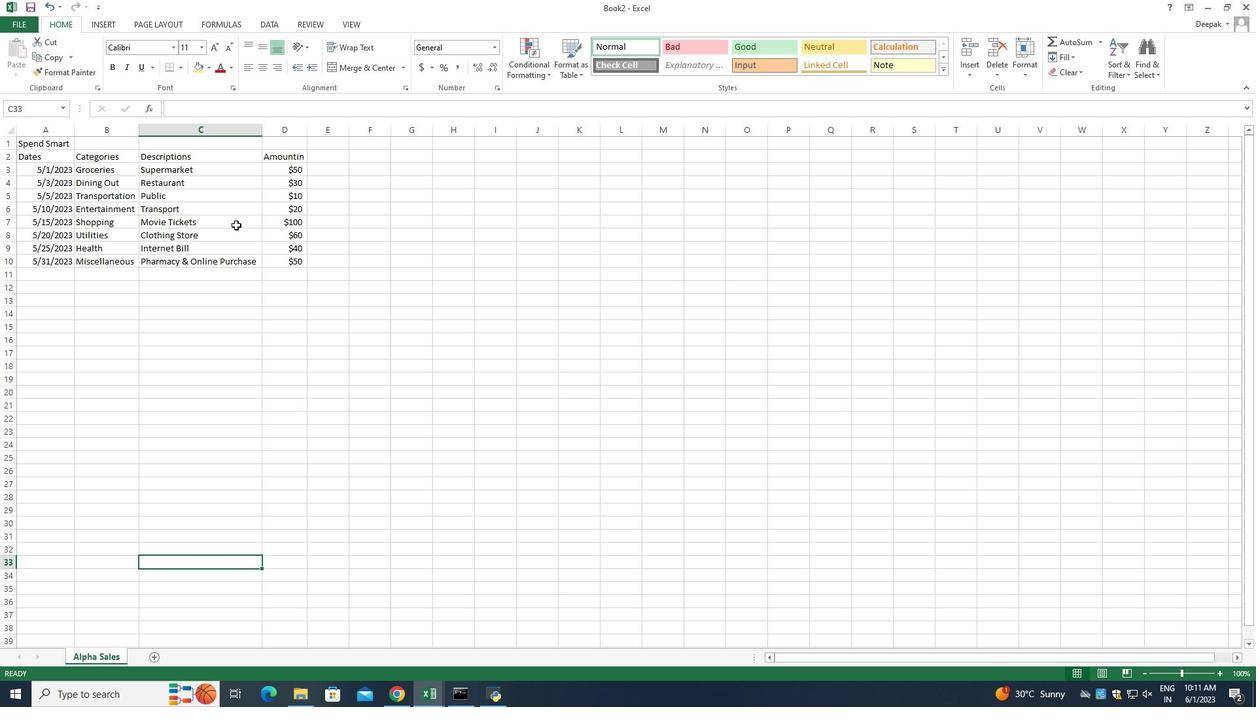 
Action: Mouse scrolled (249, 231) with delta (0, 0)
Screenshot: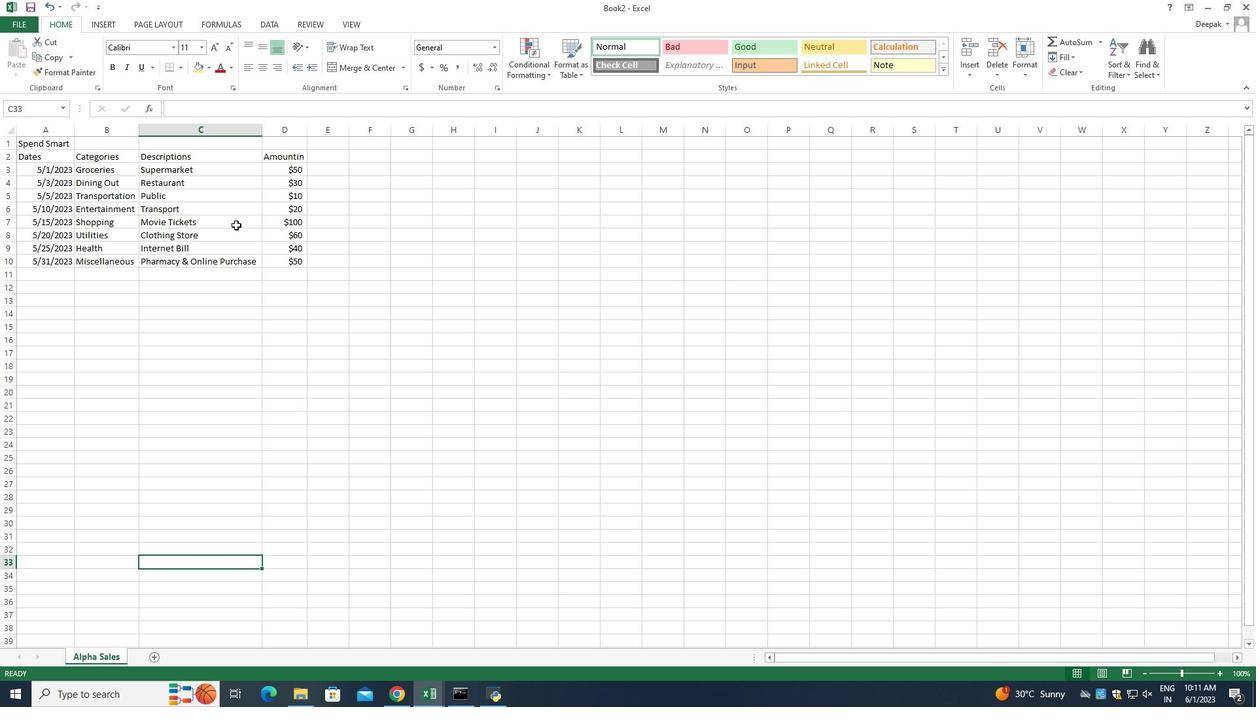 
Action: Mouse moved to (254, 214)
Screenshot: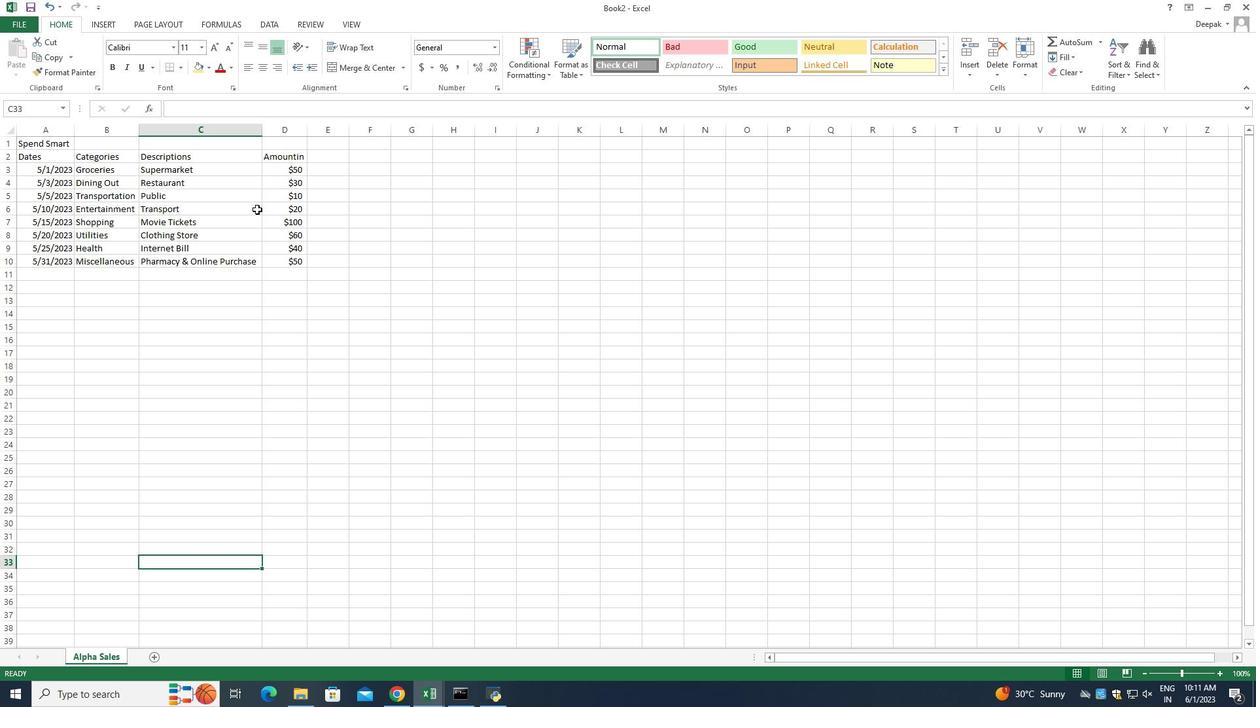 
Action: Mouse scrolled (255, 210) with delta (0, 0)
Screenshot: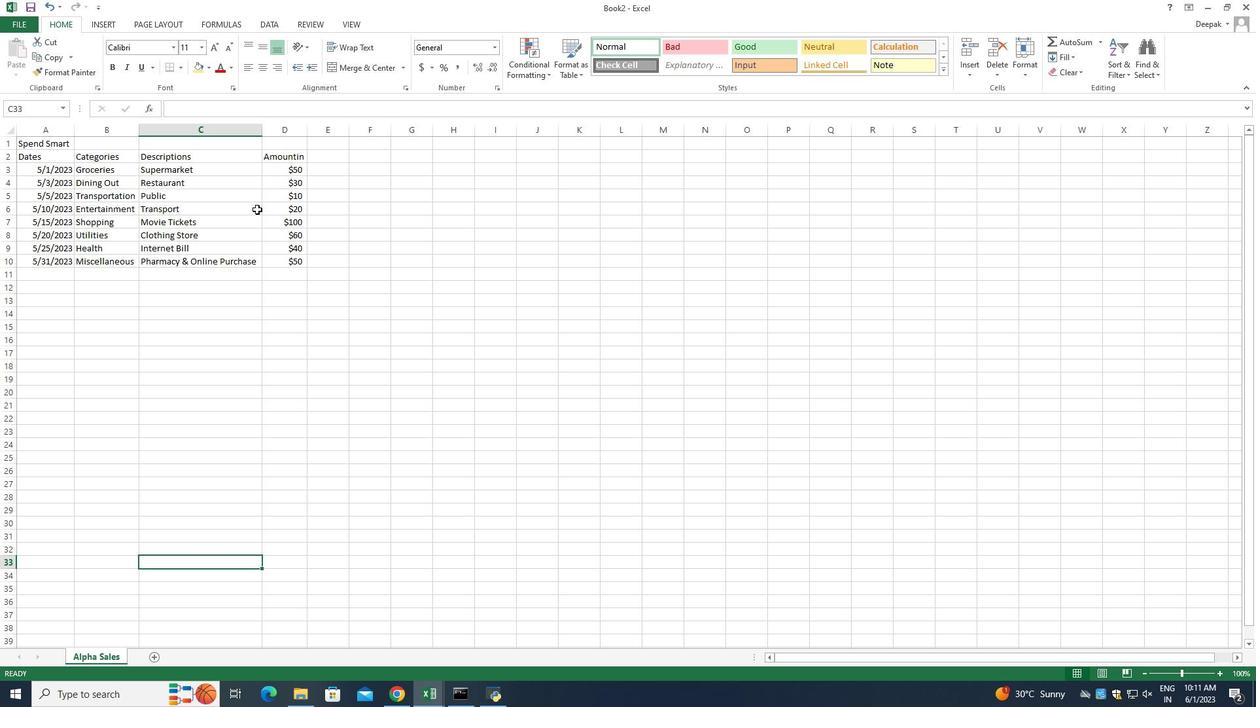 
Action: Mouse scrolled (254, 213) with delta (0, 0)
Screenshot: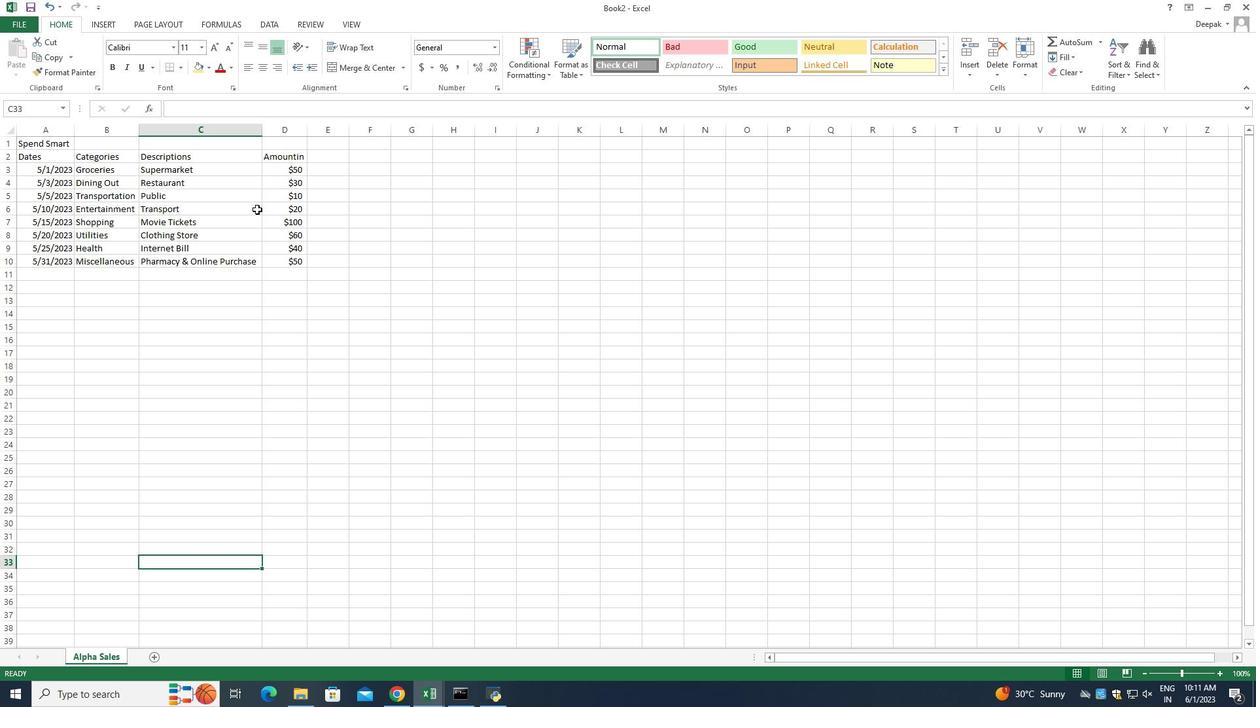 
Action: Mouse moved to (247, 233)
Screenshot: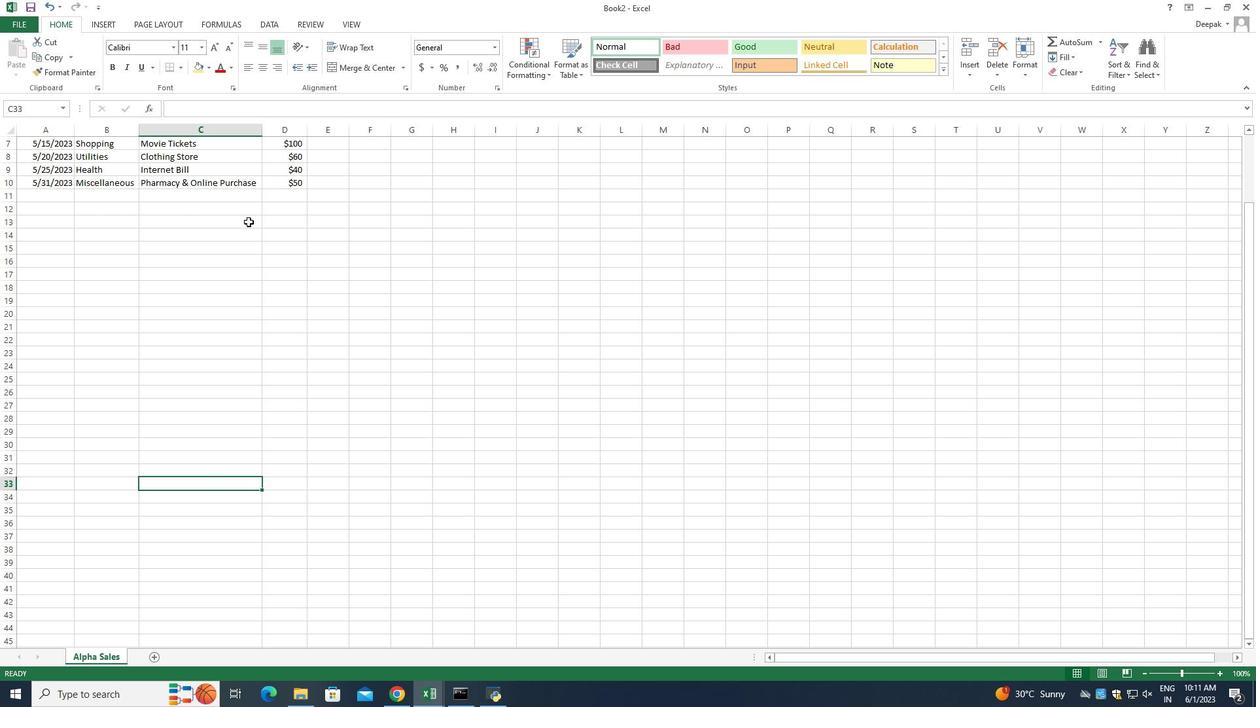 
Action: Mouse scrolled (247, 234) with delta (0, 0)
Screenshot: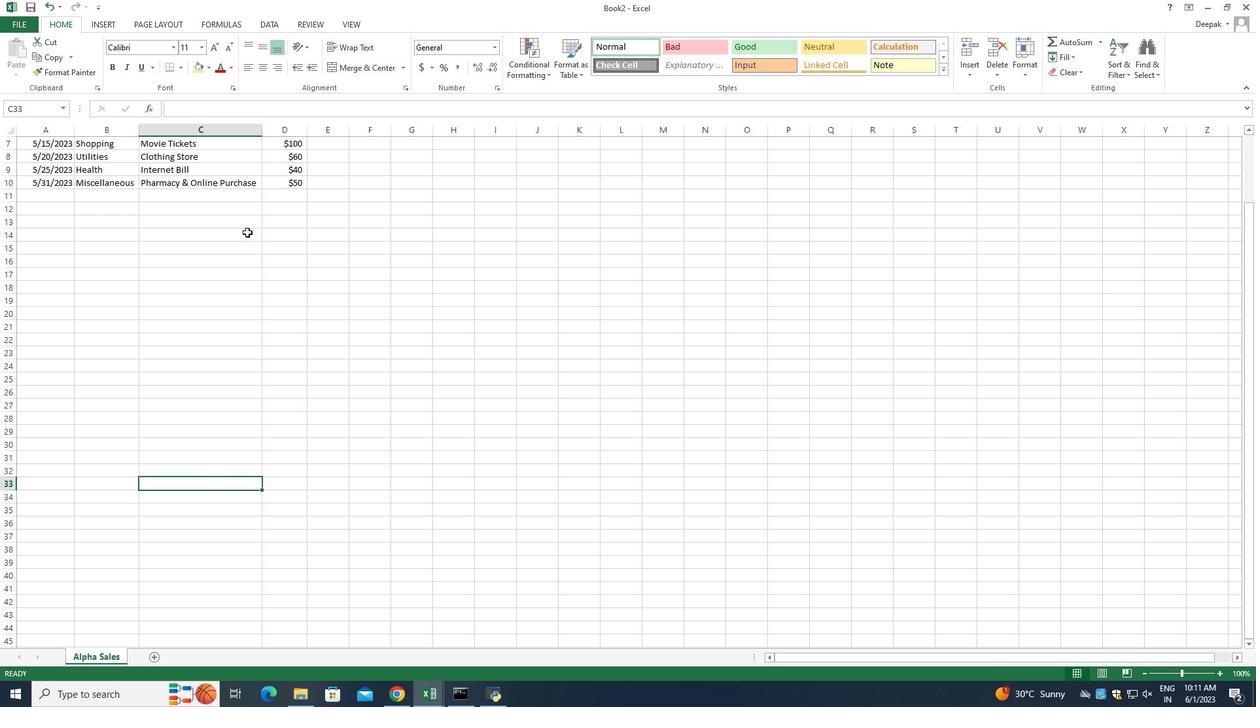 
Action: Mouse scrolled (247, 234) with delta (0, 0)
Screenshot: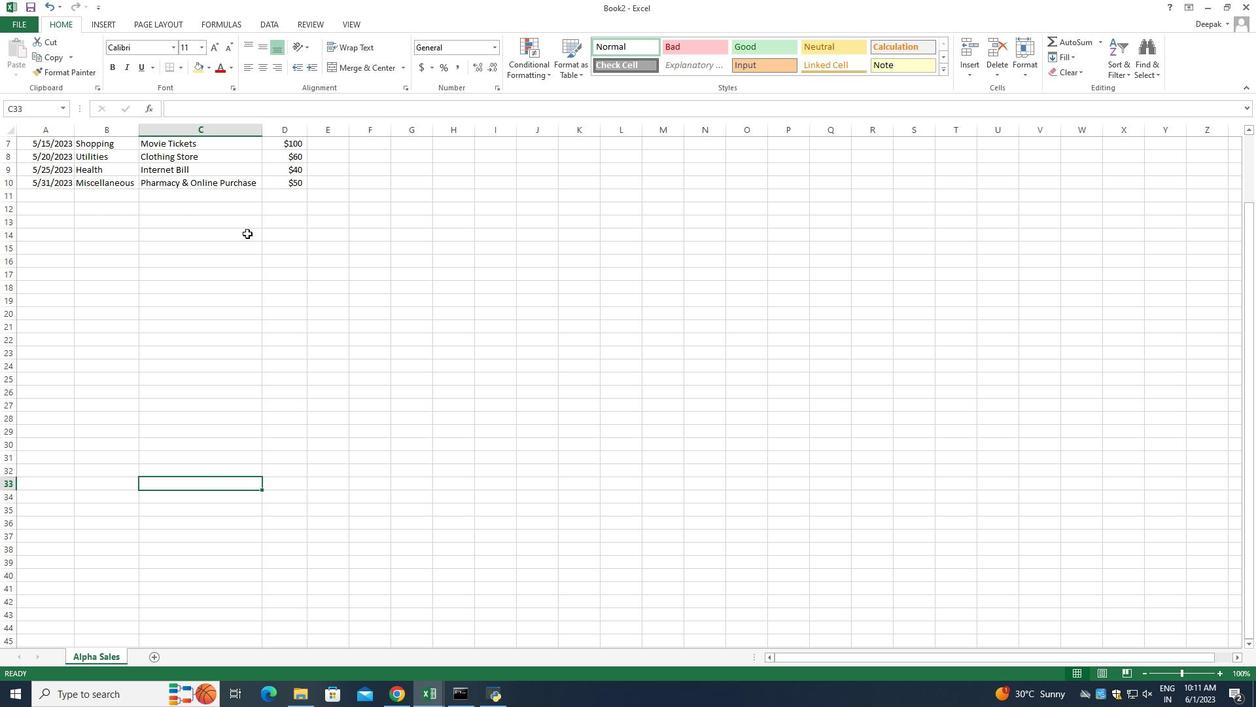 
Action: Mouse scrolled (247, 234) with delta (0, 0)
Screenshot: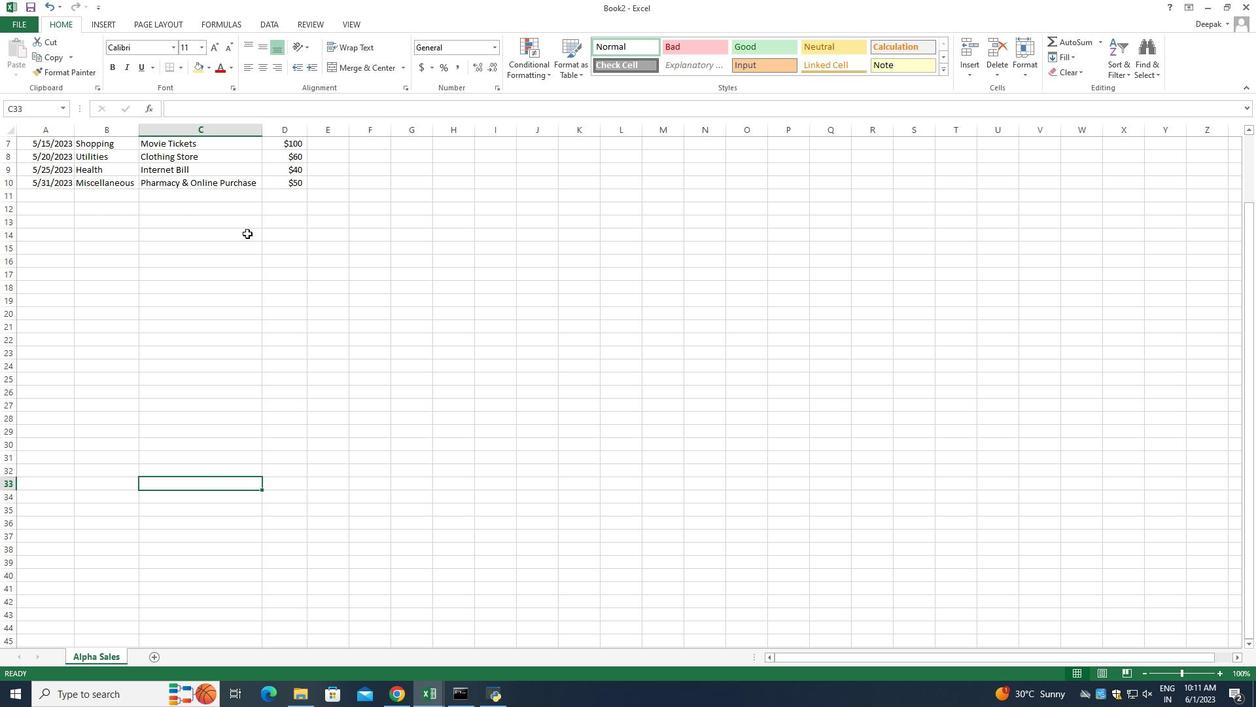 
Action: Mouse scrolled (247, 234) with delta (0, 0)
Screenshot: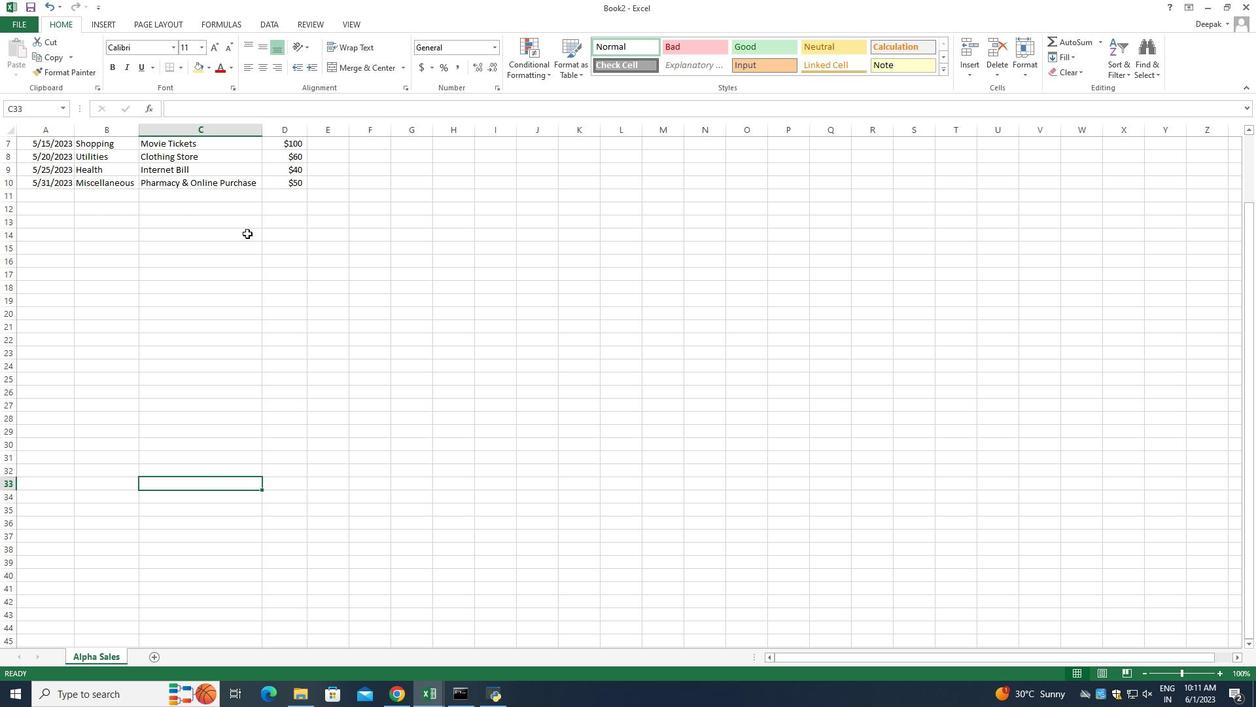 
Action: Mouse moved to (246, 343)
Screenshot: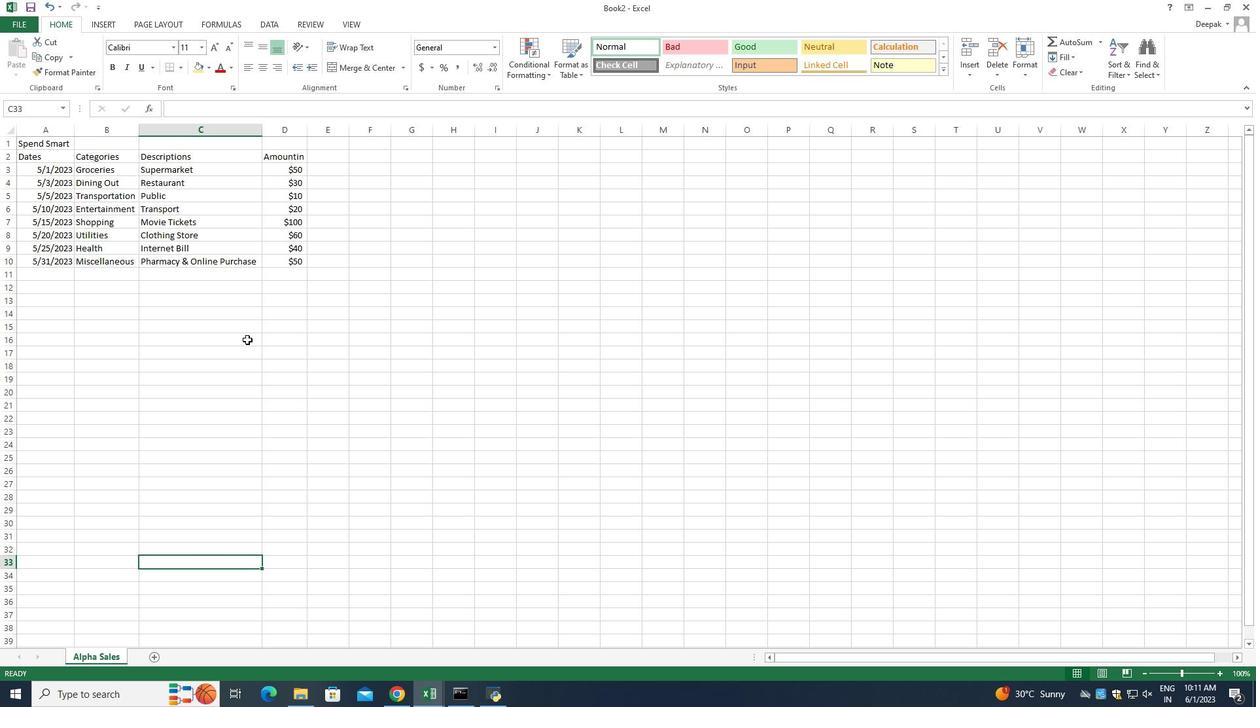
Action: Key pressed ctrl+S
Screenshot: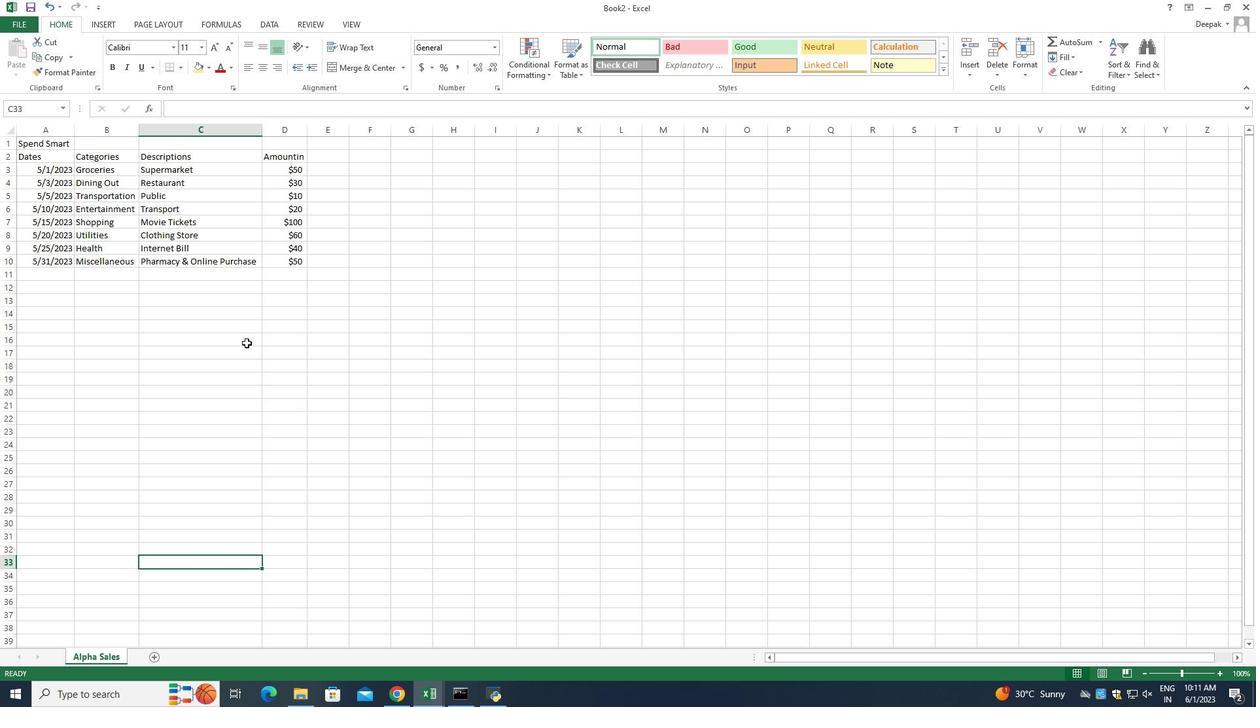 
Action: Mouse moved to (349, 133)
Screenshot: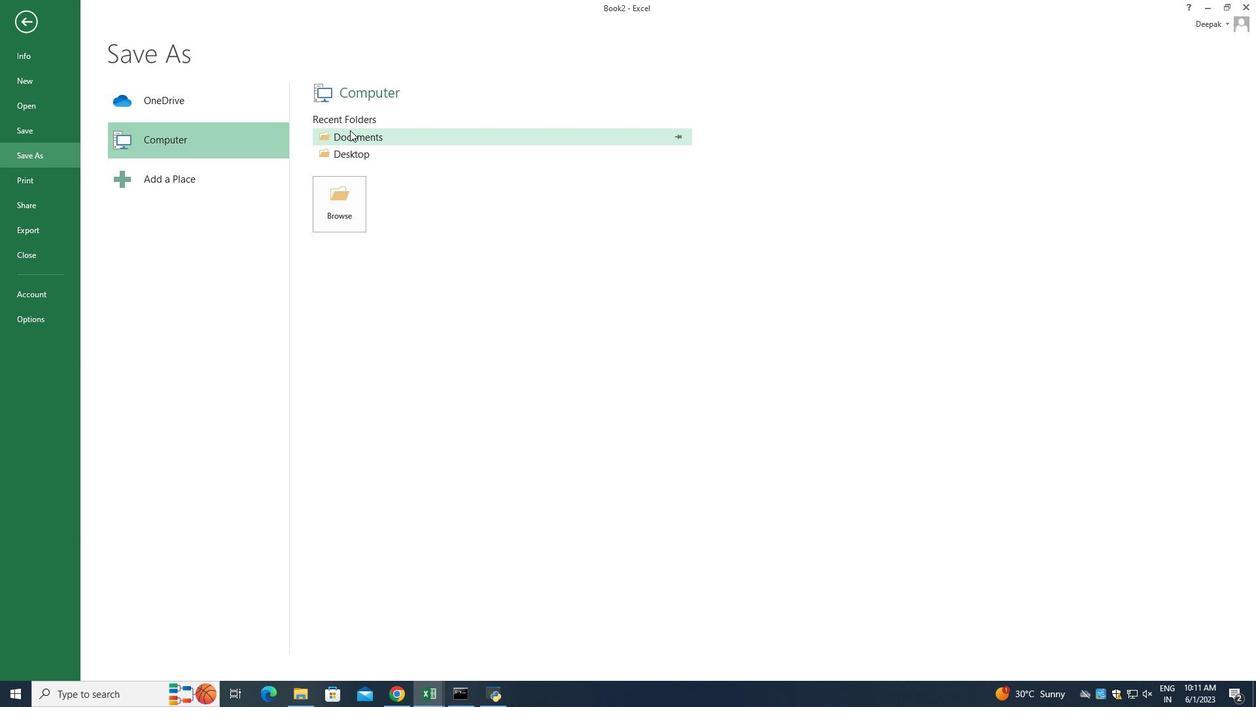 
Action: Mouse pressed left at (349, 133)
Screenshot: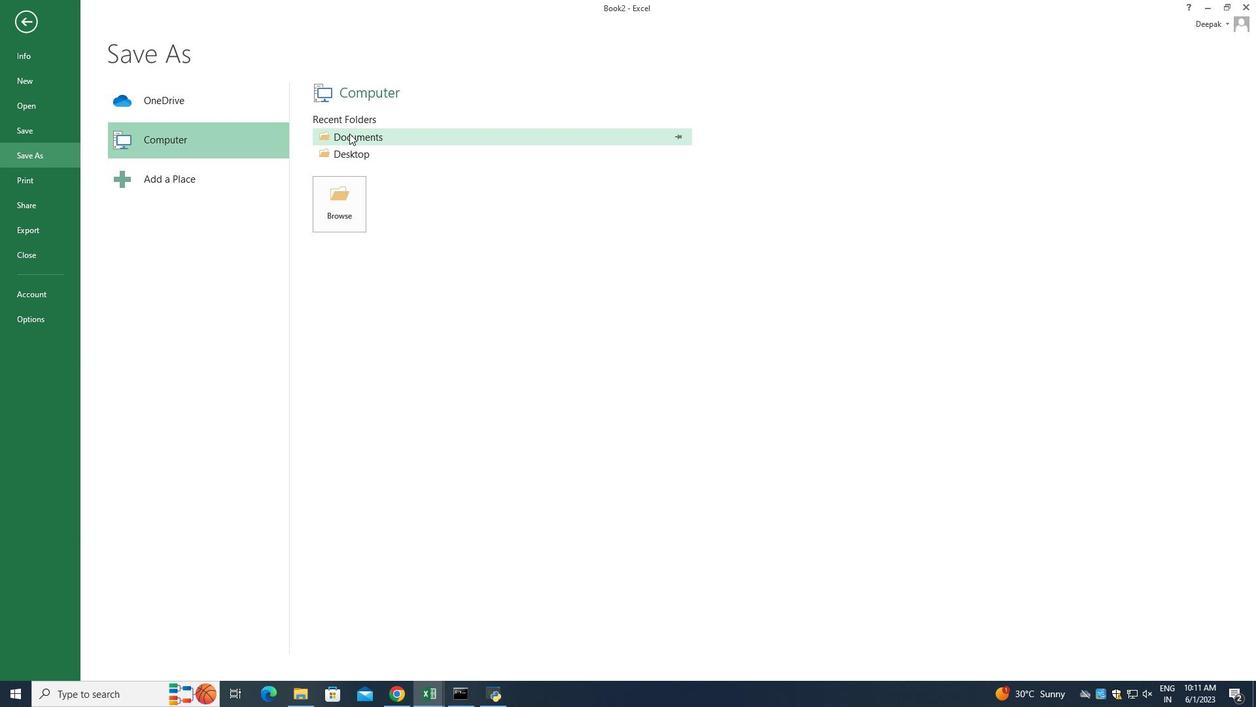 
Action: Mouse moved to (269, 262)
Screenshot: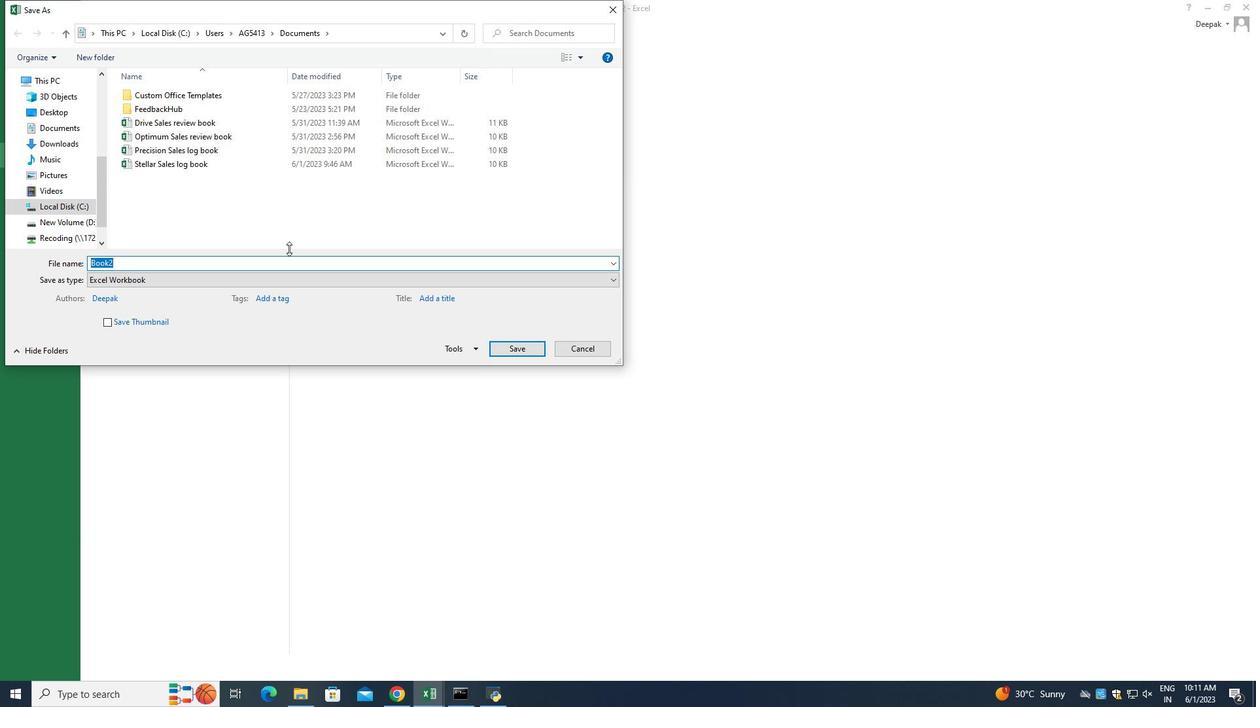 
Action: Key pressed <Key.backspace><Key.shift_r>Alpha<Key.space><Key.shift_r>Sales
Screenshot: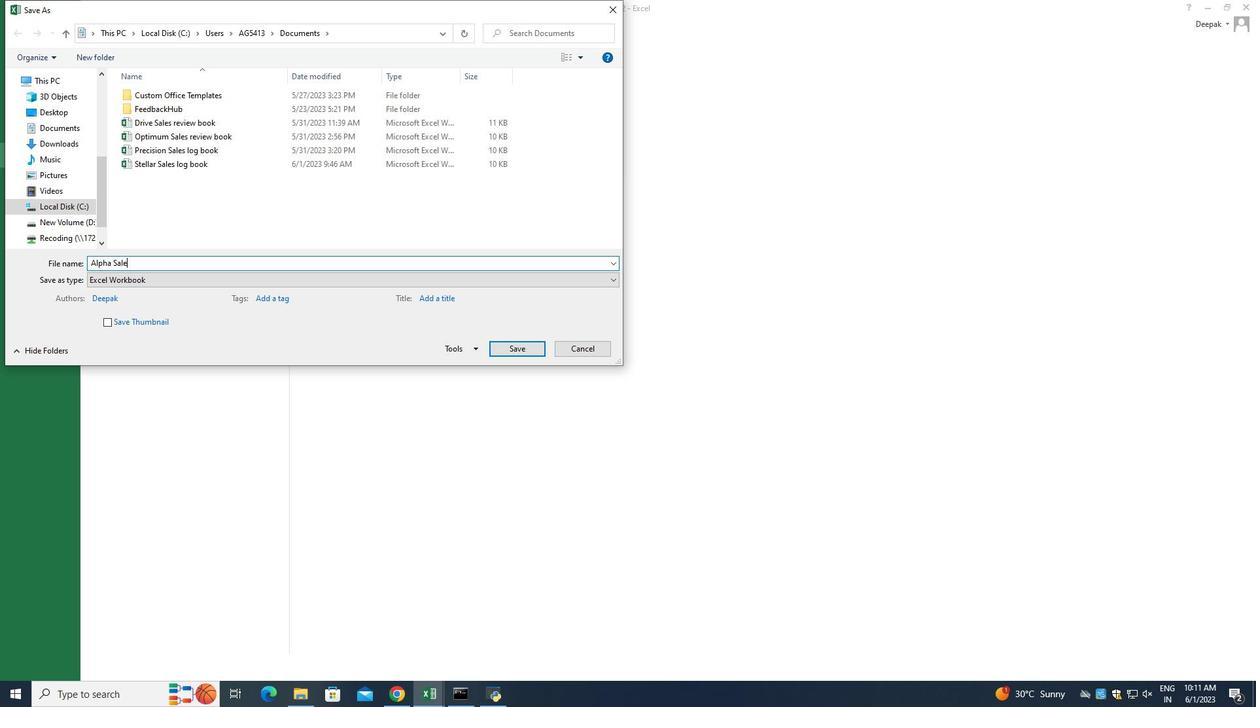 
Action: Mouse moved to (512, 348)
Screenshot: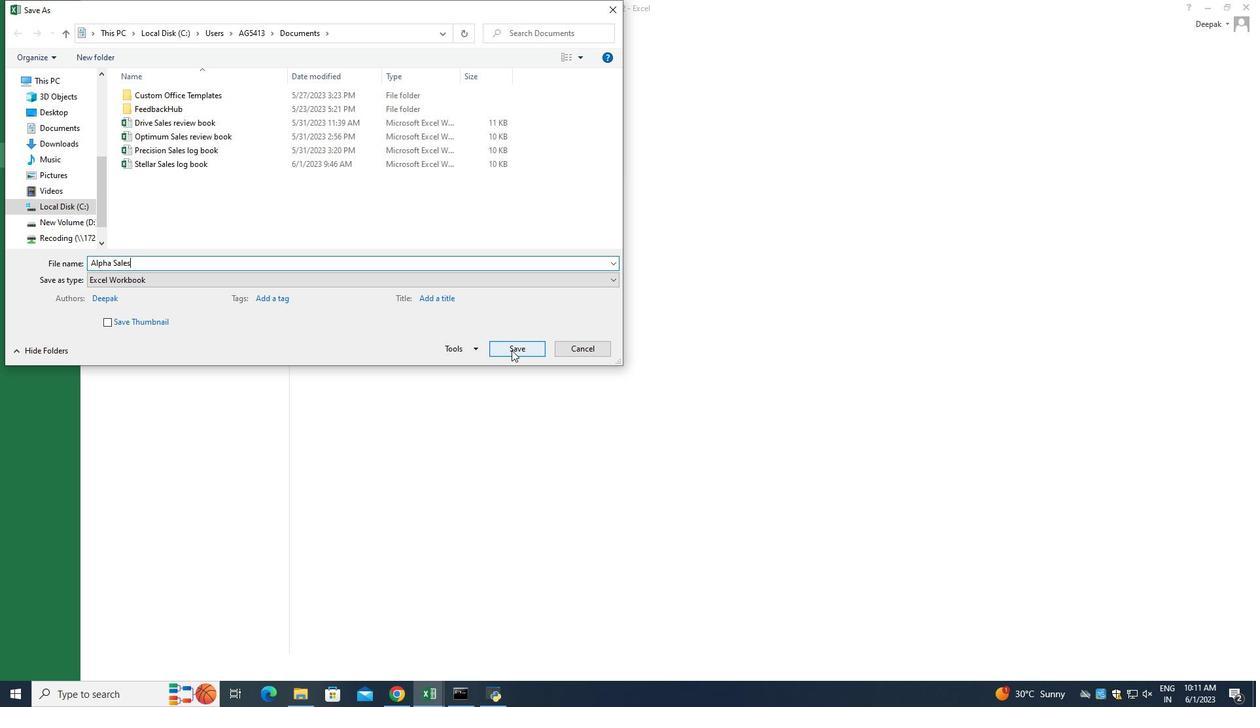 
Action: Mouse pressed left at (512, 348)
Screenshot: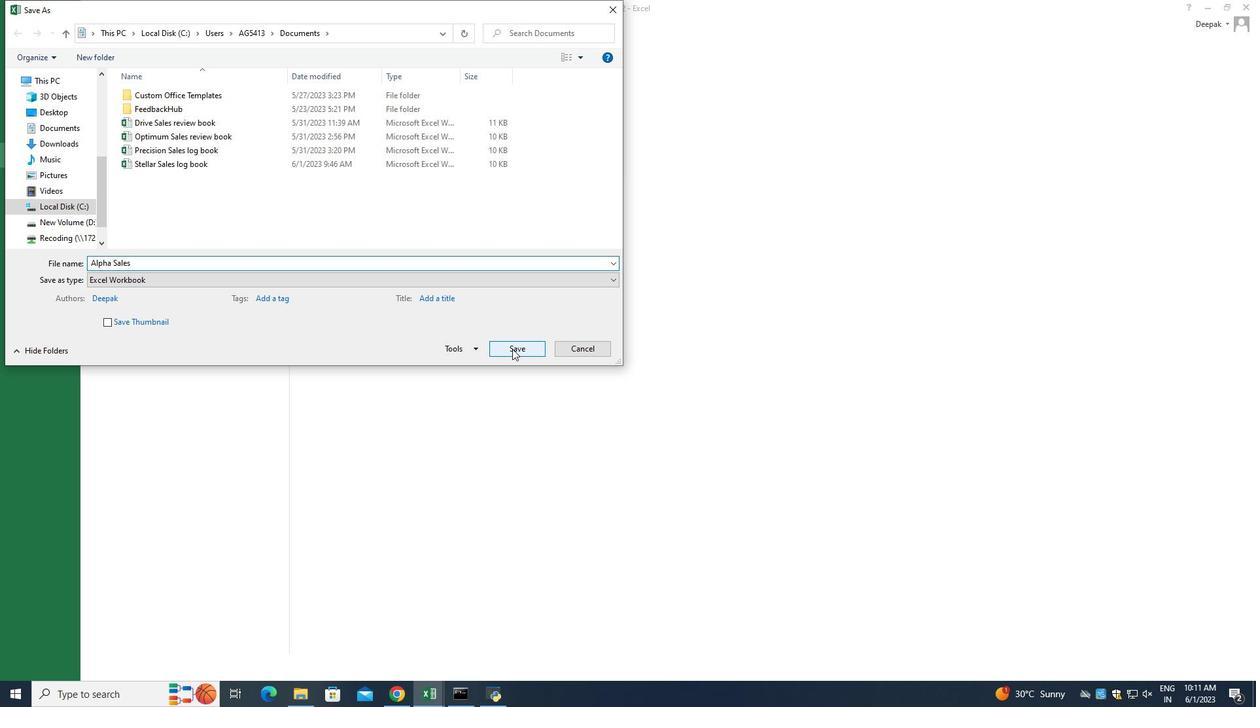 
Action: Mouse moved to (216, 414)
Screenshot: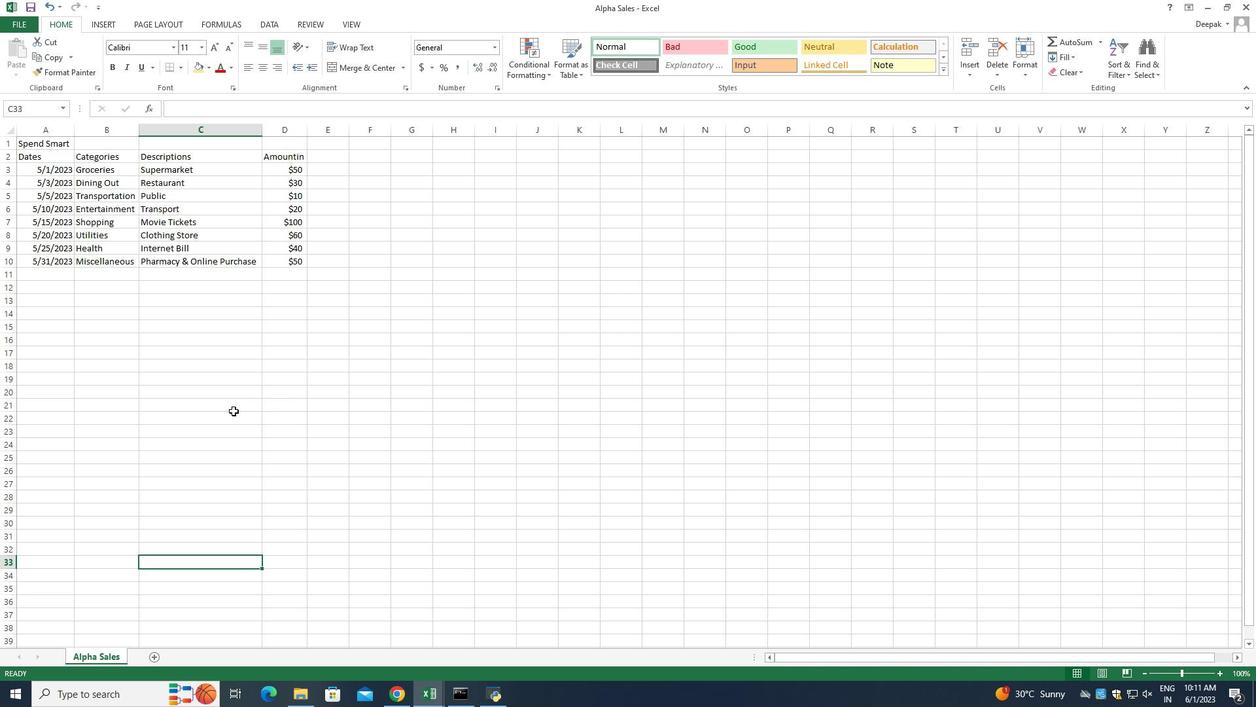 
Action: Mouse scrolled (216, 415) with delta (0, 0)
Screenshot: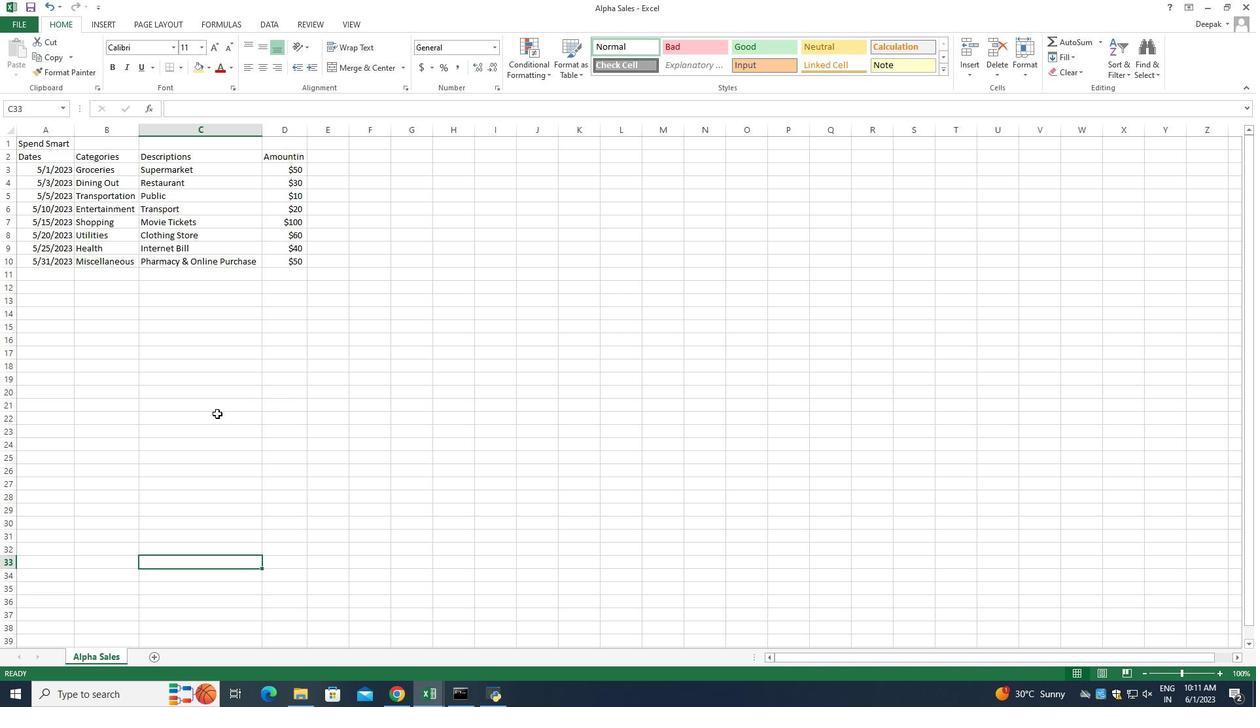 
Action: Mouse scrolled (216, 415) with delta (0, 0)
Screenshot: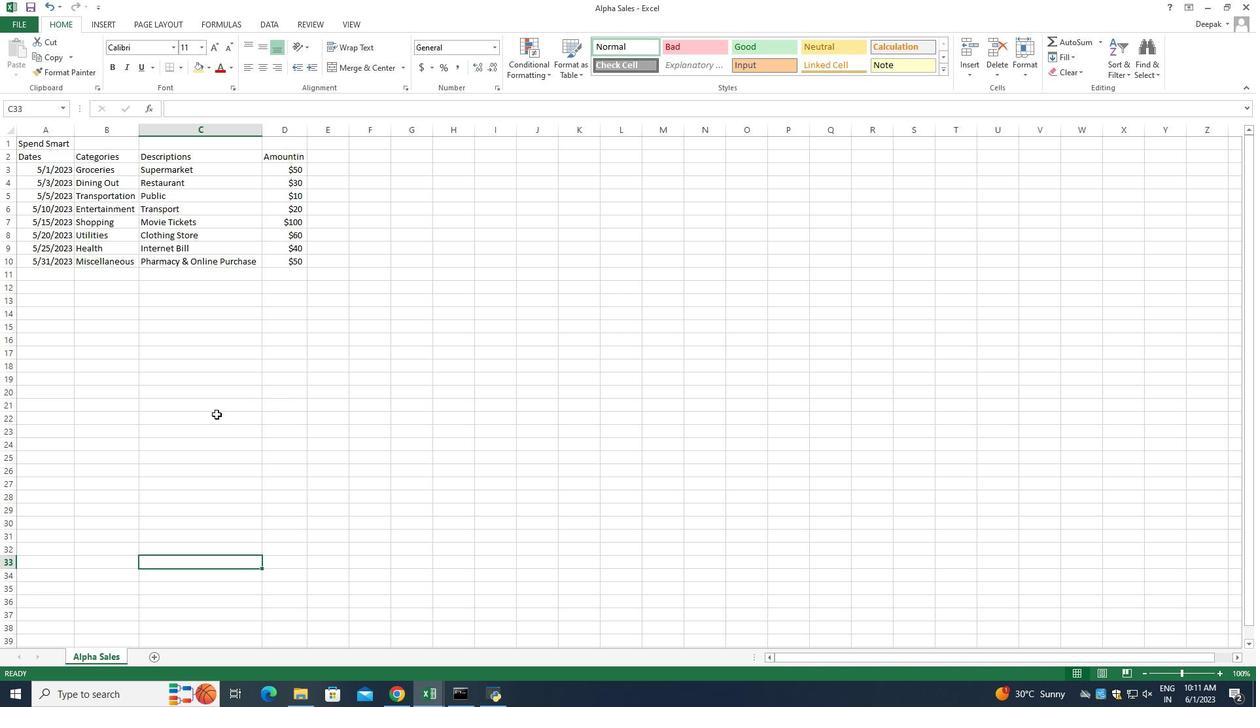 
